 Task: Customize your GitHub profile with a Bitbucket profile link.
Action: Mouse moved to (1243, 65)
Screenshot: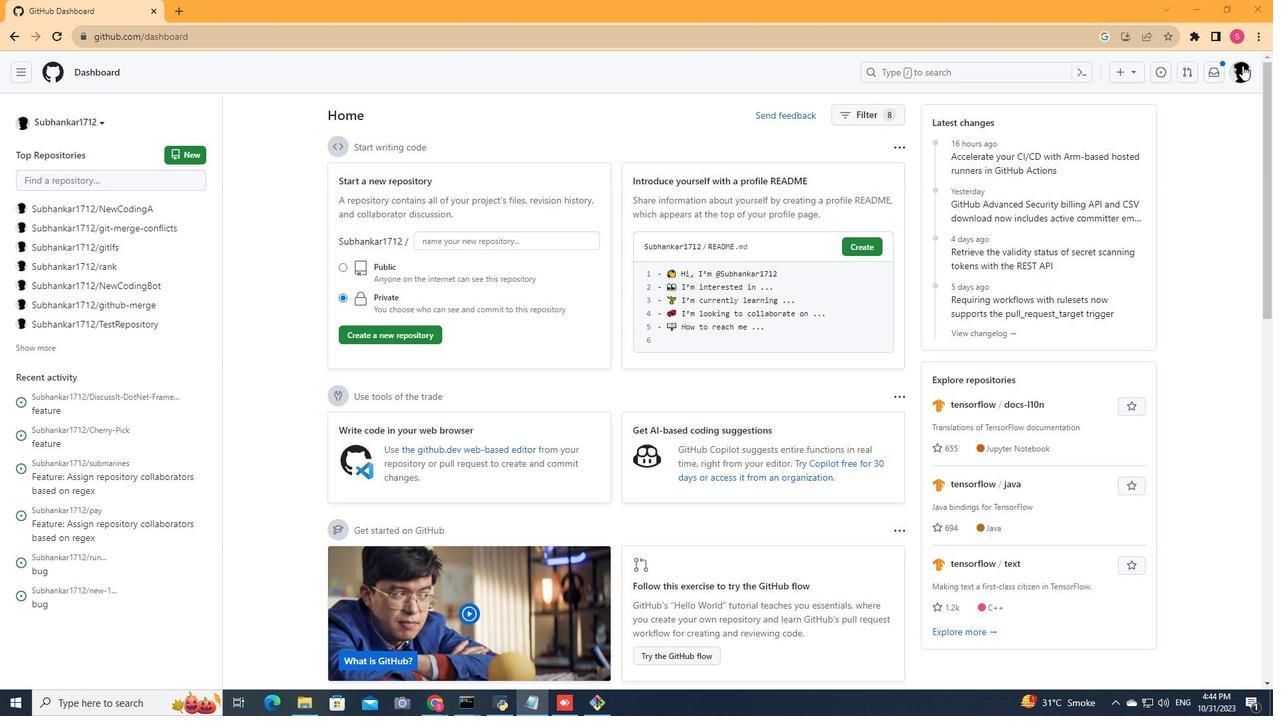 
Action: Mouse pressed left at (1243, 65)
Screenshot: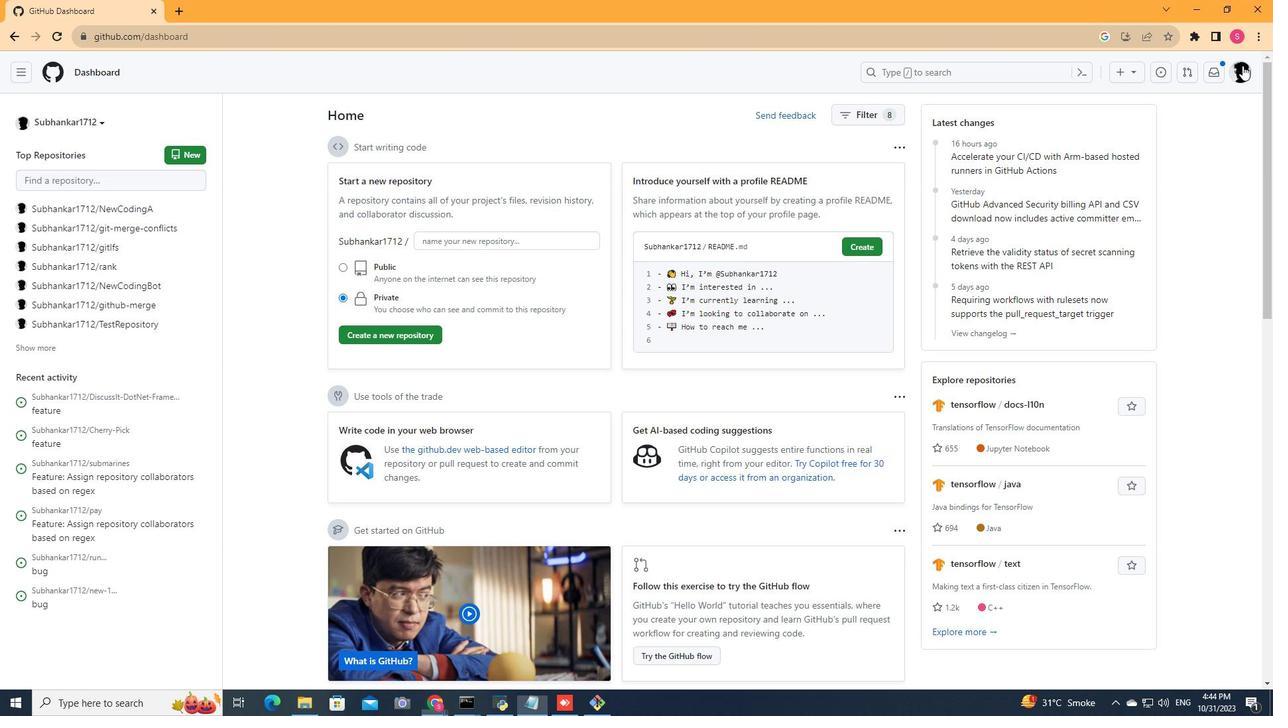 
Action: Mouse moved to (1134, 134)
Screenshot: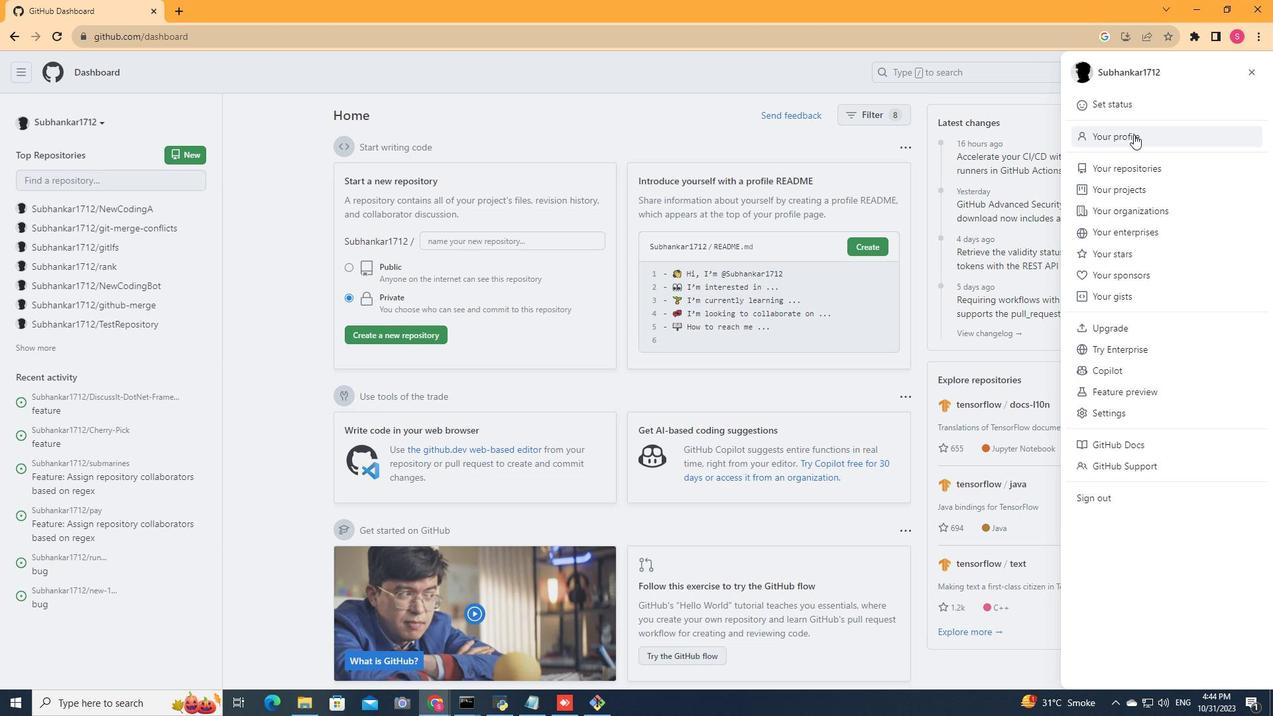
Action: Mouse pressed left at (1134, 134)
Screenshot: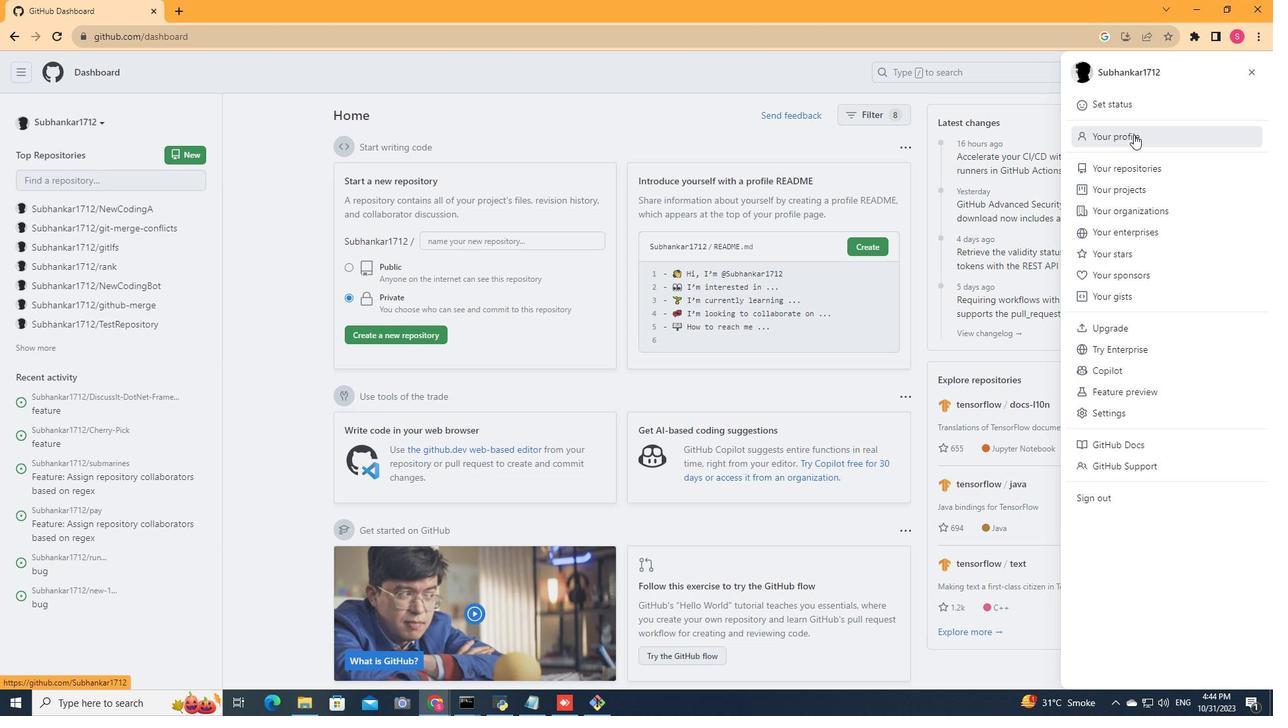 
Action: Mouse moved to (158, 100)
Screenshot: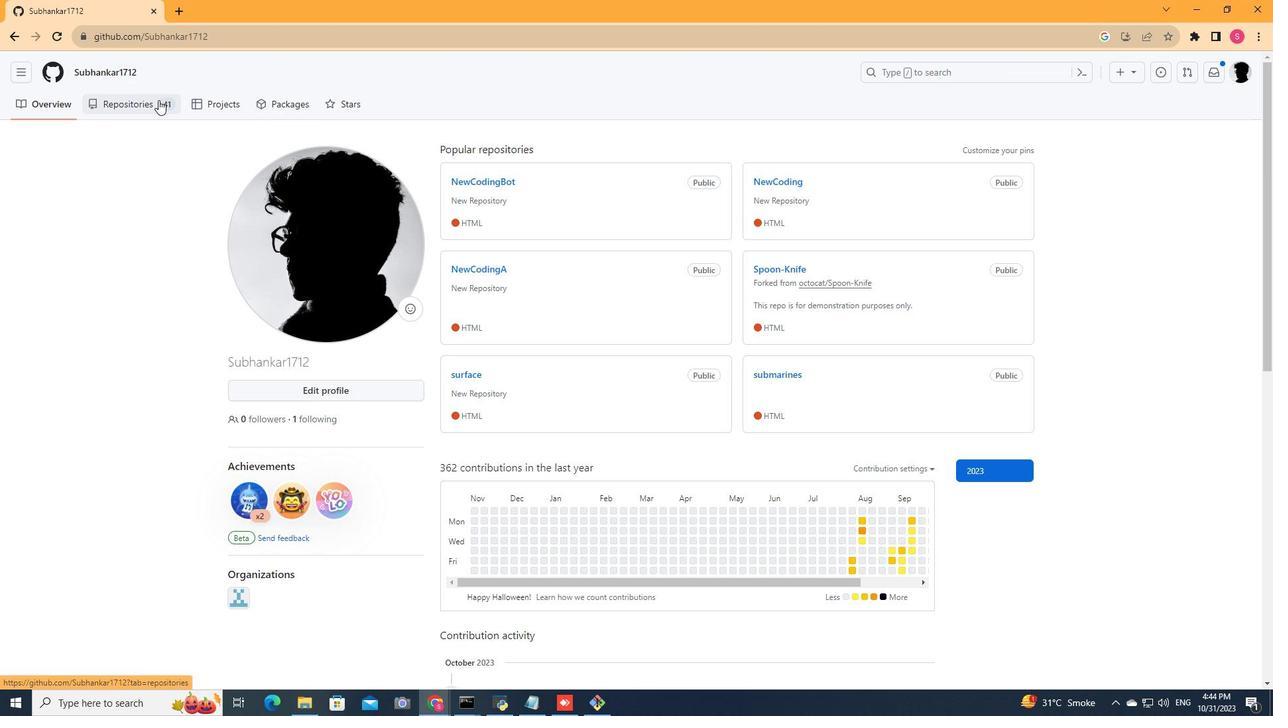 
Action: Mouse pressed left at (158, 100)
Screenshot: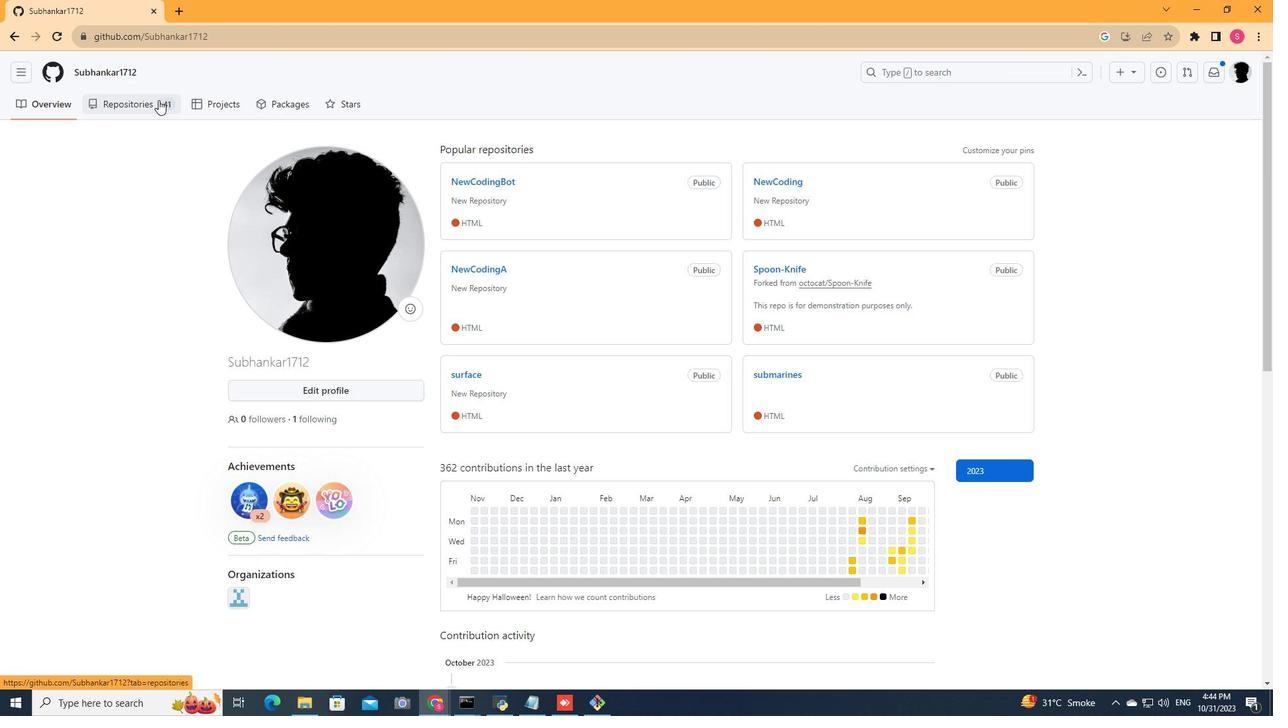 
Action: Mouse moved to (554, 332)
Screenshot: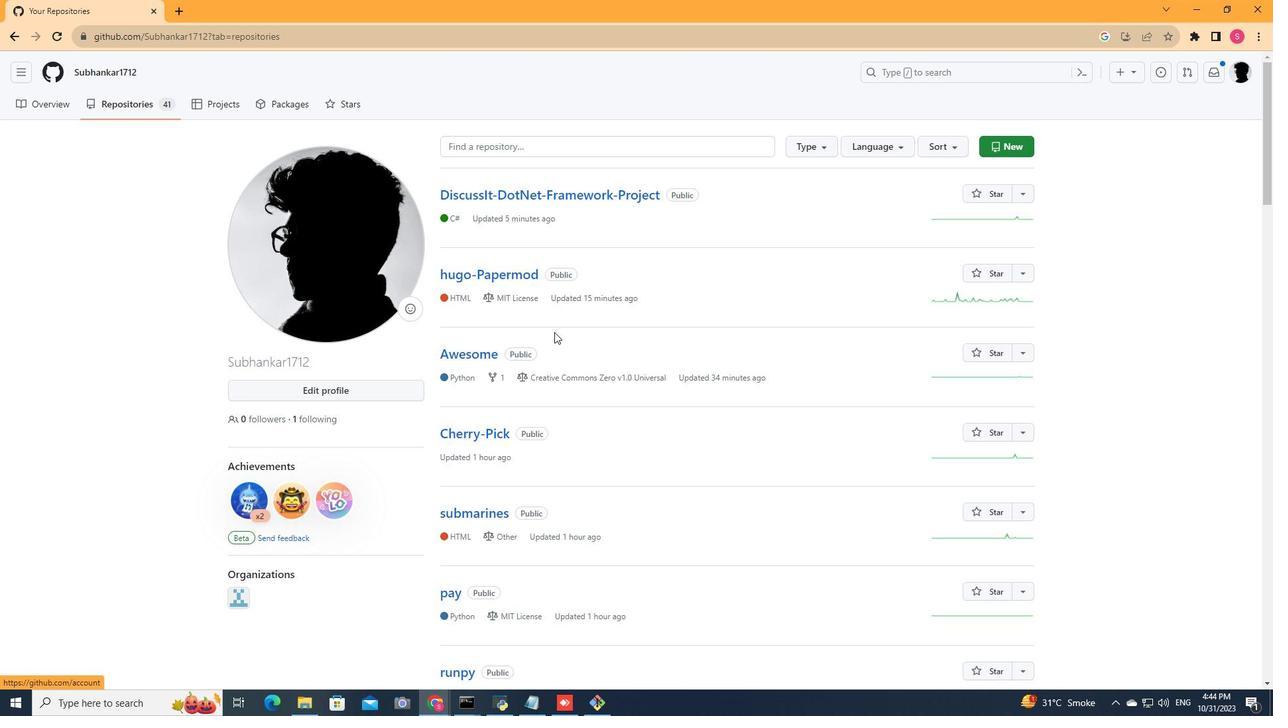 
Action: Mouse scrolled (554, 331) with delta (0, 0)
Screenshot: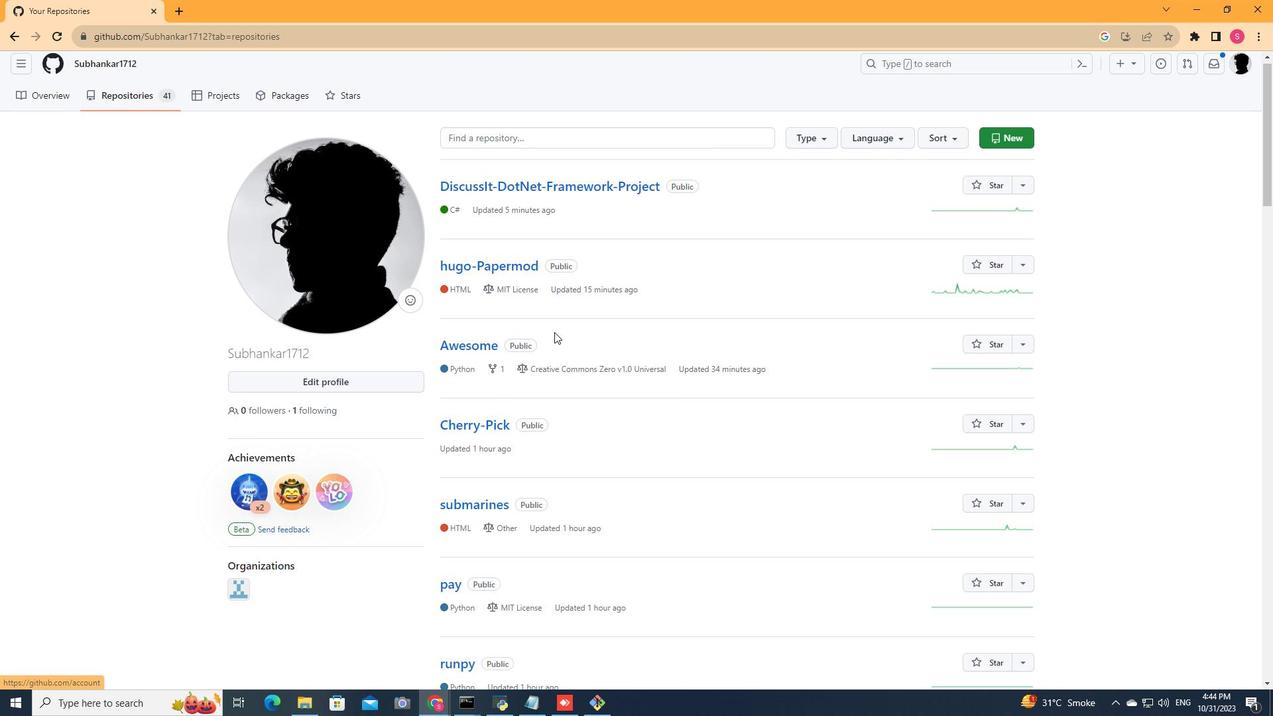 
Action: Mouse scrolled (554, 331) with delta (0, 0)
Screenshot: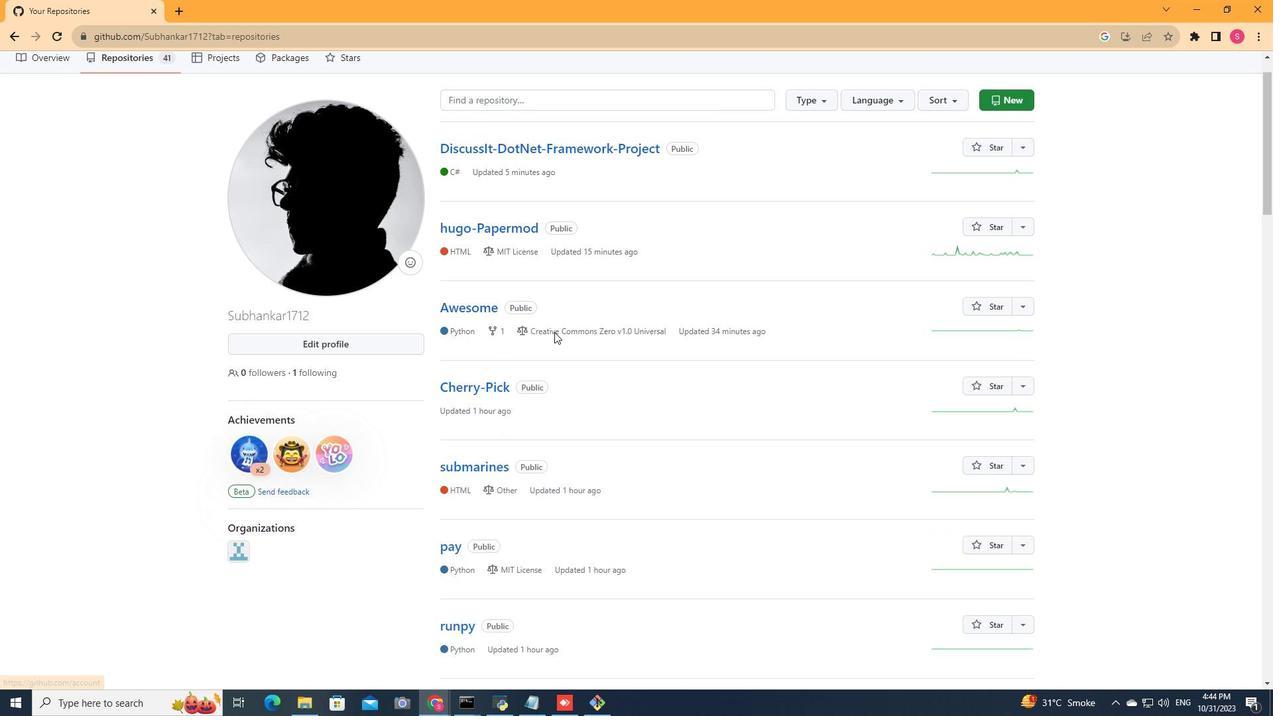 
Action: Mouse scrolled (554, 331) with delta (0, 0)
Screenshot: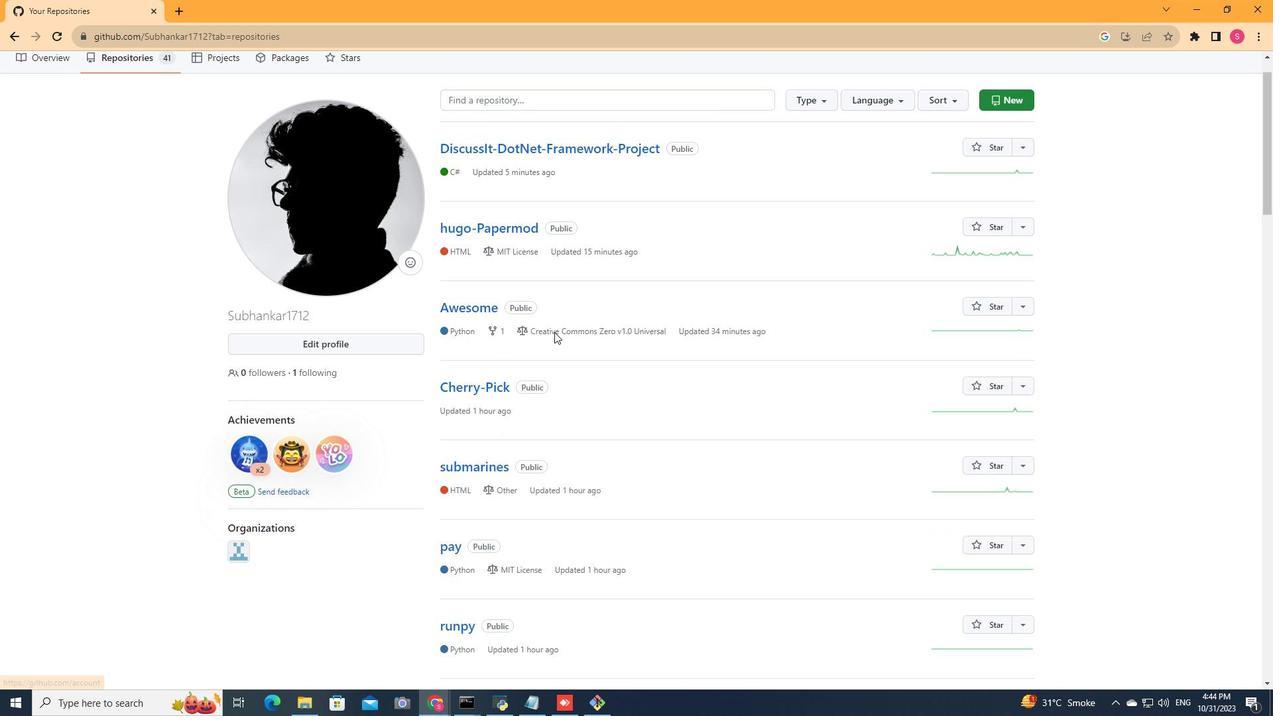 
Action: Mouse scrolled (554, 331) with delta (0, 0)
Screenshot: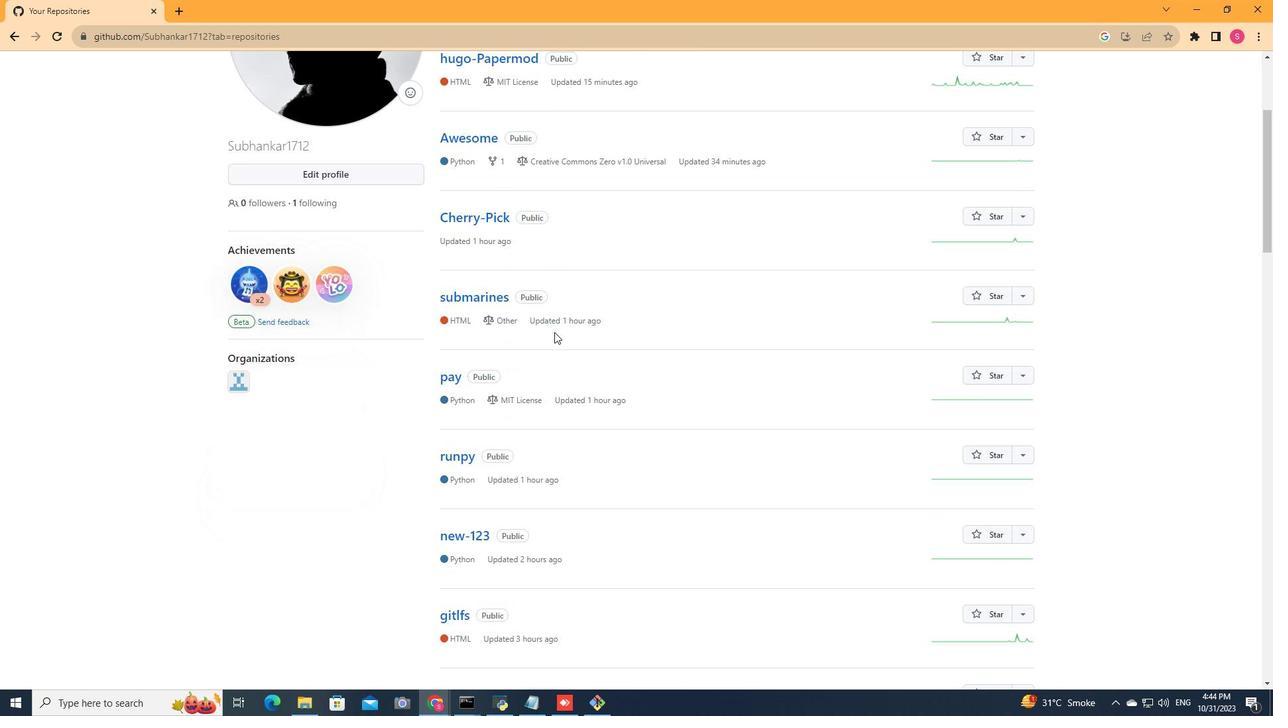 
Action: Mouse scrolled (554, 331) with delta (0, 0)
Screenshot: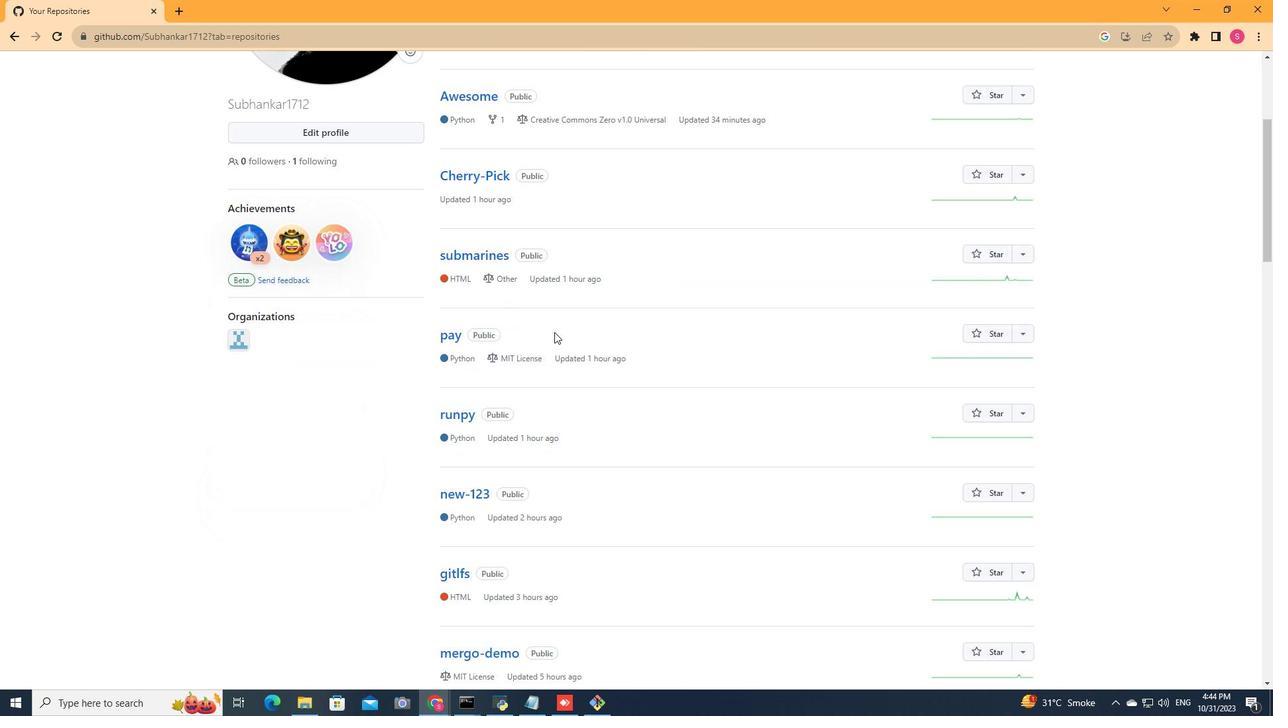 
Action: Mouse scrolled (554, 331) with delta (0, 0)
Screenshot: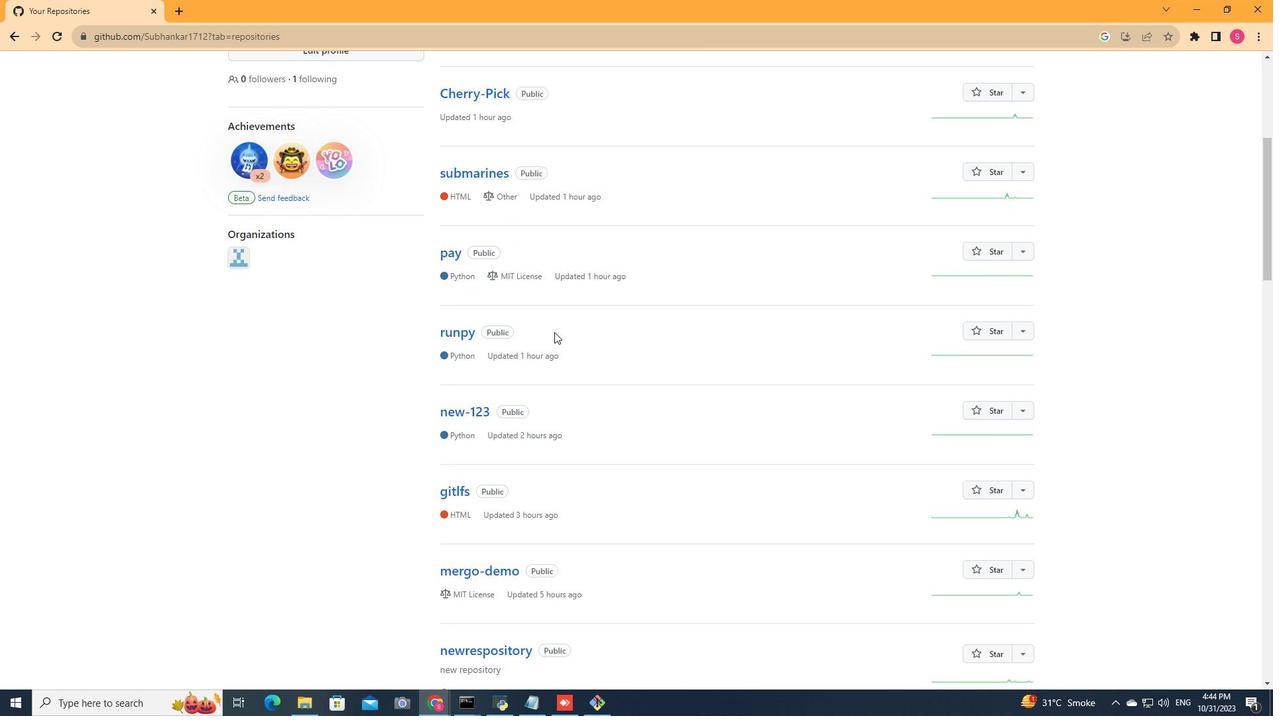 
Action: Mouse scrolled (554, 331) with delta (0, 0)
Screenshot: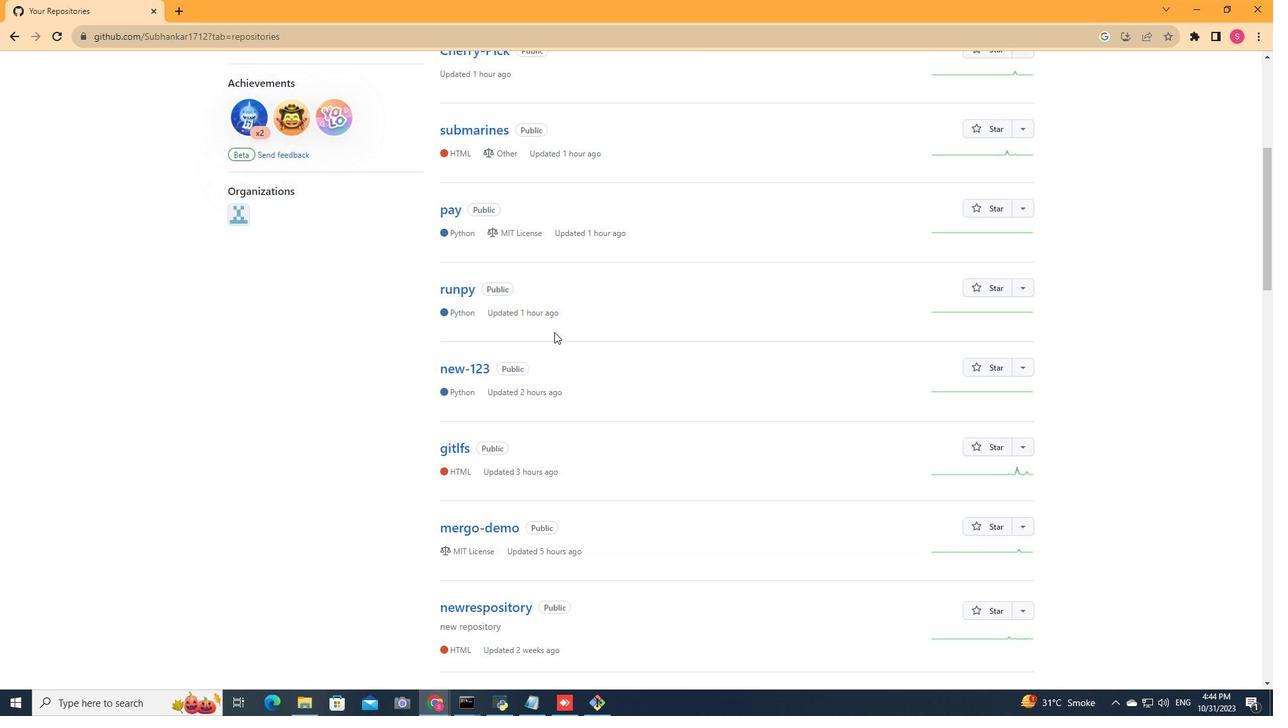 
Action: Mouse scrolled (554, 331) with delta (0, 0)
Screenshot: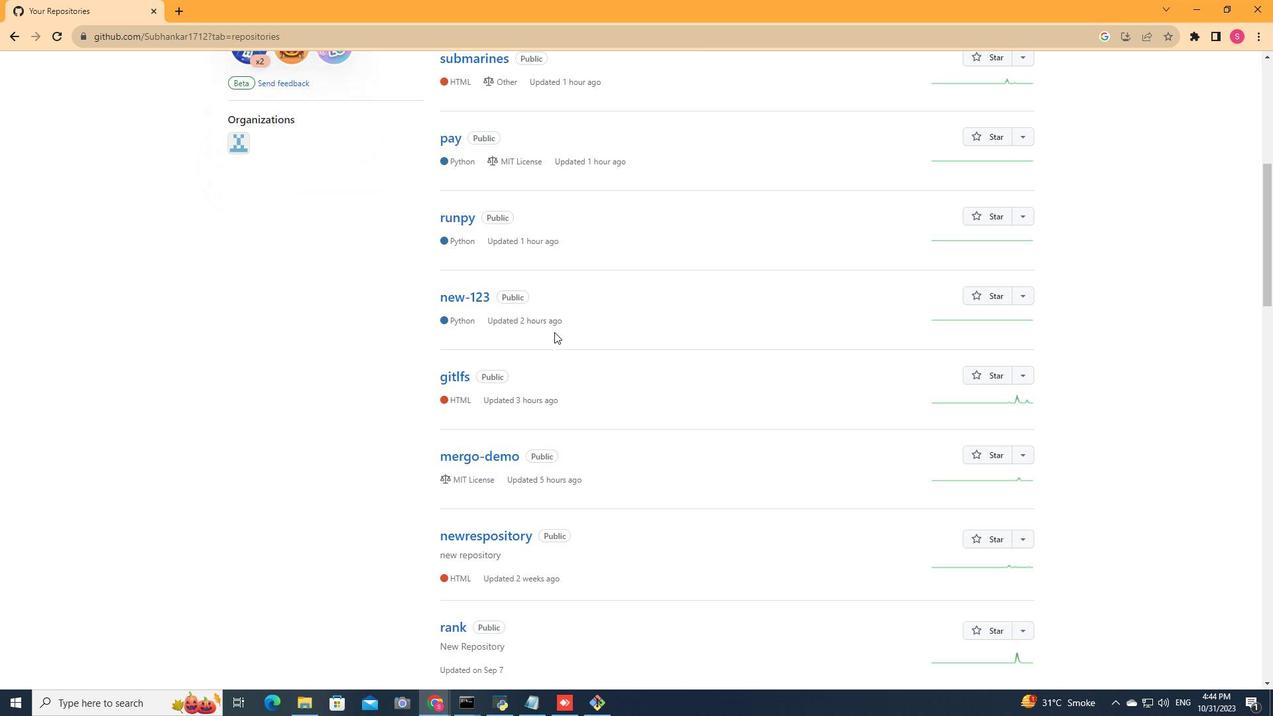 
Action: Mouse scrolled (554, 331) with delta (0, 0)
Screenshot: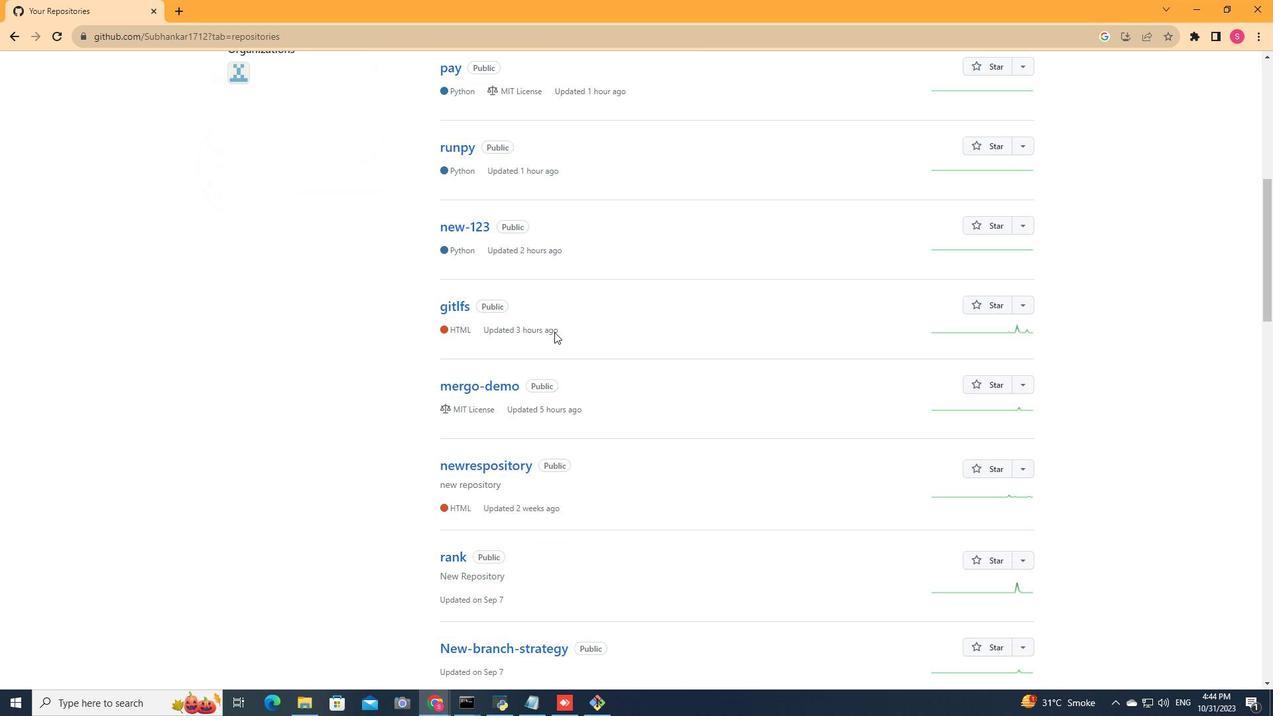 
Action: Mouse scrolled (554, 331) with delta (0, 0)
Screenshot: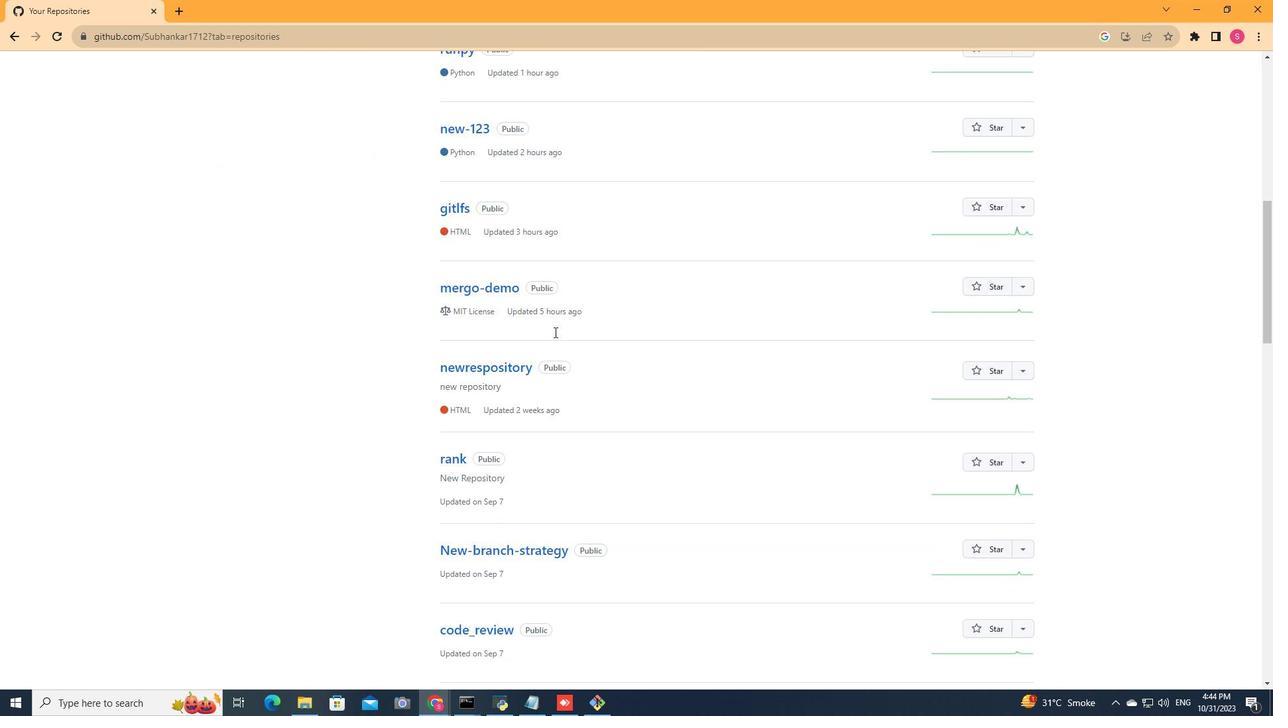 
Action: Mouse scrolled (554, 331) with delta (0, 0)
Screenshot: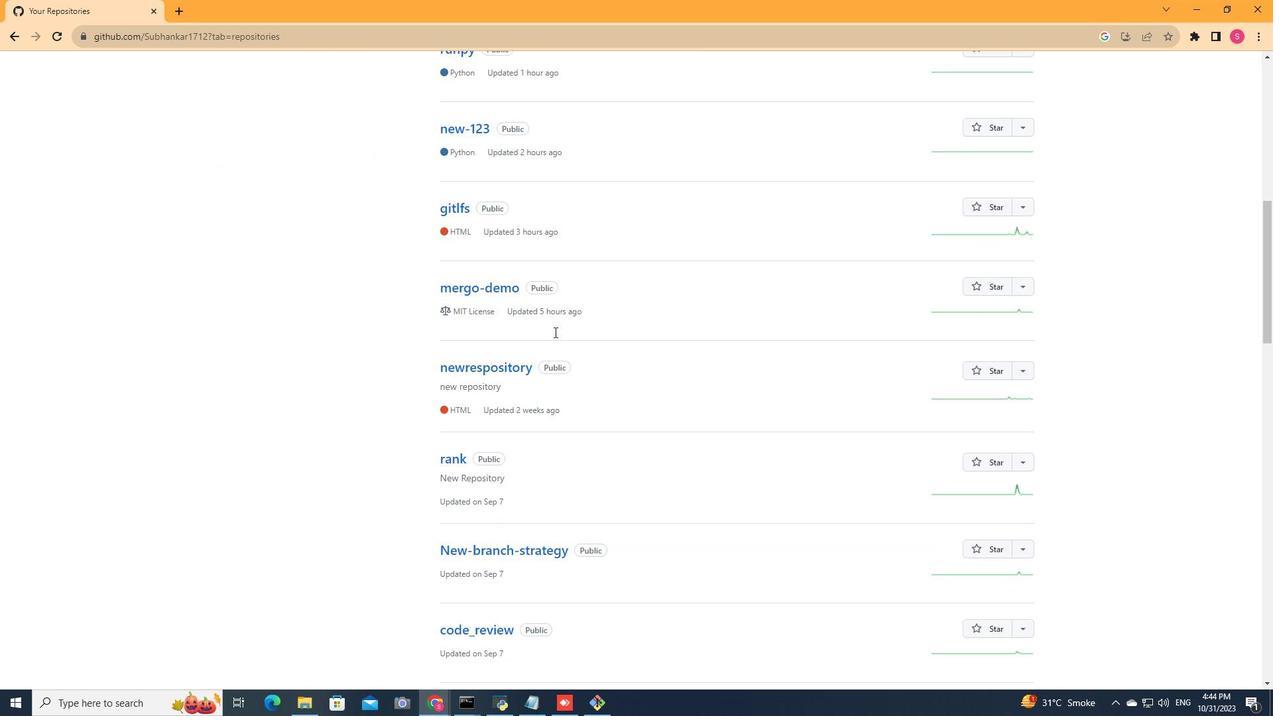 
Action: Mouse scrolled (554, 331) with delta (0, 0)
Screenshot: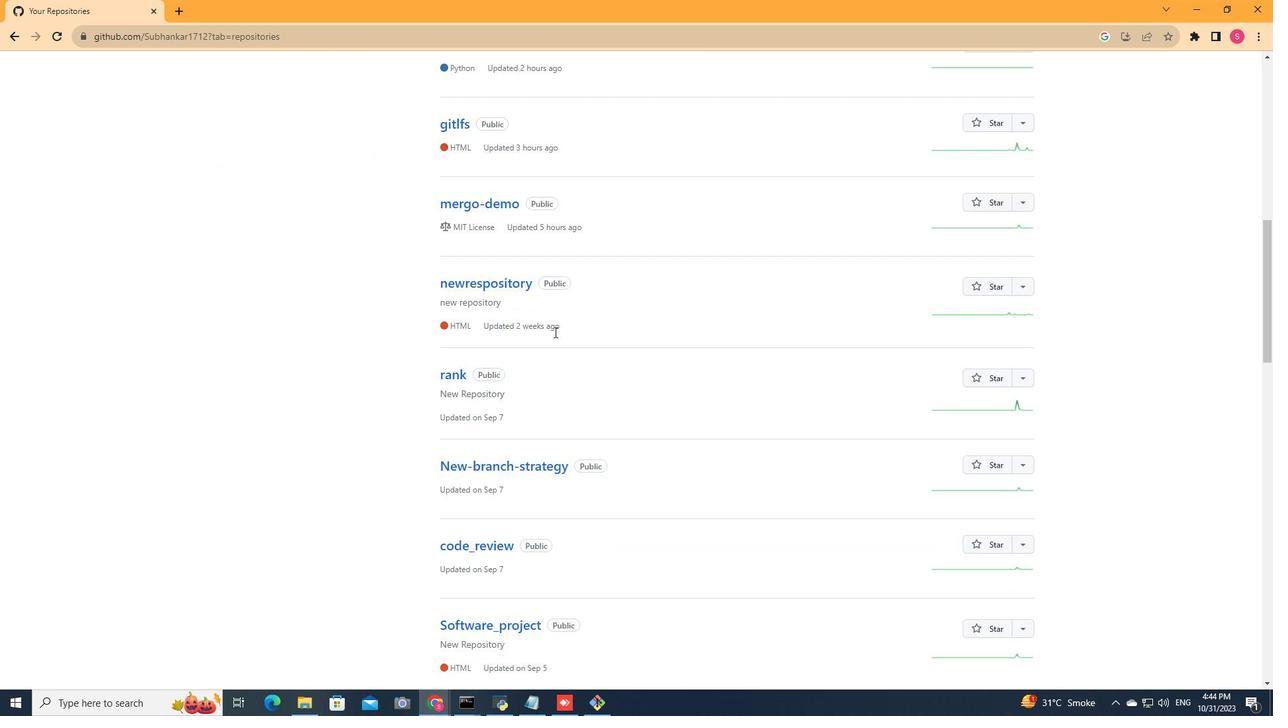 
Action: Mouse scrolled (554, 331) with delta (0, 0)
Screenshot: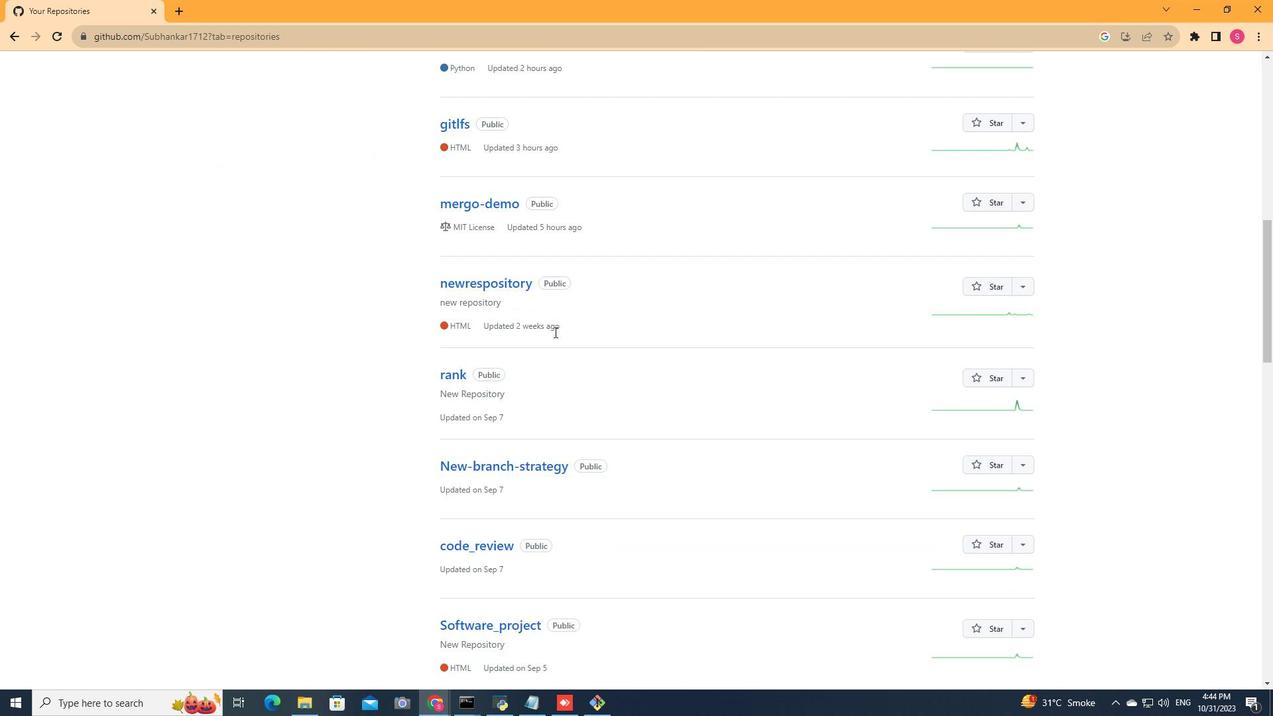 
Action: Mouse scrolled (554, 333) with delta (0, 0)
Screenshot: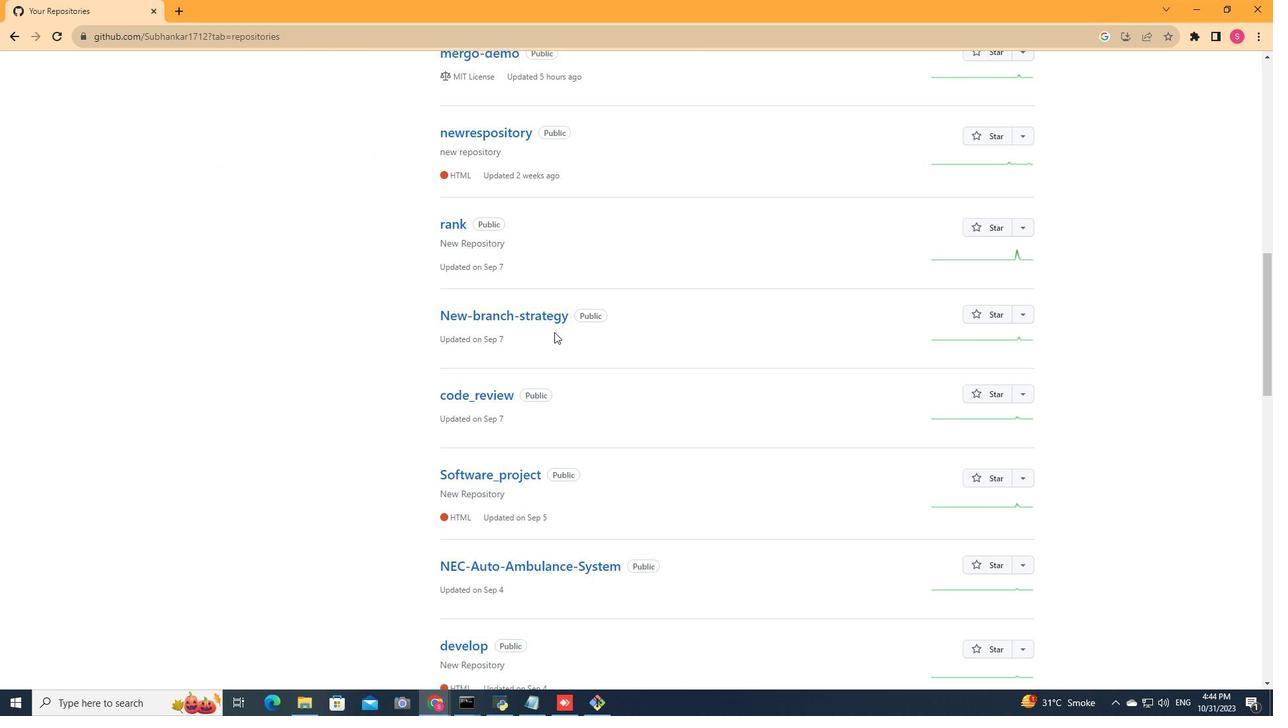 
Action: Mouse scrolled (554, 333) with delta (0, 0)
Screenshot: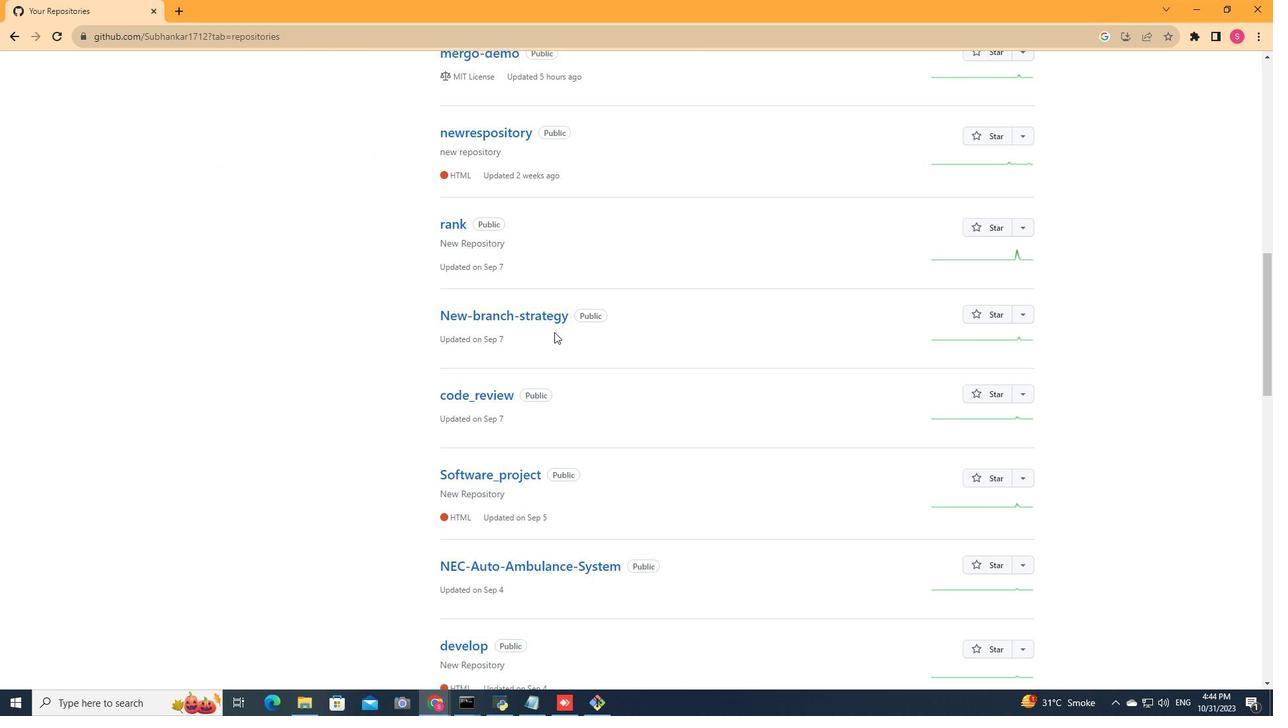
Action: Mouse scrolled (554, 333) with delta (0, 0)
Screenshot: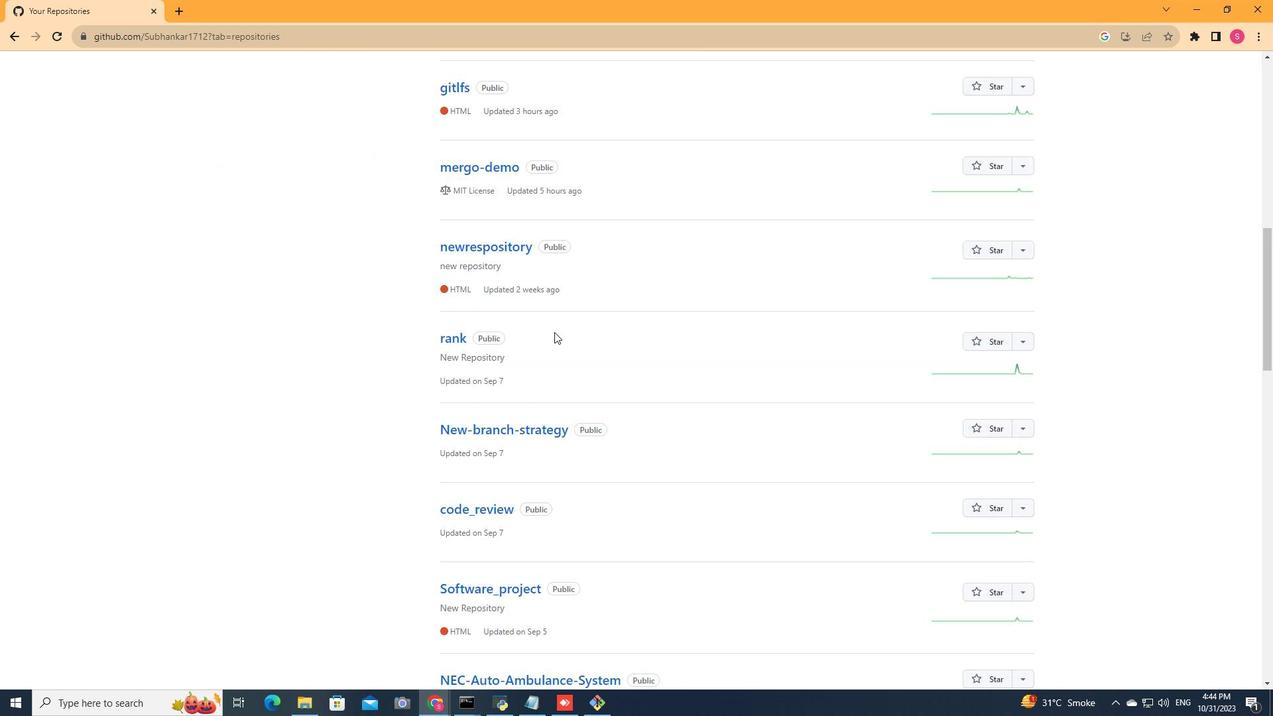
Action: Mouse scrolled (554, 333) with delta (0, 0)
Screenshot: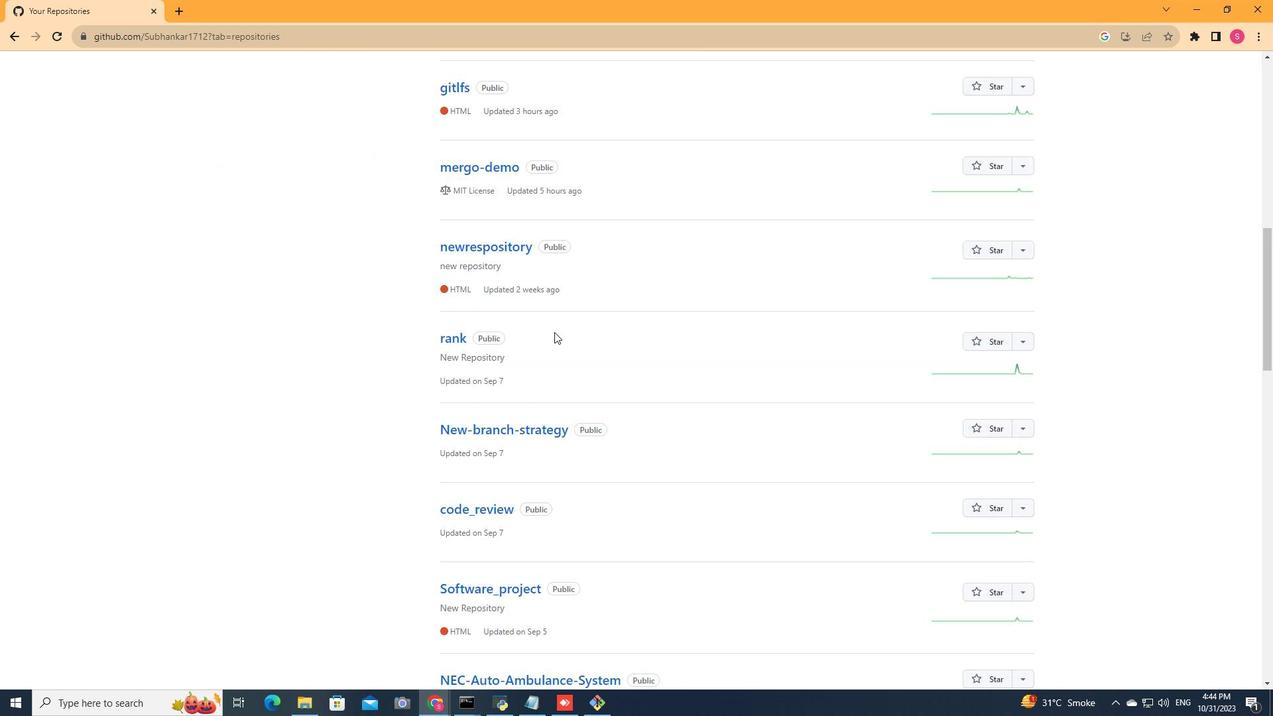 
Action: Mouse scrolled (554, 333) with delta (0, 0)
Screenshot: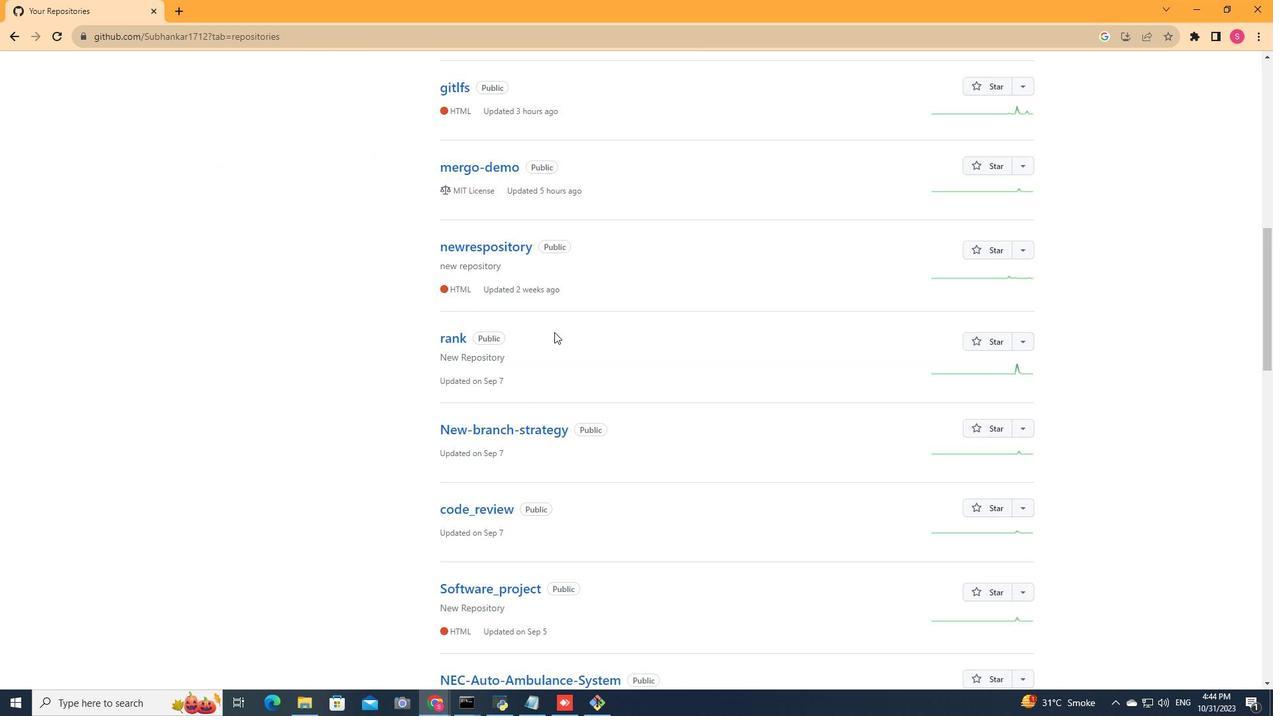 
Action: Mouse scrolled (554, 333) with delta (0, 0)
Screenshot: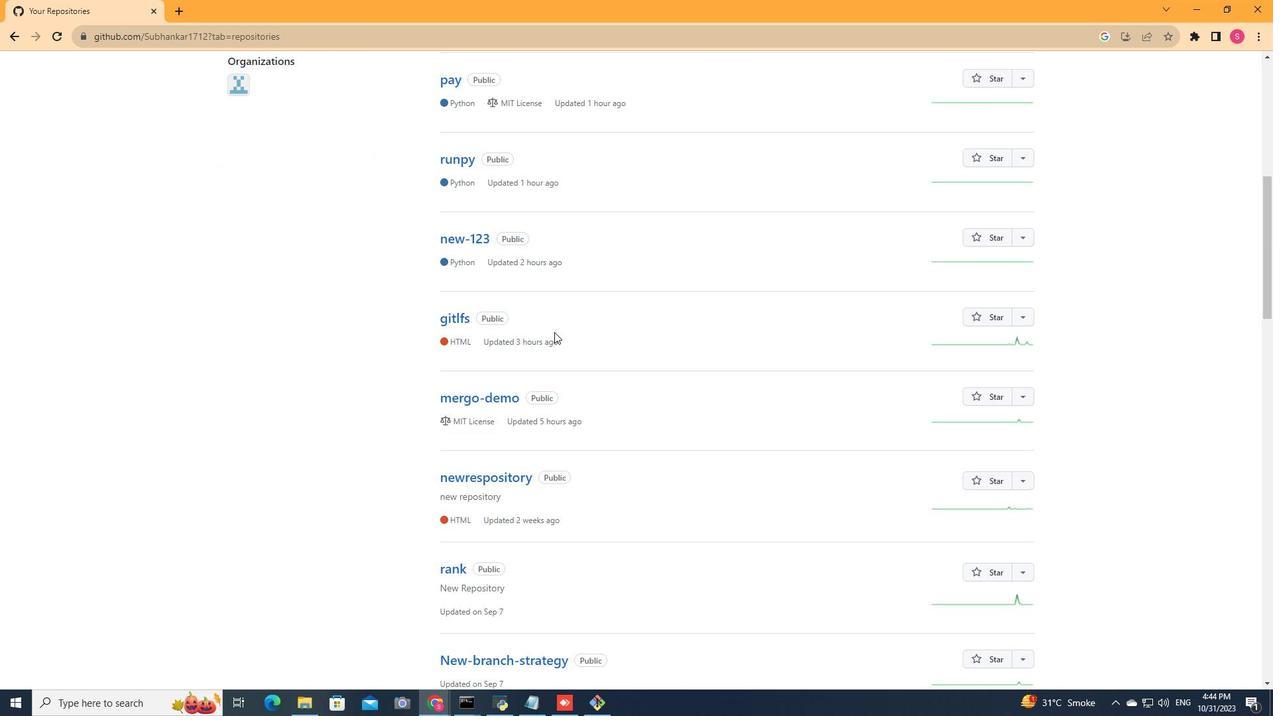
Action: Mouse scrolled (554, 333) with delta (0, 0)
Screenshot: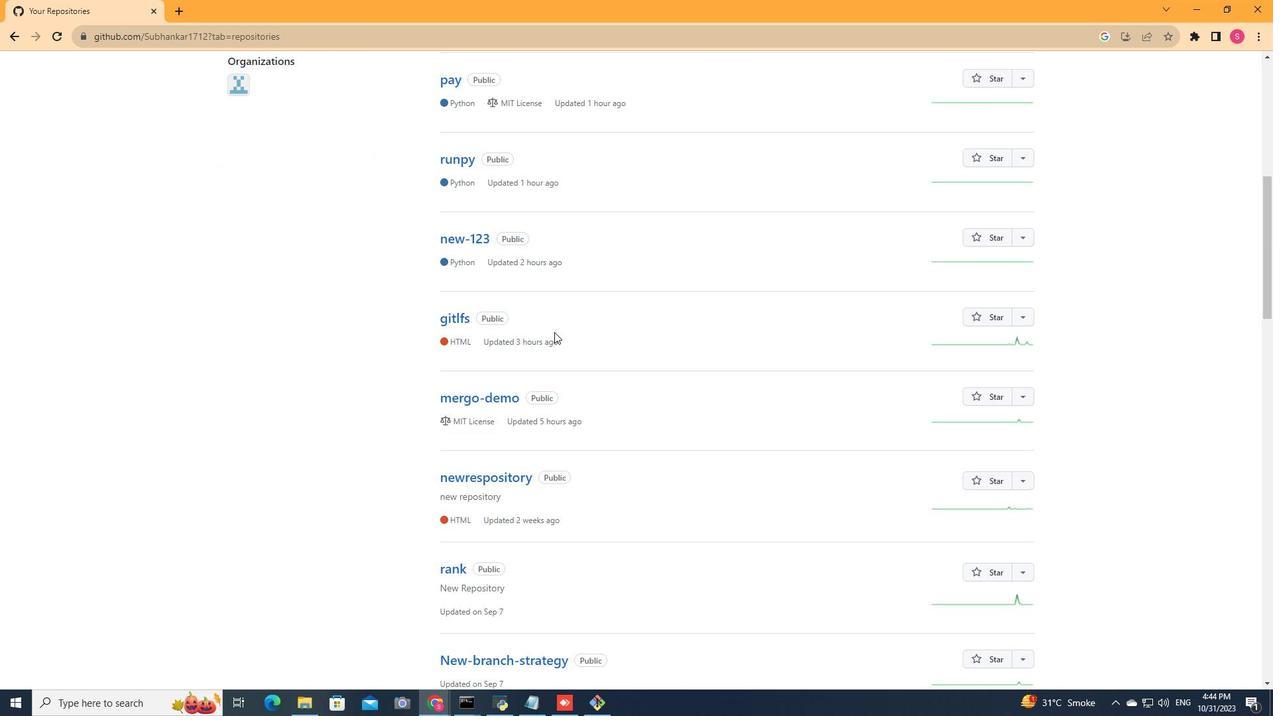 
Action: Mouse scrolled (554, 333) with delta (0, 0)
Screenshot: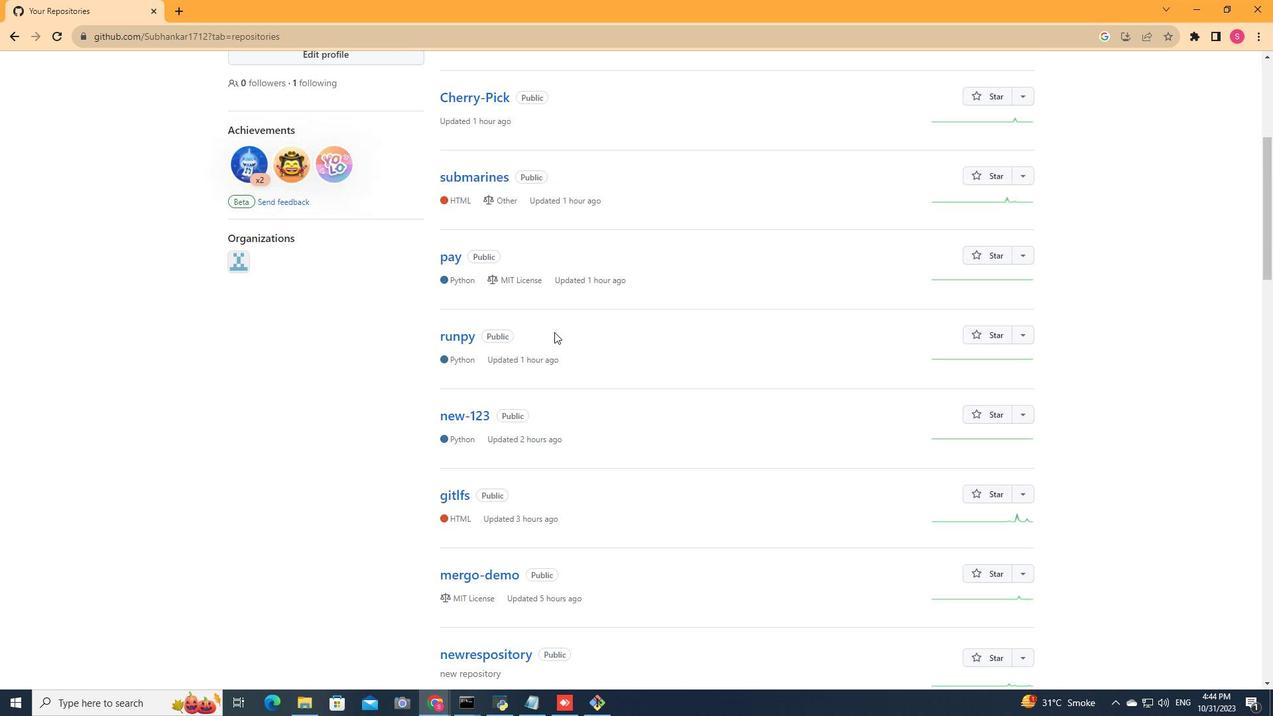 
Action: Mouse scrolled (554, 333) with delta (0, 0)
Screenshot: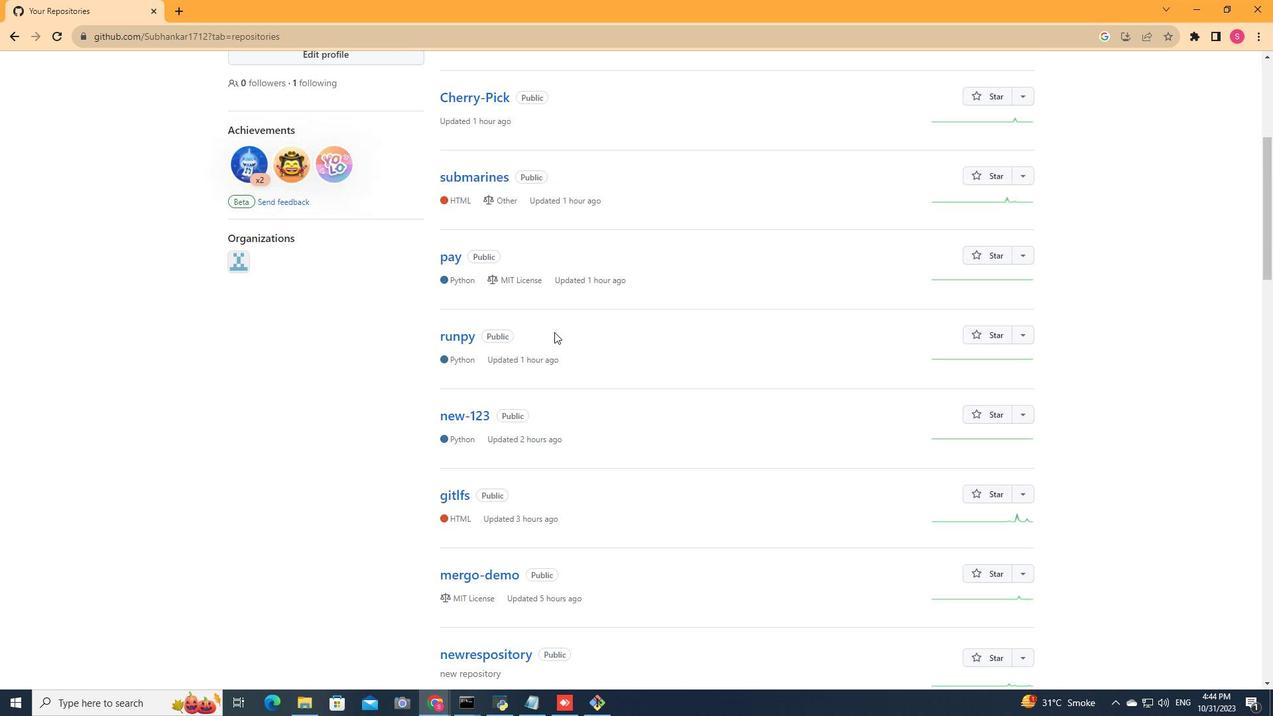 
Action: Mouse scrolled (554, 333) with delta (0, 0)
Screenshot: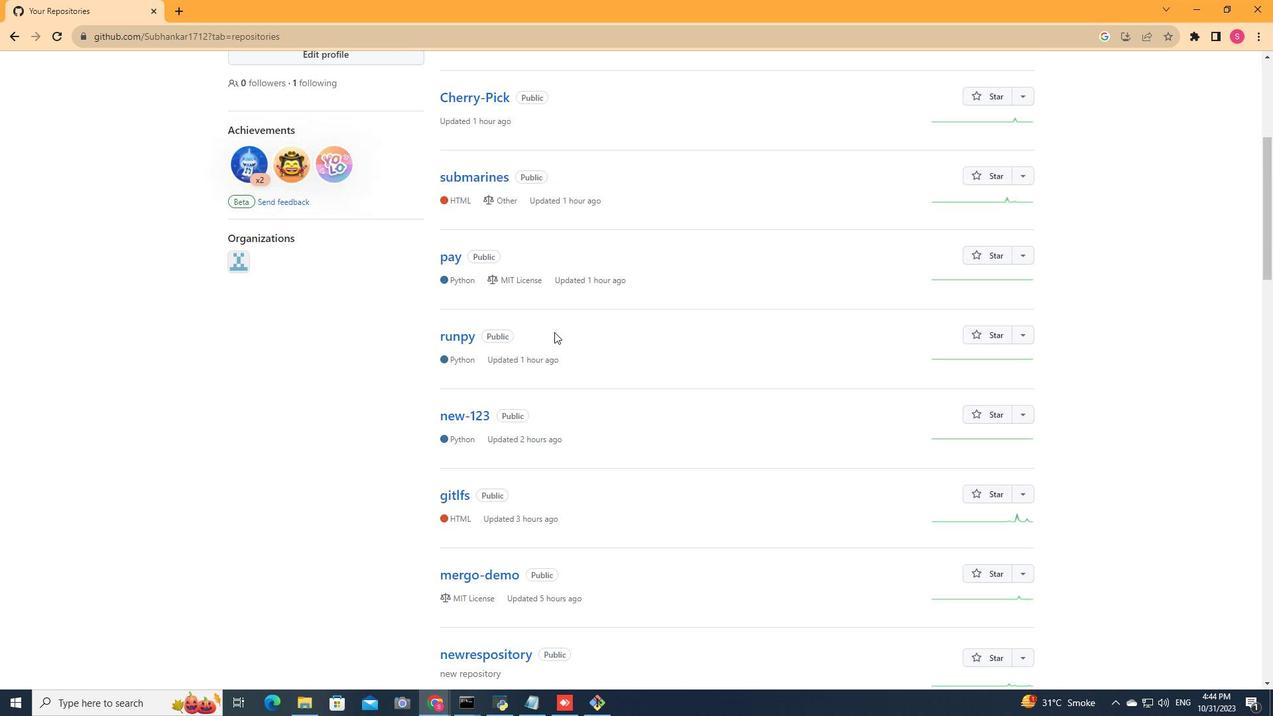 
Action: Mouse scrolled (554, 333) with delta (0, 0)
Screenshot: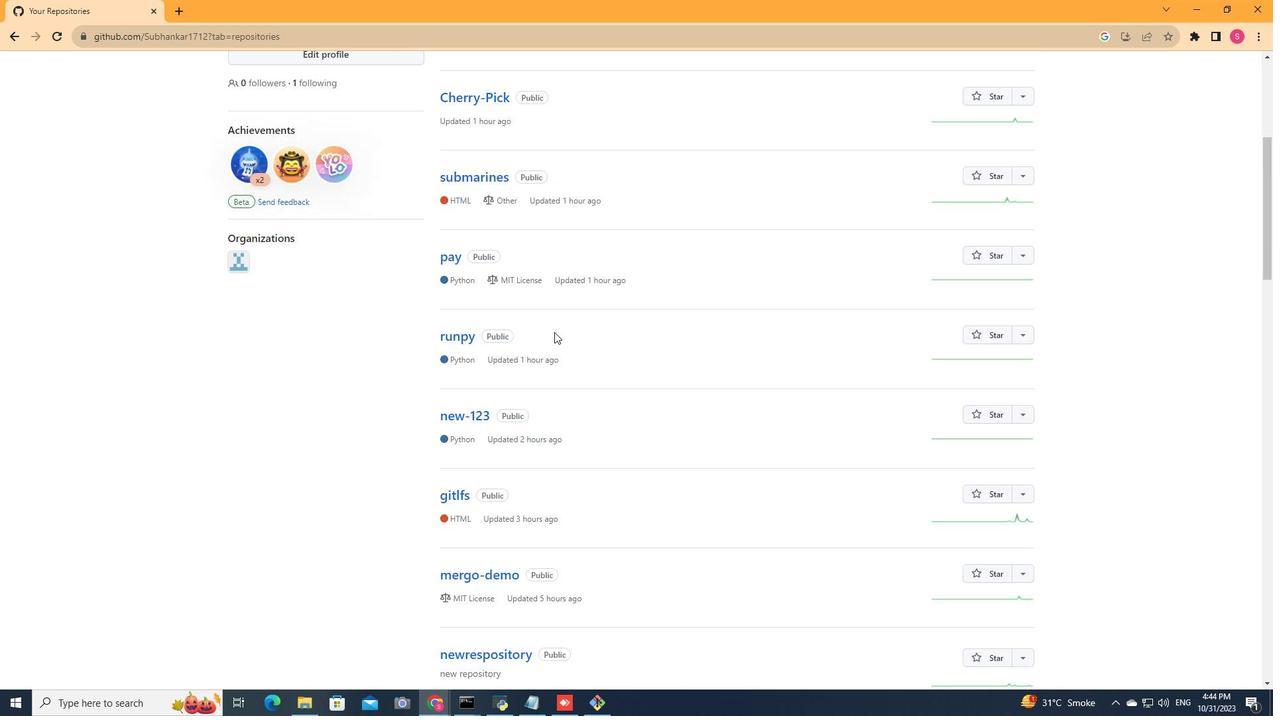 
Action: Mouse scrolled (554, 333) with delta (0, 0)
Screenshot: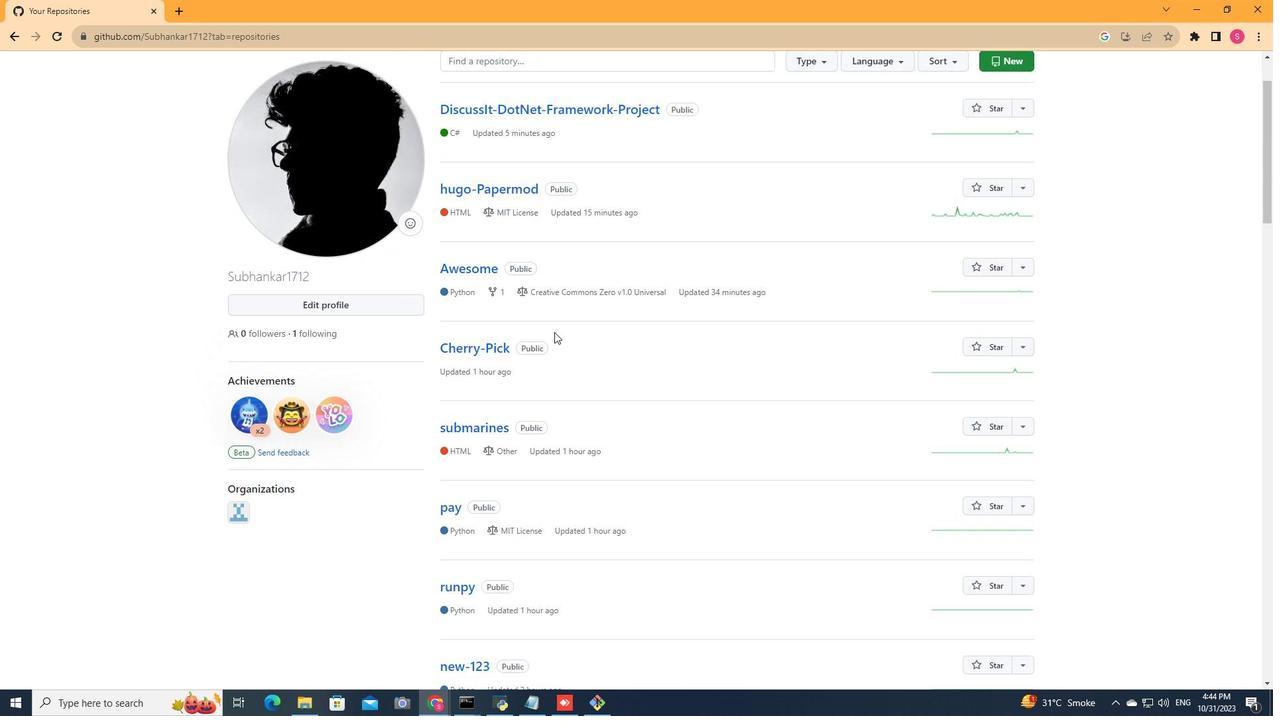 
Action: Mouse scrolled (554, 333) with delta (0, 0)
Screenshot: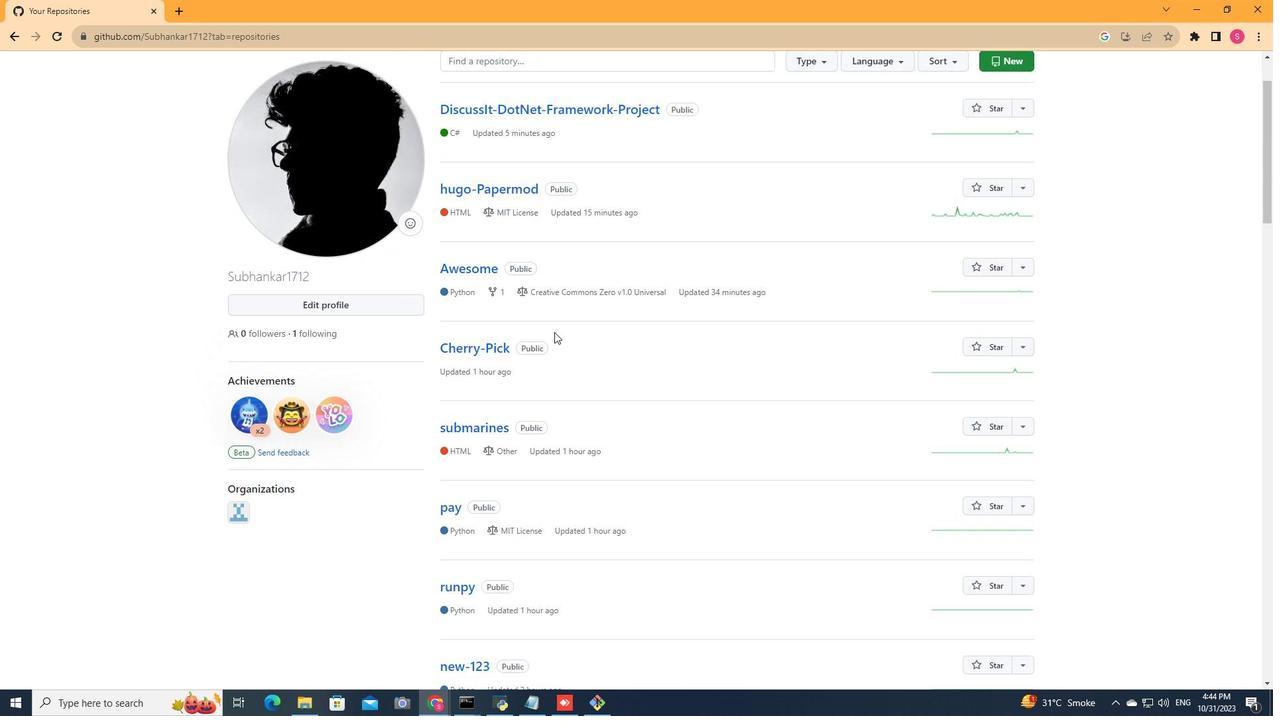 
Action: Mouse scrolled (554, 333) with delta (0, 0)
Screenshot: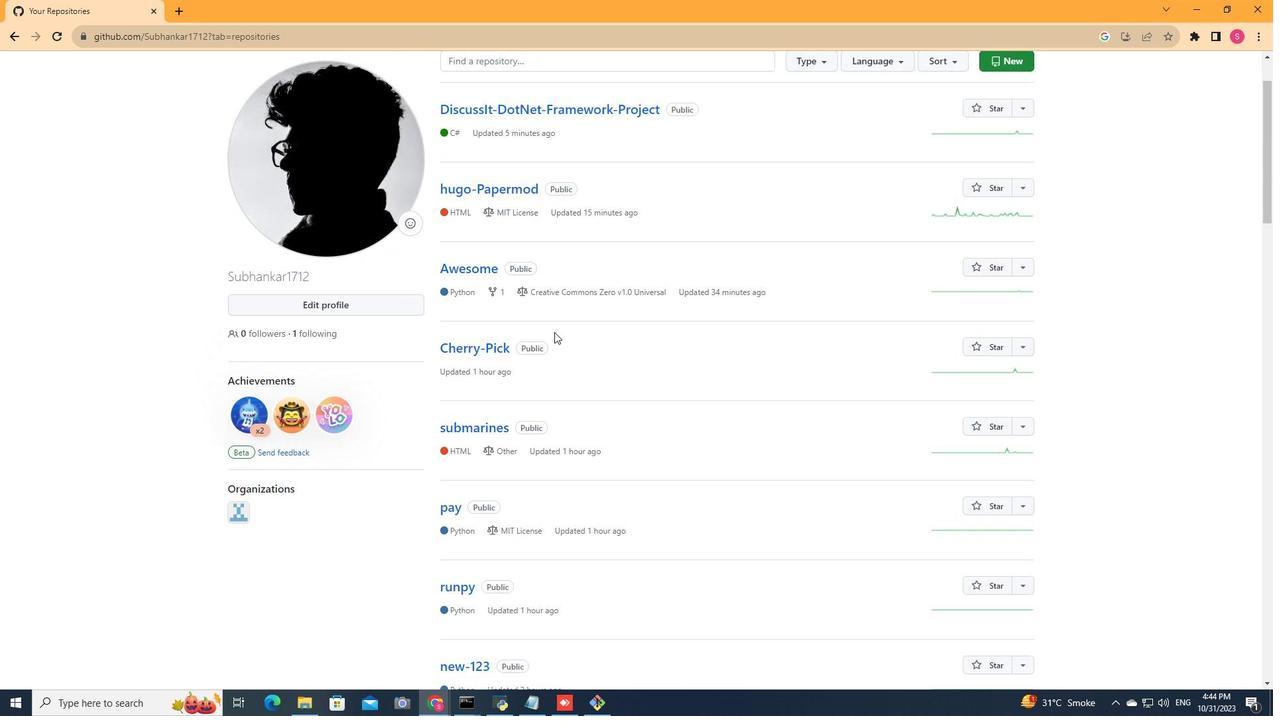 
Action: Mouse scrolled (554, 333) with delta (0, 0)
Screenshot: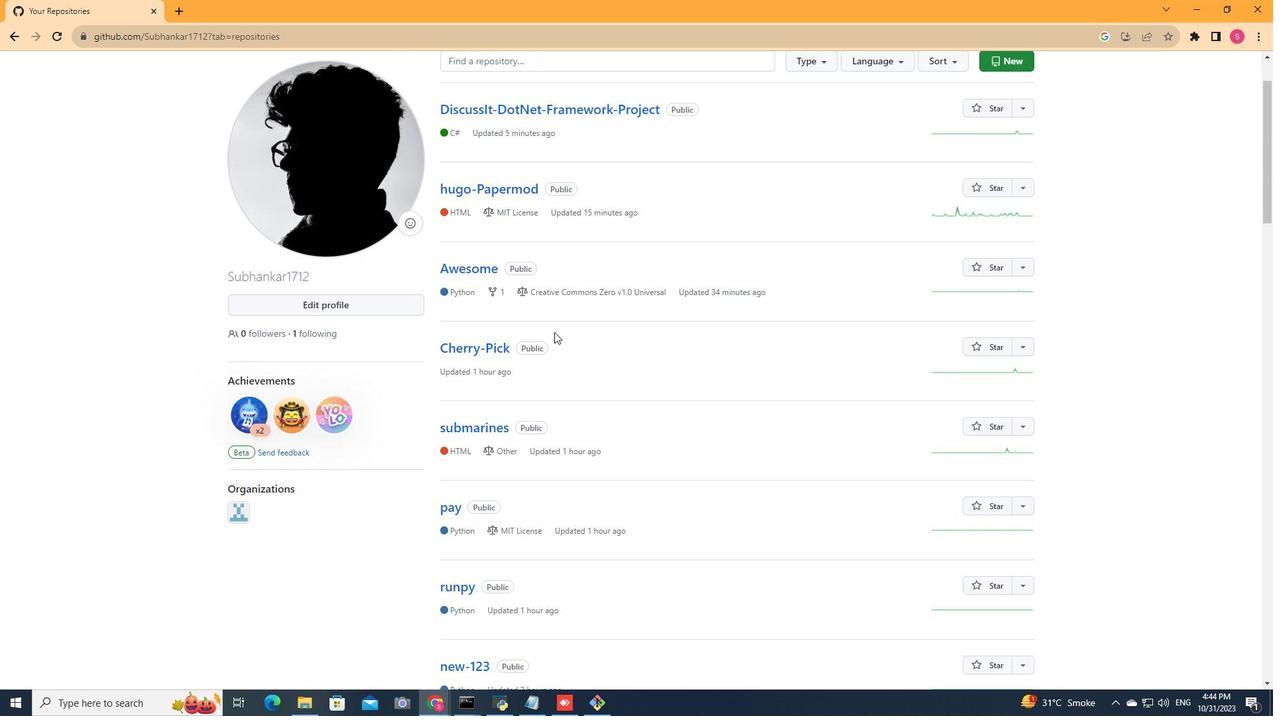 
Action: Mouse scrolled (554, 333) with delta (0, 0)
Screenshot: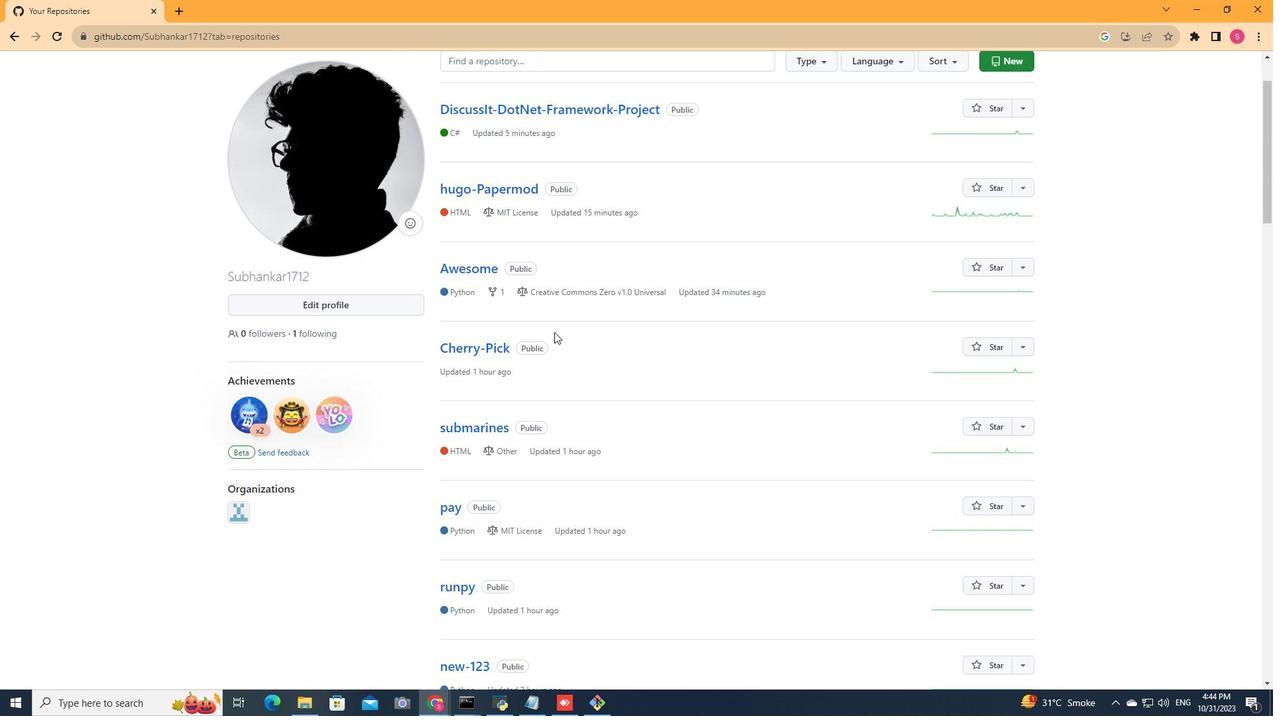 
Action: Mouse scrolled (554, 333) with delta (0, 0)
Screenshot: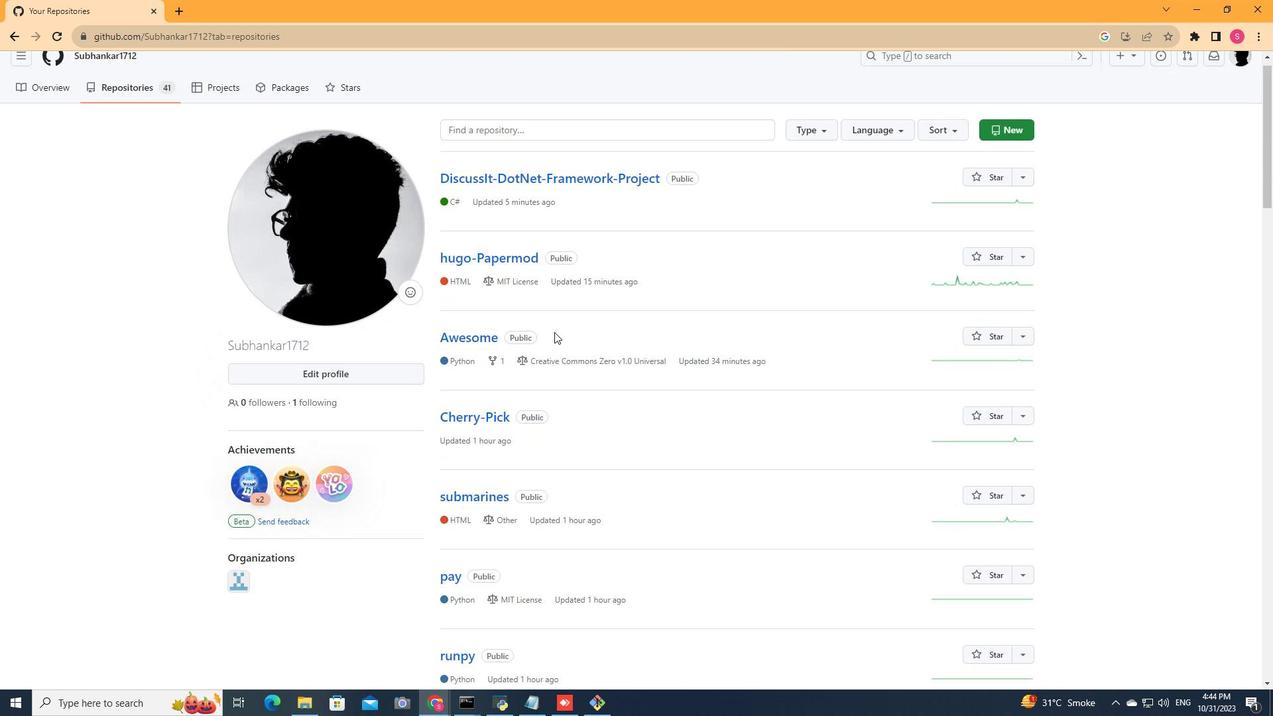 
Action: Mouse scrolled (554, 333) with delta (0, 0)
Screenshot: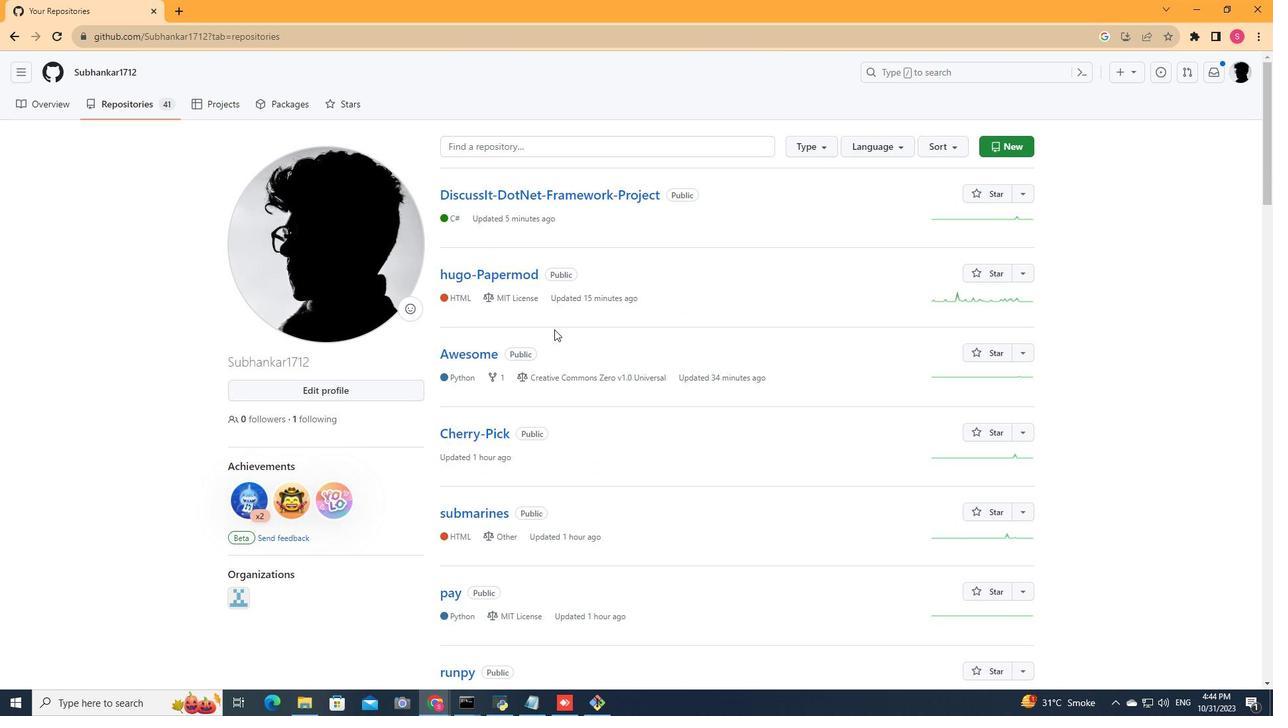 
Action: Mouse scrolled (554, 333) with delta (0, 0)
Screenshot: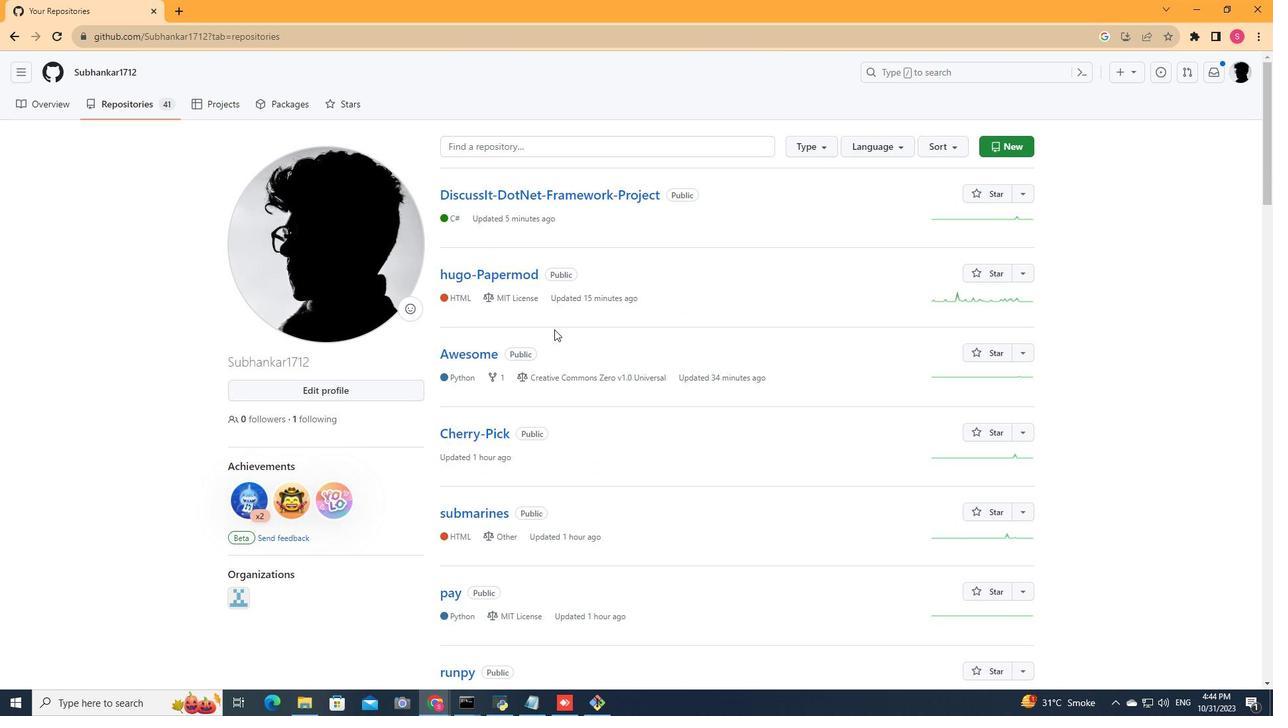
Action: Mouse scrolled (554, 333) with delta (0, 0)
Screenshot: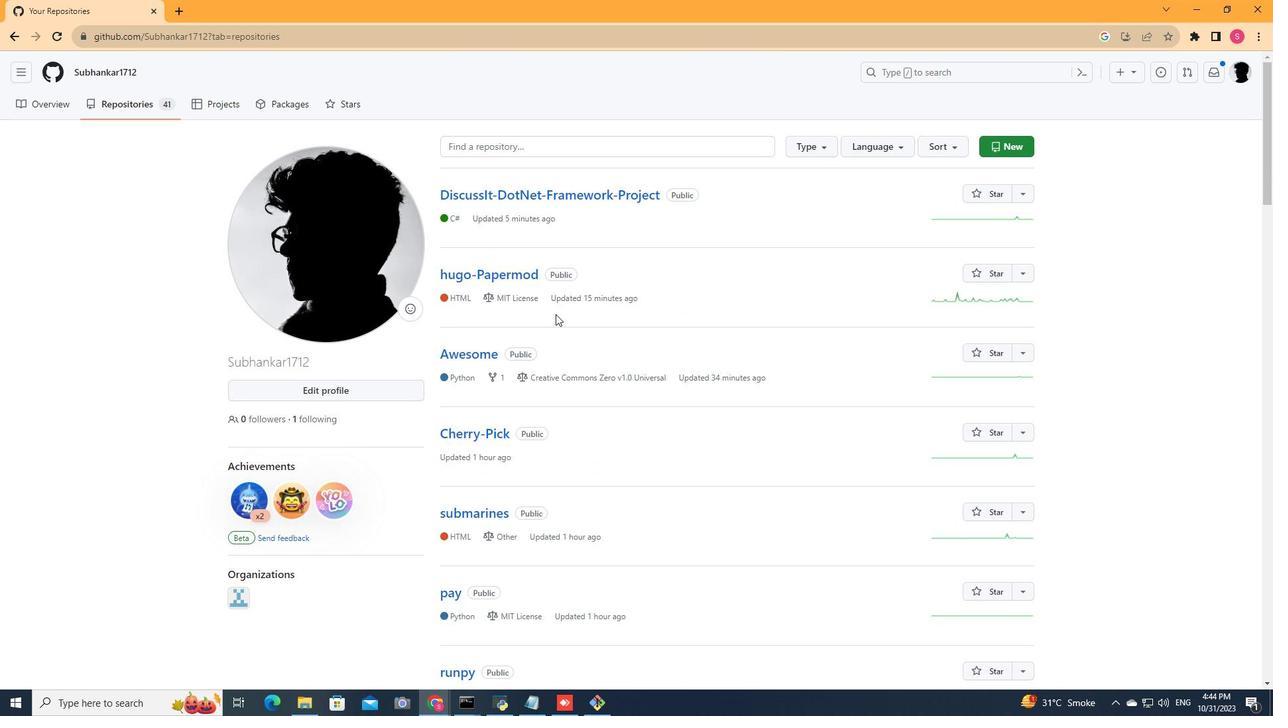
Action: Mouse scrolled (554, 333) with delta (0, 0)
Screenshot: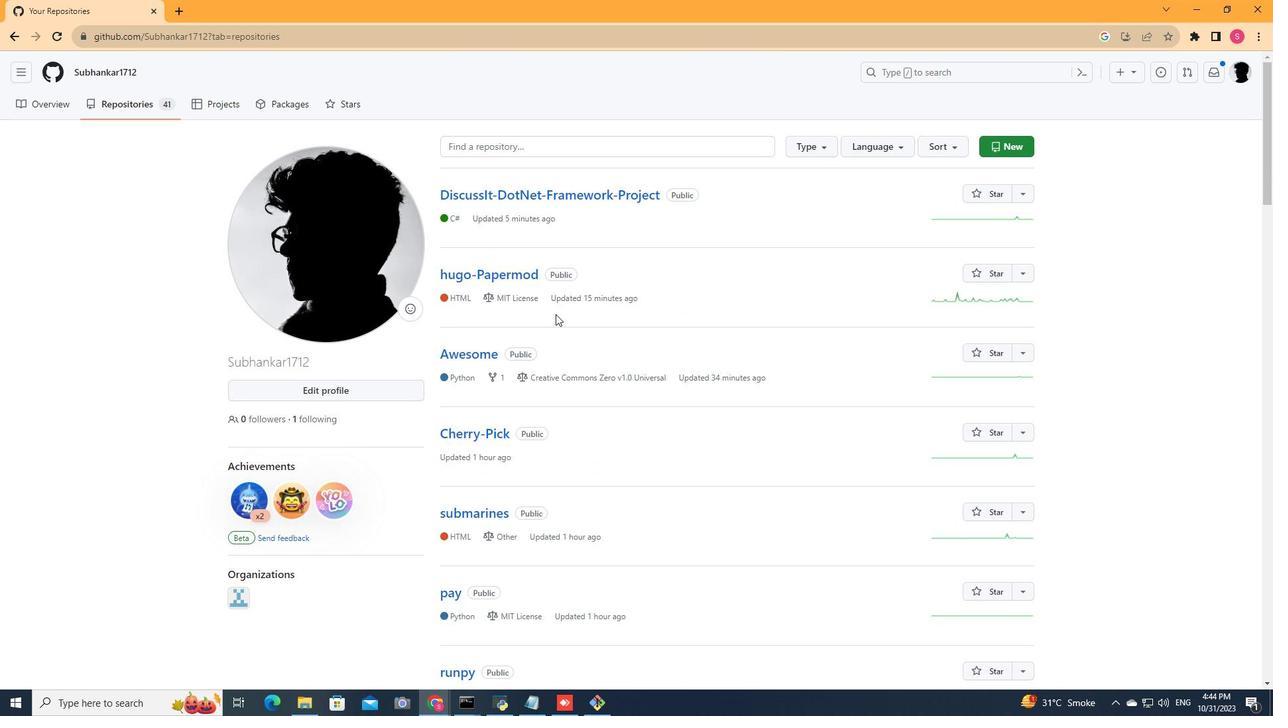 
Action: Mouse moved to (554, 332)
Screenshot: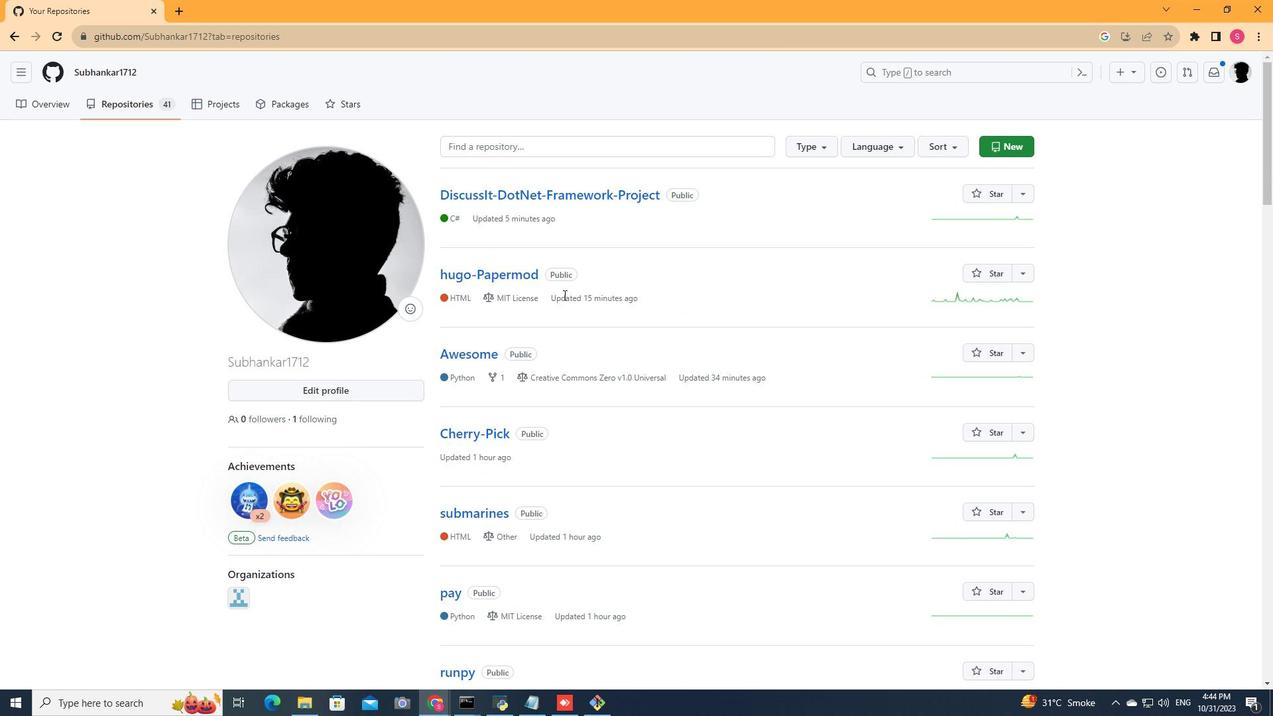 
Action: Mouse scrolled (554, 333) with delta (0, 0)
Screenshot: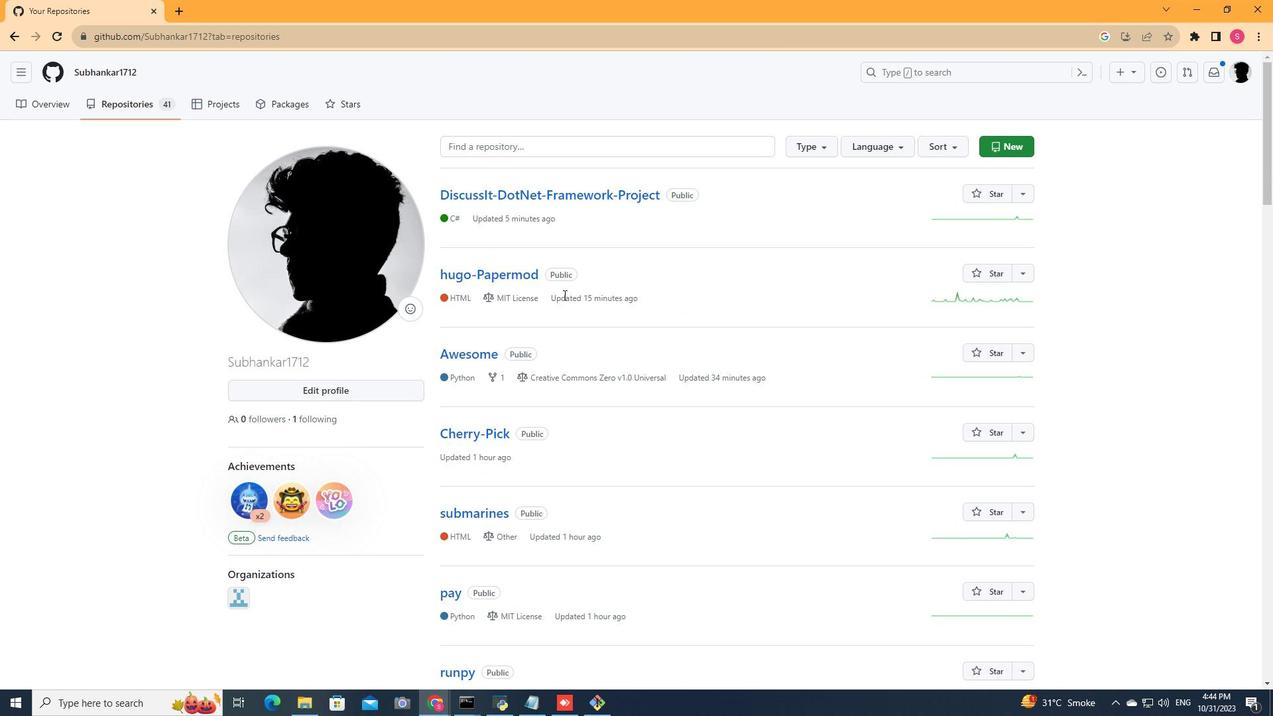 
Action: Mouse moved to (554, 324)
Screenshot: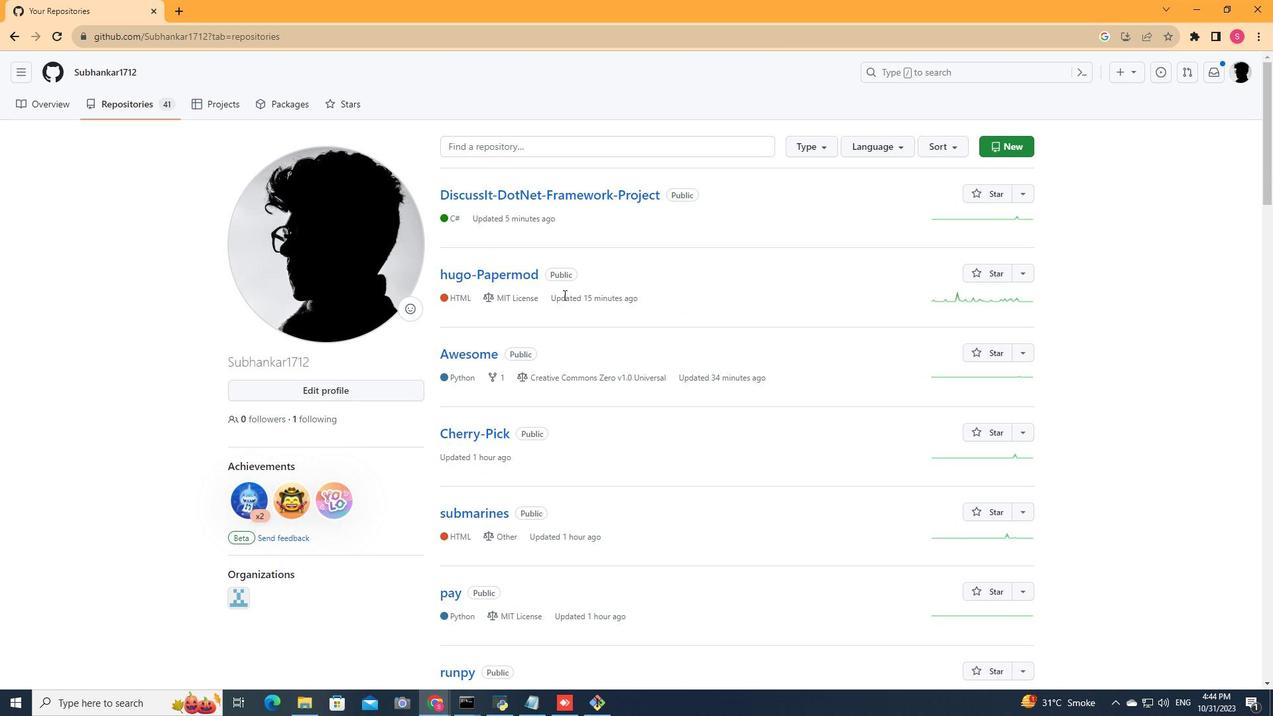 
Action: Mouse scrolled (554, 325) with delta (0, 0)
Screenshot: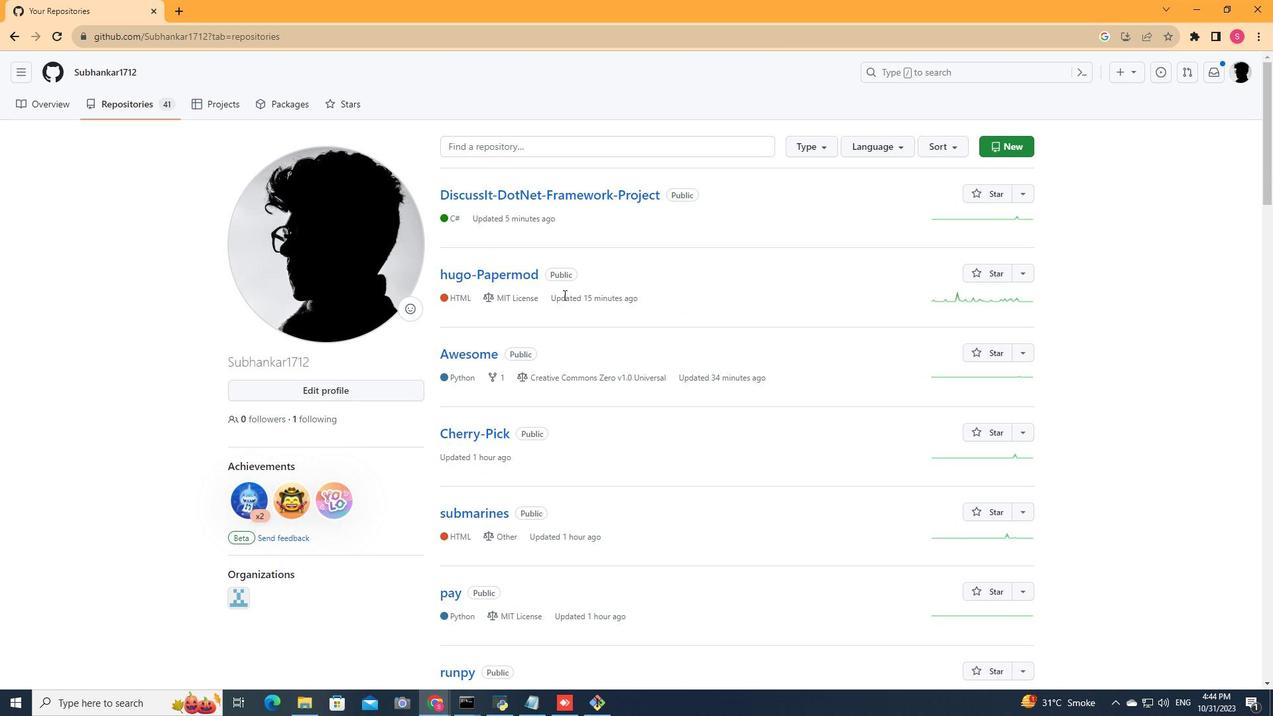 
Action: Mouse moved to (1002, 148)
Screenshot: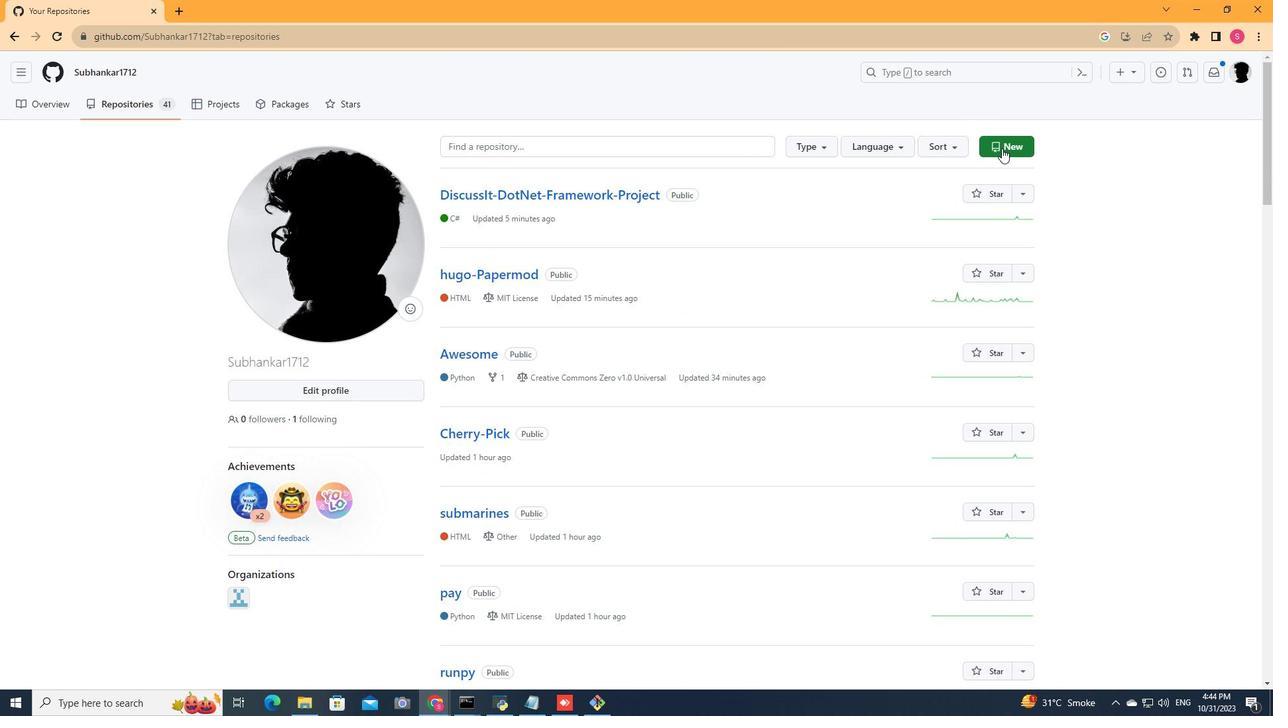 
Action: Mouse pressed left at (1002, 148)
Screenshot: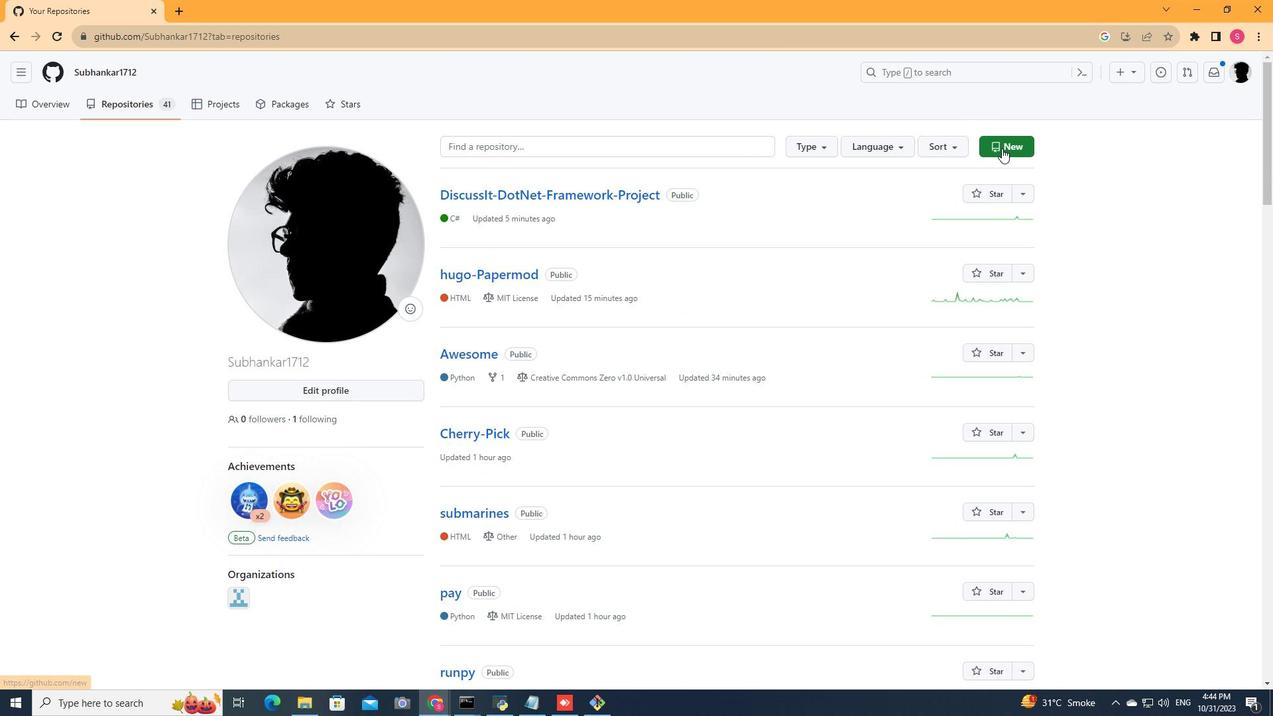 
Action: Mouse moved to (543, 242)
Screenshot: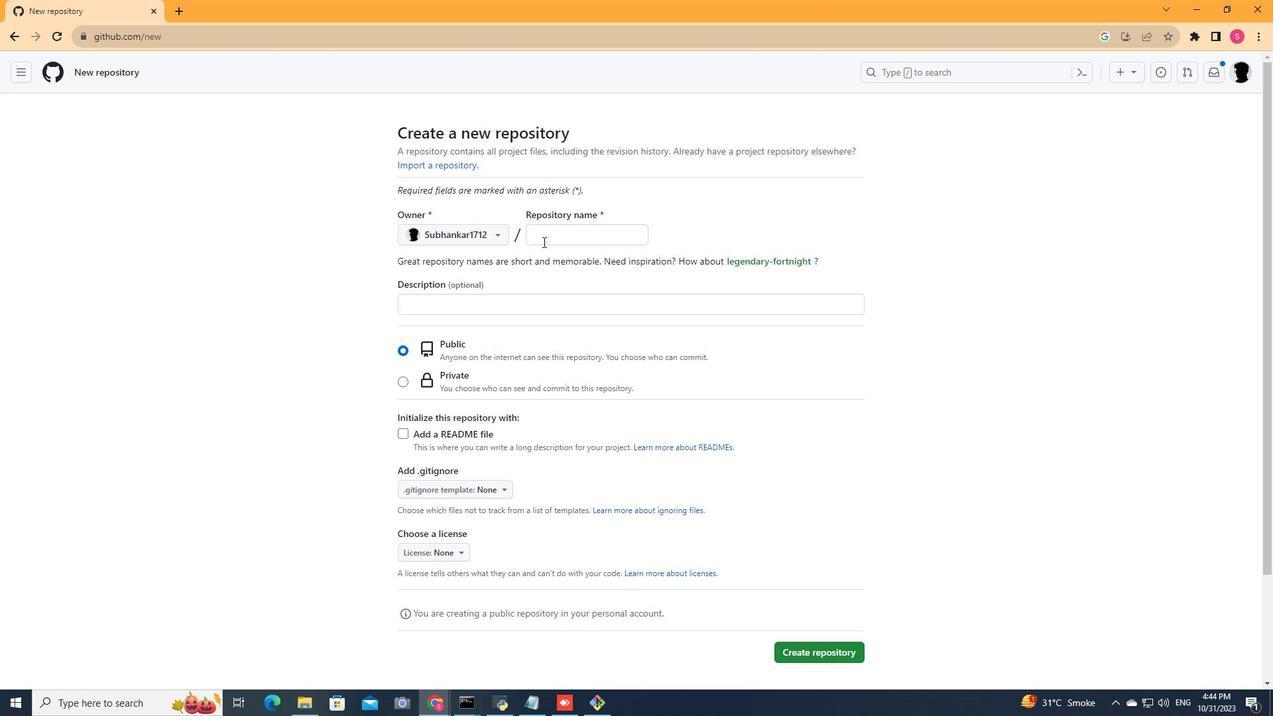 
Action: Mouse pressed left at (543, 242)
Screenshot: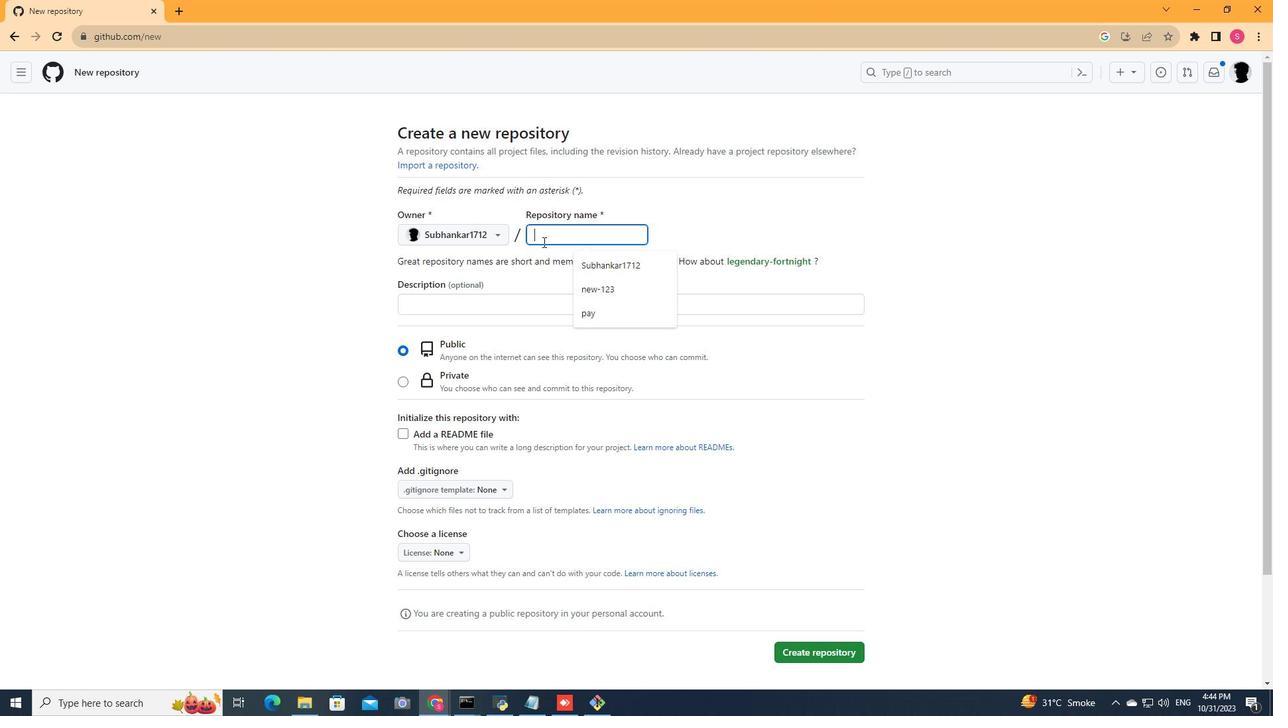 
Action: Mouse moved to (543, 241)
Screenshot: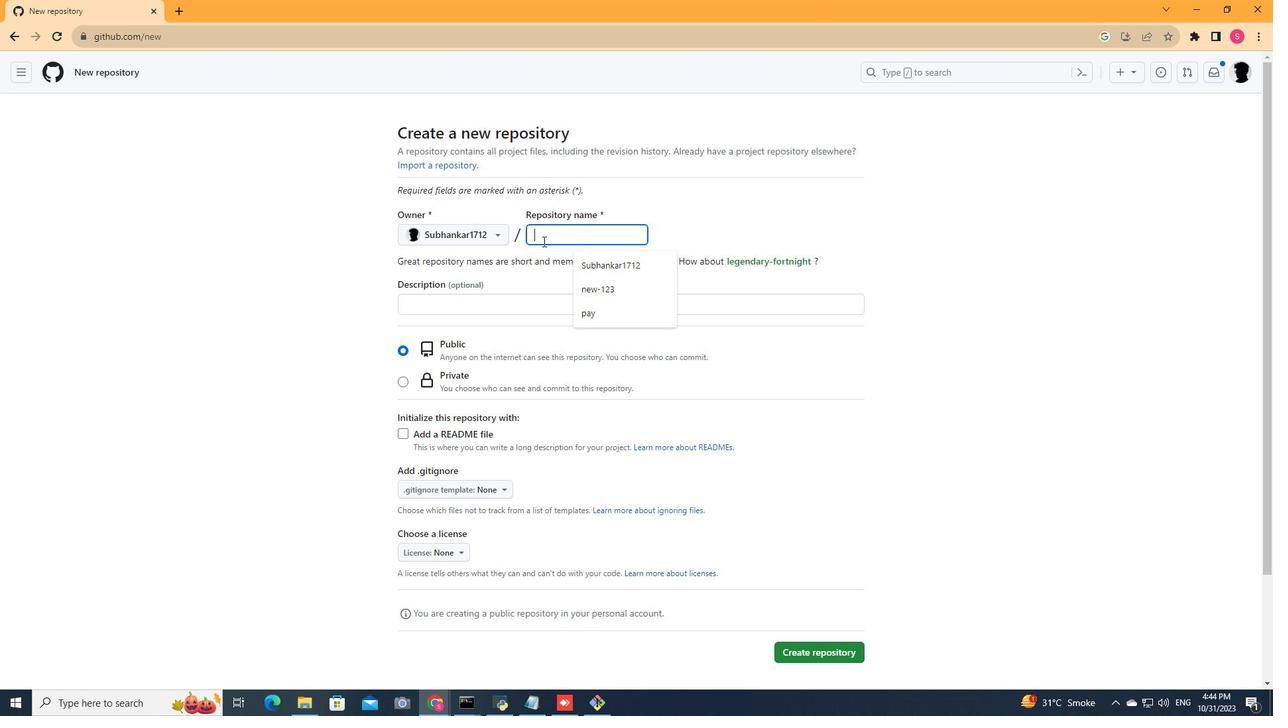 
Action: Key pressed <Key.shift>Subhankar1712
Screenshot: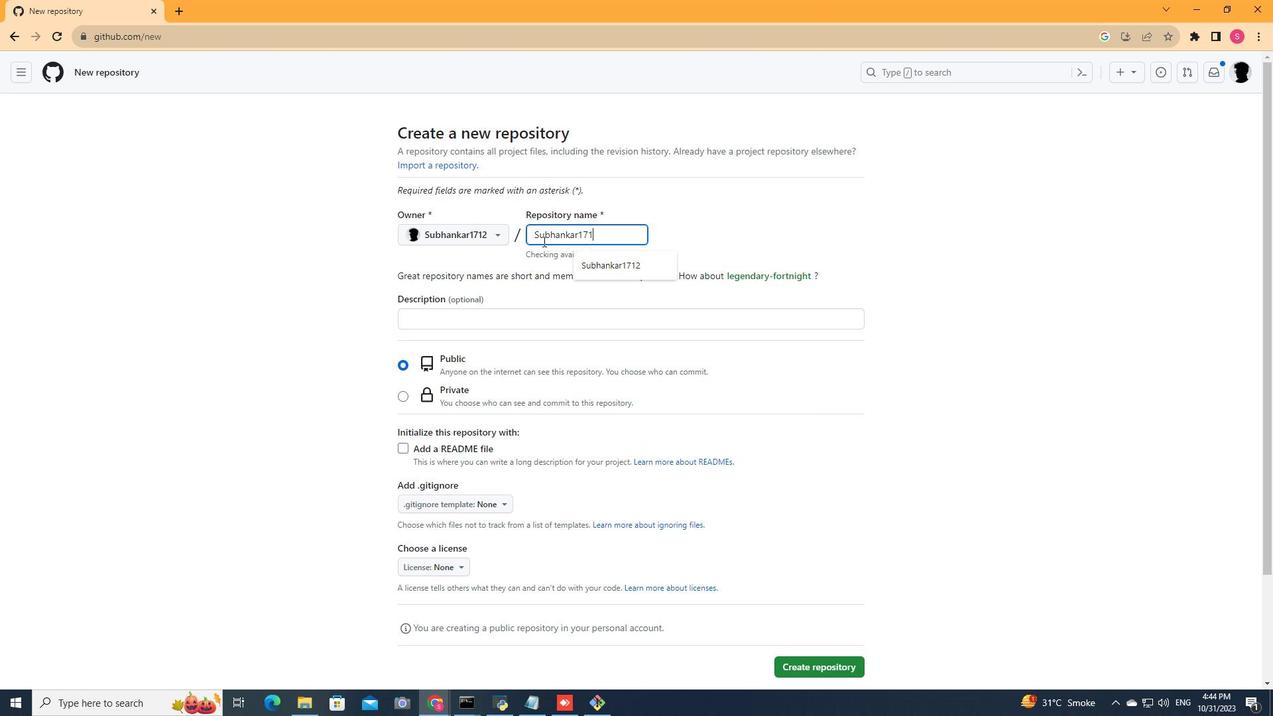 
Action: Mouse moved to (581, 285)
Screenshot: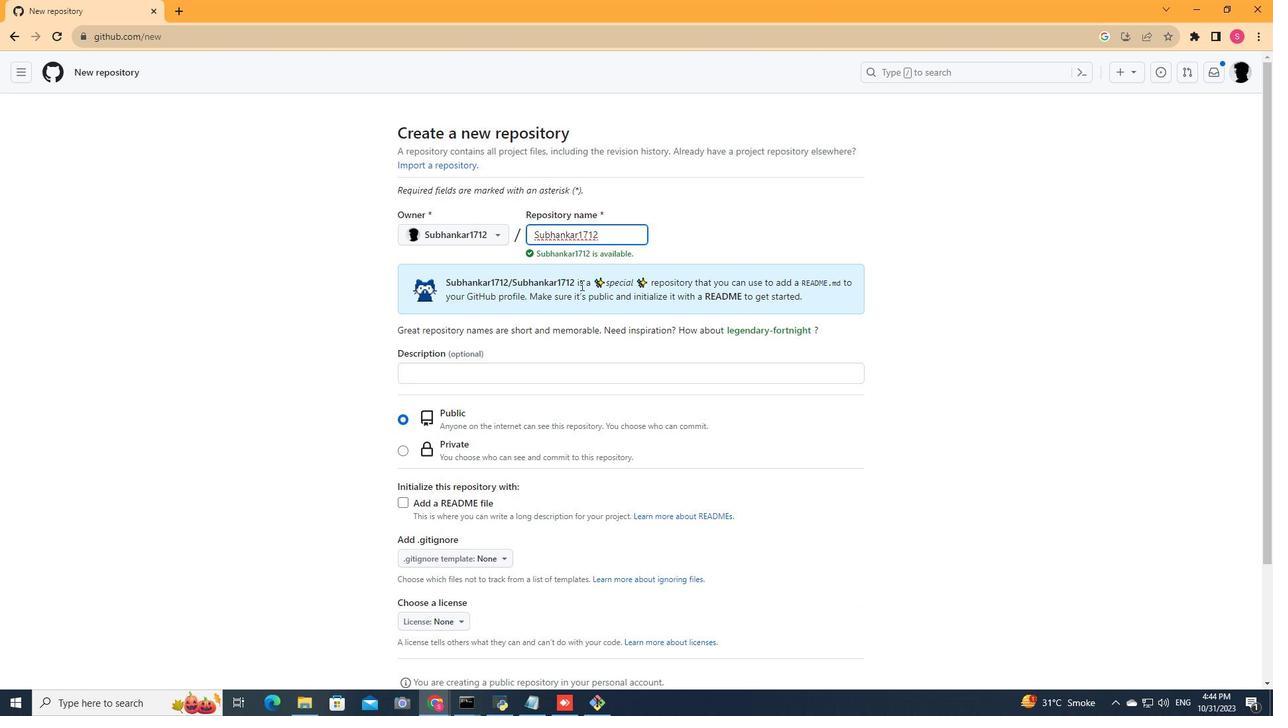 
Action: Mouse scrolled (581, 284) with delta (0, 0)
Screenshot: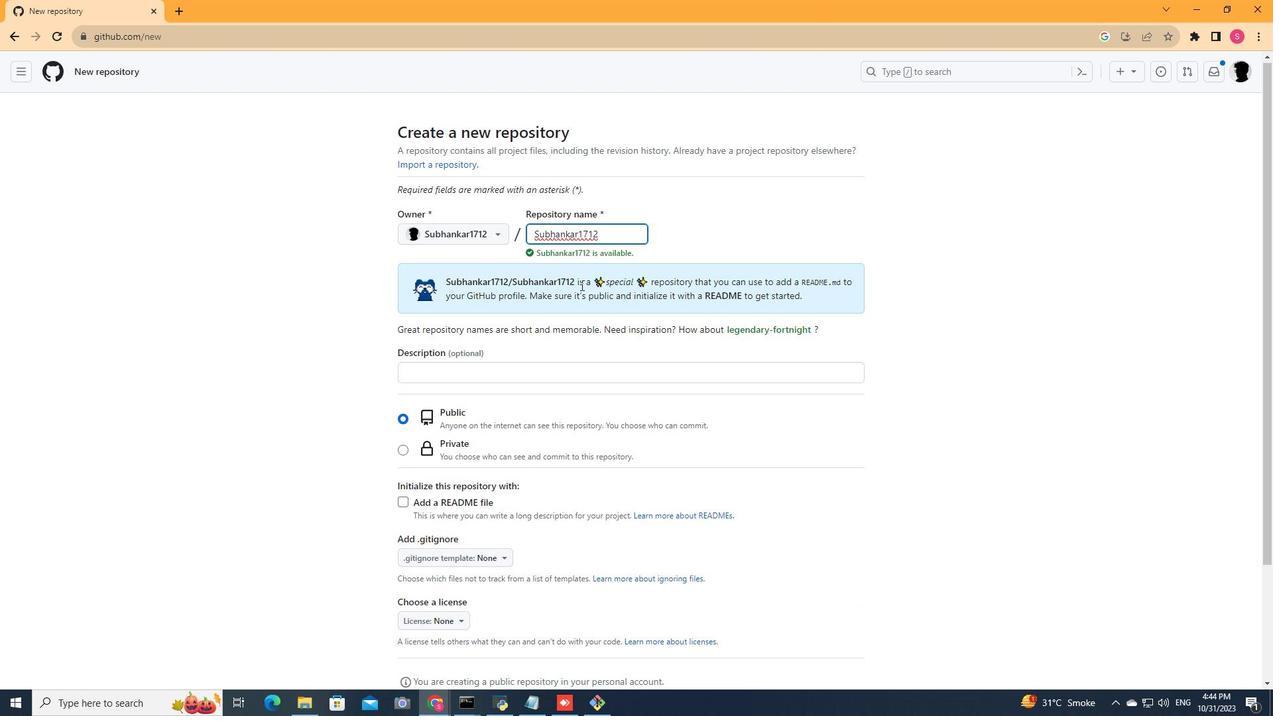 
Action: Mouse scrolled (581, 284) with delta (0, 0)
Screenshot: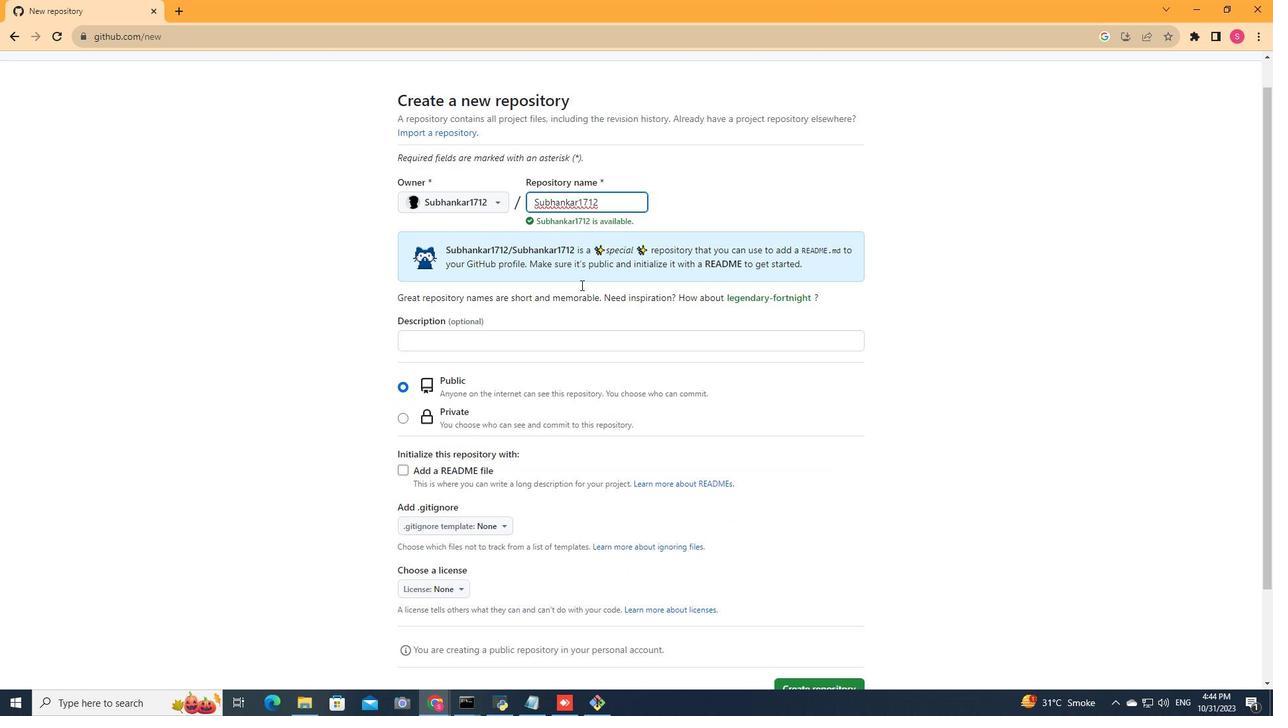 
Action: Mouse scrolled (581, 284) with delta (0, 0)
Screenshot: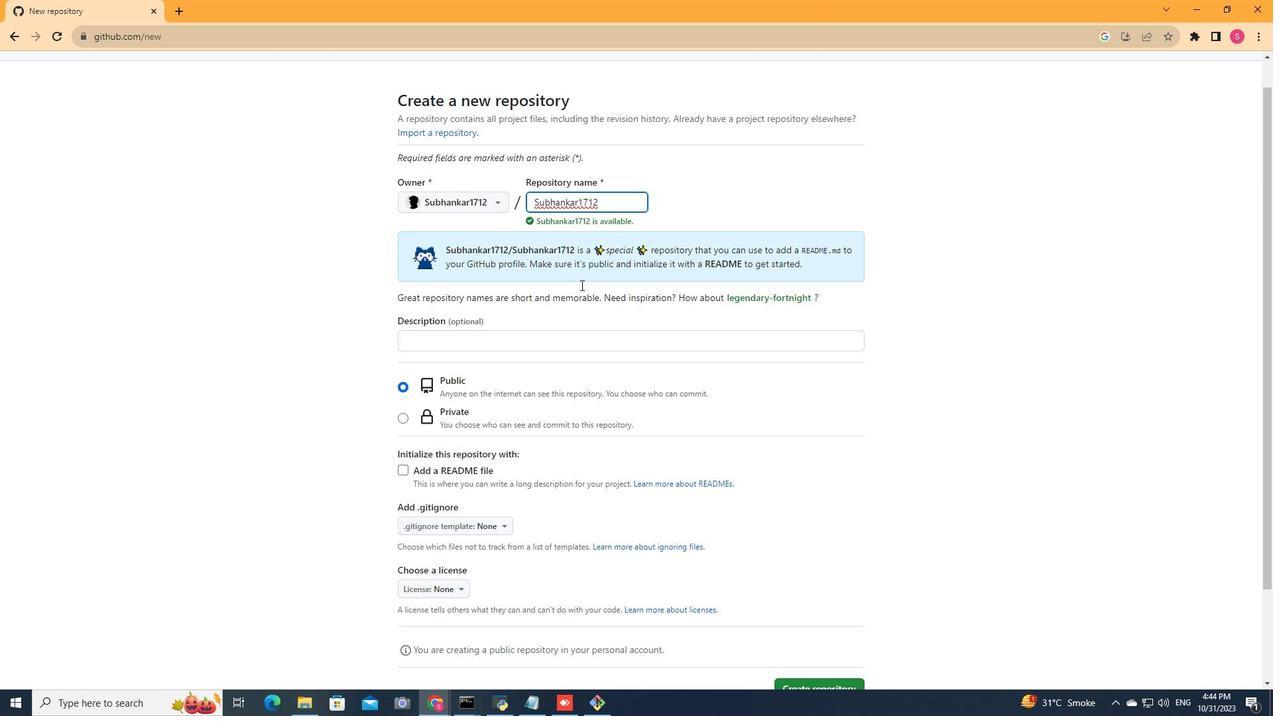 
Action: Mouse scrolled (581, 284) with delta (0, 0)
Screenshot: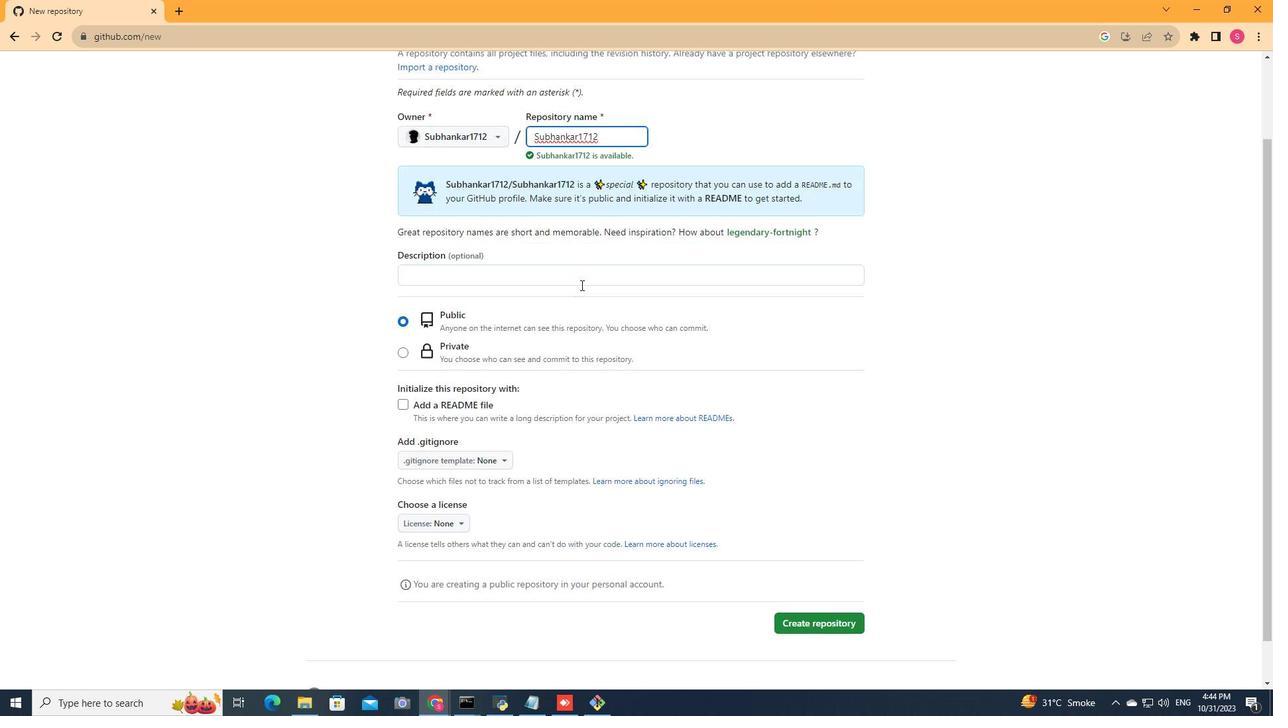 
Action: Mouse moved to (822, 575)
Screenshot: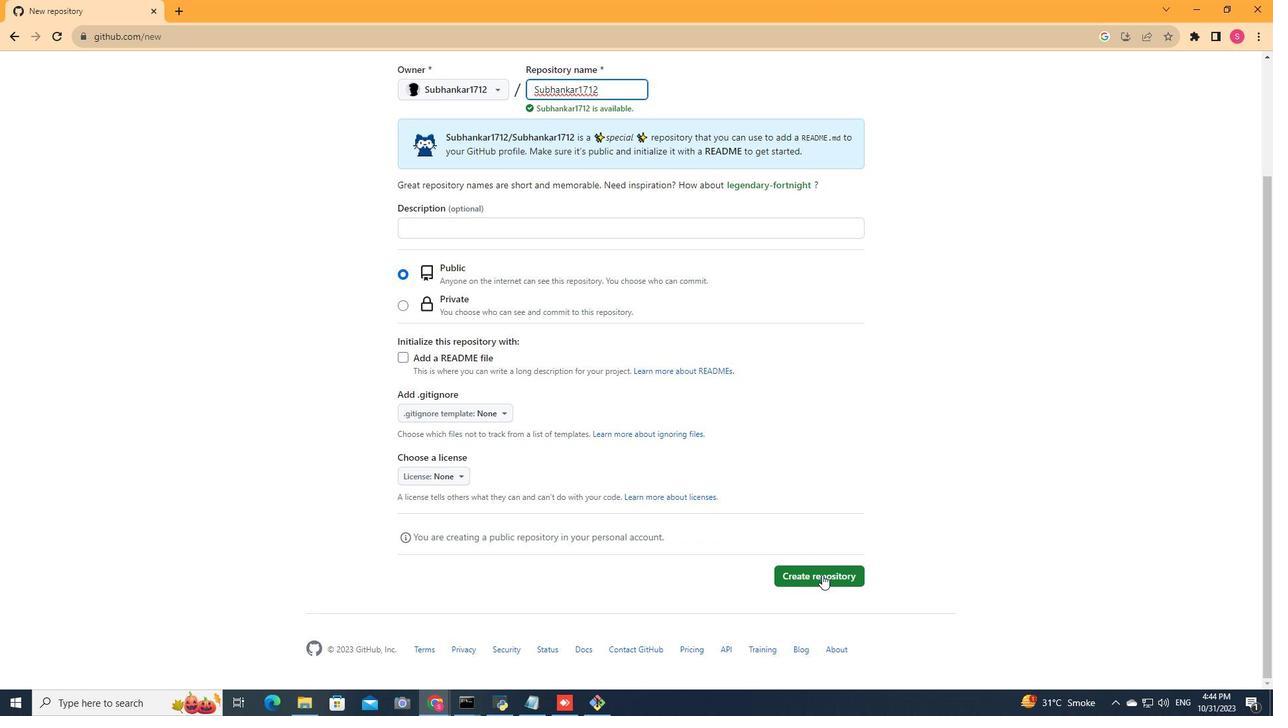
Action: Mouse pressed left at (822, 575)
Screenshot: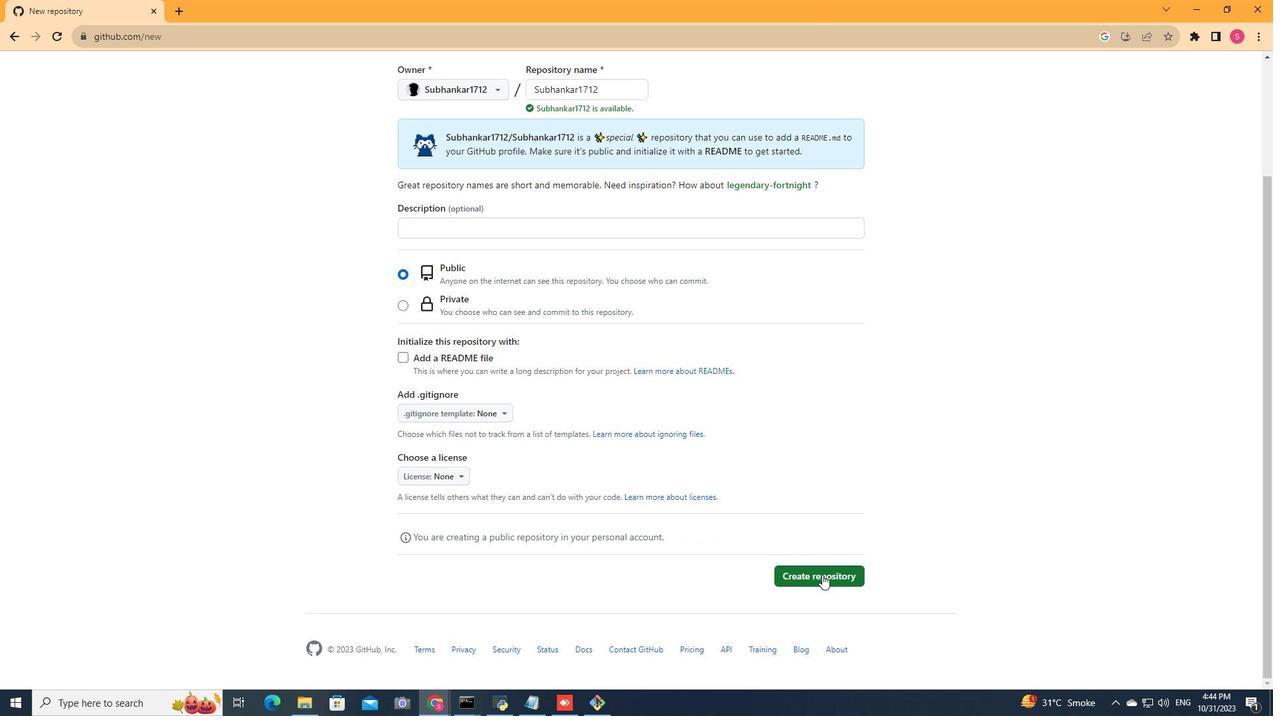 
Action: Mouse moved to (702, 369)
Screenshot: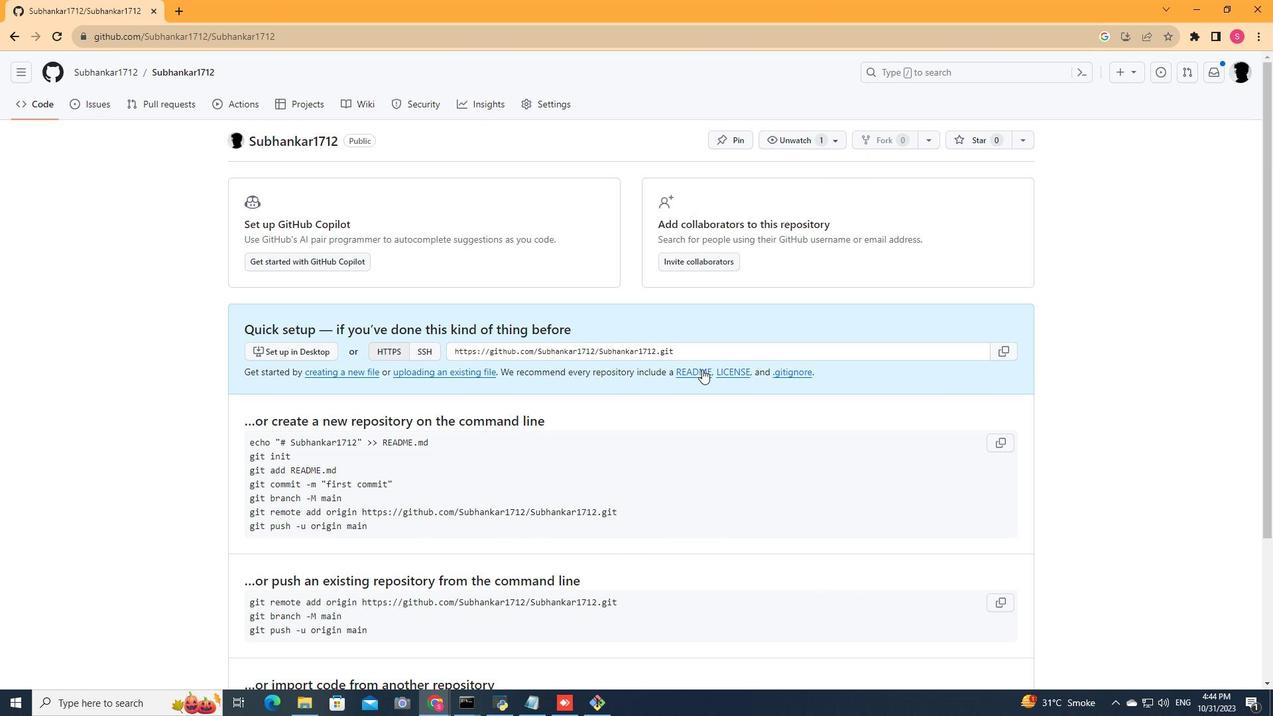 
Action: Mouse pressed left at (702, 369)
Screenshot: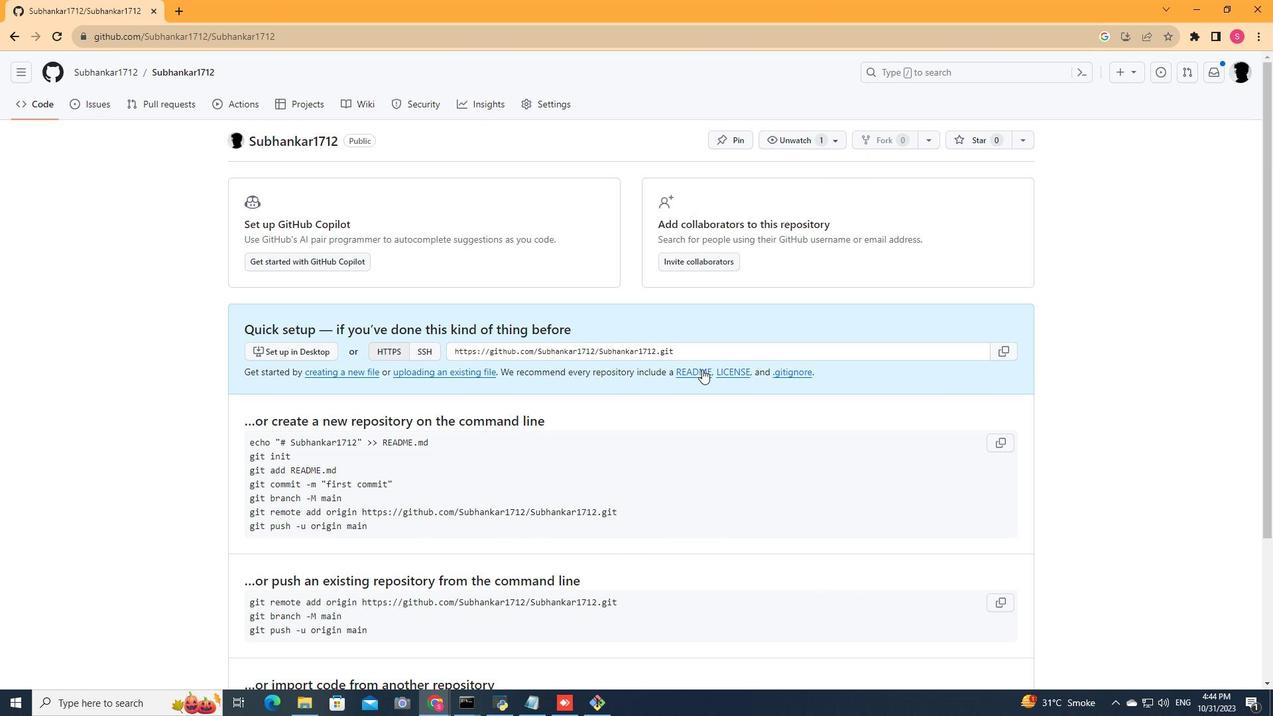 
Action: Mouse moved to (85, 473)
Screenshot: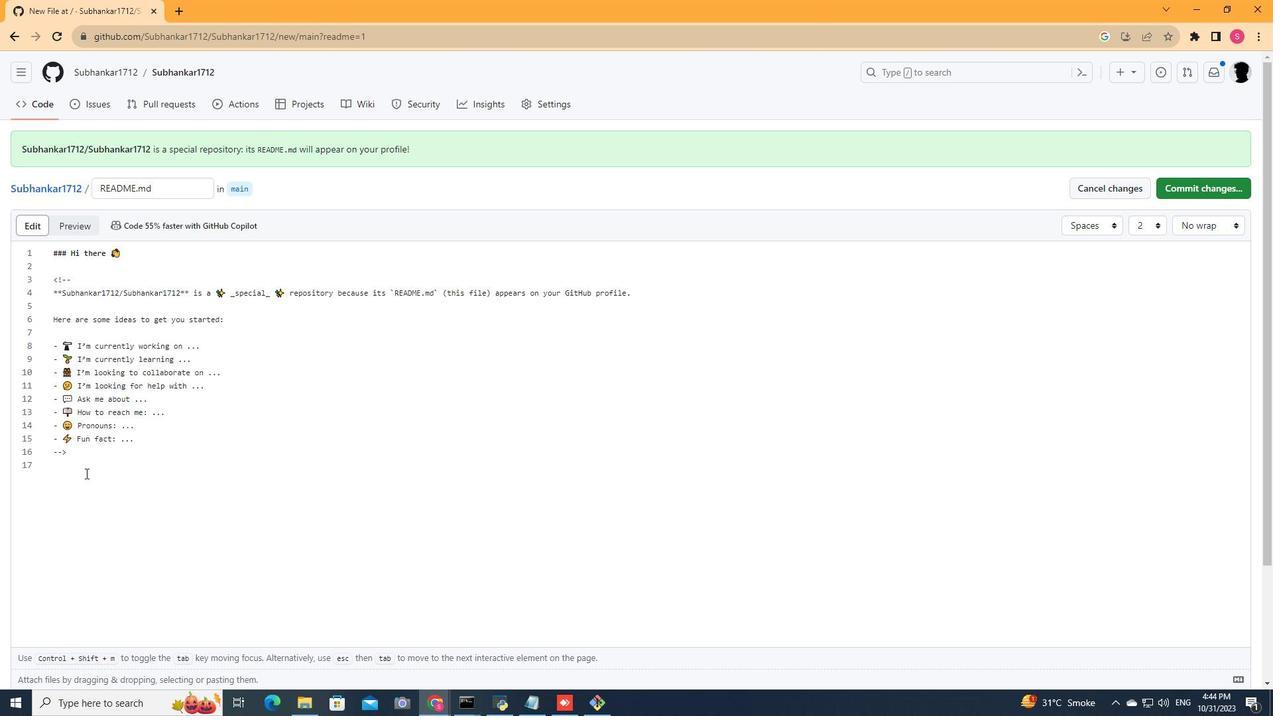 
Action: Mouse pressed left at (85, 473)
Screenshot: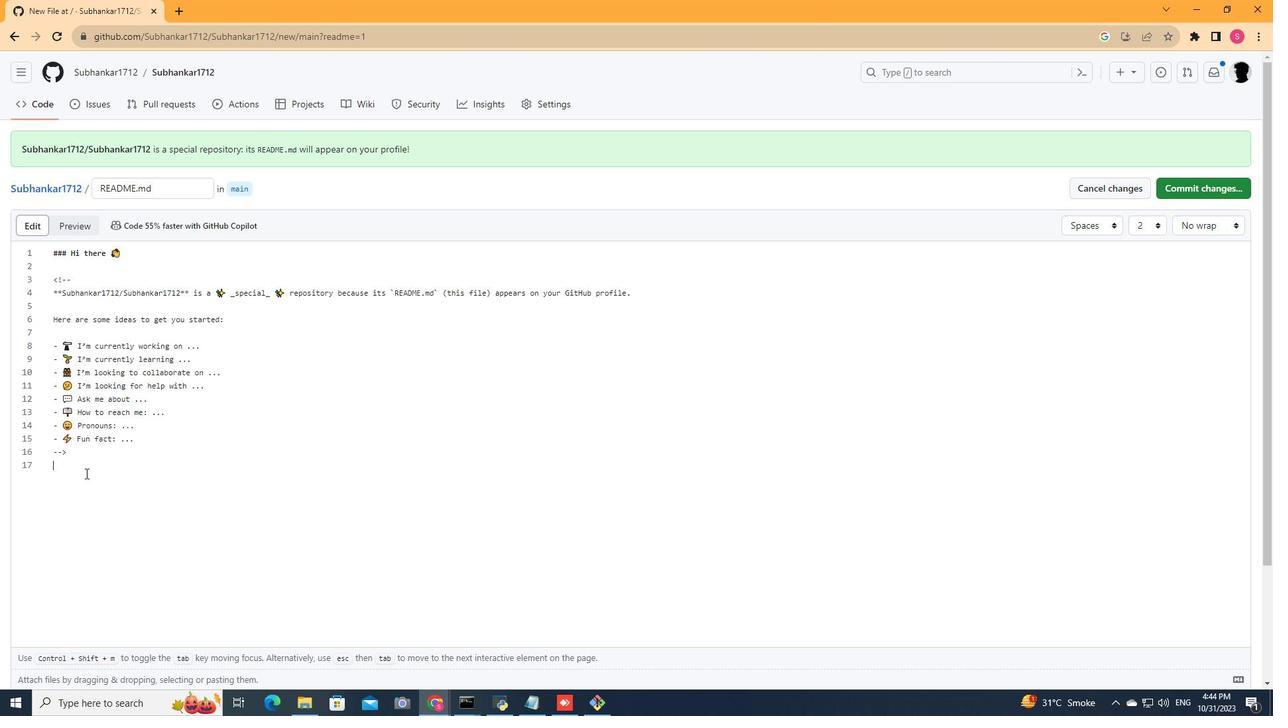 
Action: Mouse moved to (45, 235)
Screenshot: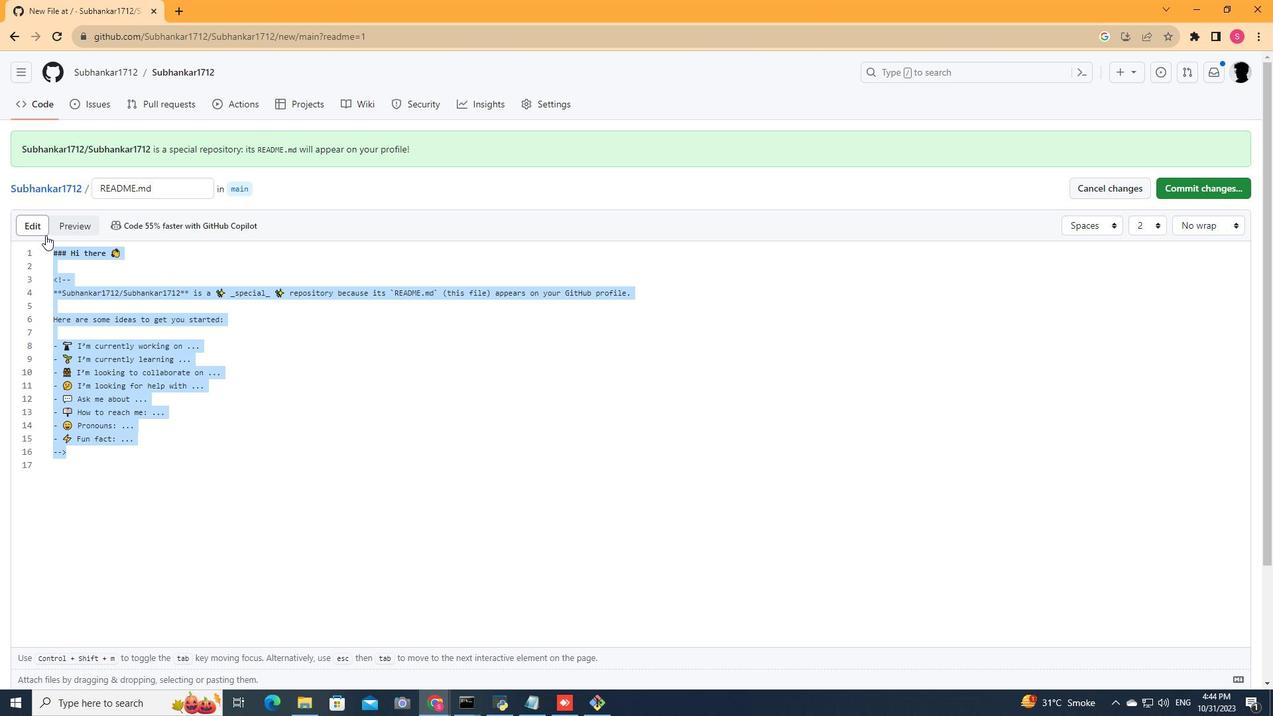
Action: Key pressed <Key.delete><Key.shift>###<Key.space><Key.shift>Conect<Key.space><Key.shift>With<Key.space>me<Key.enter>[<Key.shift>![<Key.shift>Bitbucket]<Key.shift_r>(https<Key.shift_r>://imp<Key.backspace>g.shields.io/badge/<Key.shift>Bitbucket-<Key.shift>Subhankar1712-<Key.shift>Ye<Key.backspace><Key.backspace>yellow<Key.shift_r>?style=for-the-badge<Key.shift><Key.shift><Key.shift><Key.shift><Key.shift><Key.shift><Key.shift><Key.shift><Key.shift><Key.shift><Key.shift><Key.shift><Key.shift><Key.shift><Key.shift><Key.shift><Key.shift><Key.shift><Key.shift><Key.shift><Key.shift><Key.shift><Key.shift><Key.shift><Key.shift><Key.shift><Key.shift><Key.shift>&logo=<Key.shift>Bitbucket<Key.shift_r>)]<Key.shift_r>(https<Key.shift_r><Key.shift_r><Key.shift_r><Key.shift_r><Key.shift_r><Key.shift_r><Key.shift_r><Key.shift_r><Key.shift_r><Key.shift_r>://<Key.shift>Bitbucket.com/<Key.shift>Subhankar17121<Key.backspace><Key.shift_r>)
Screenshot: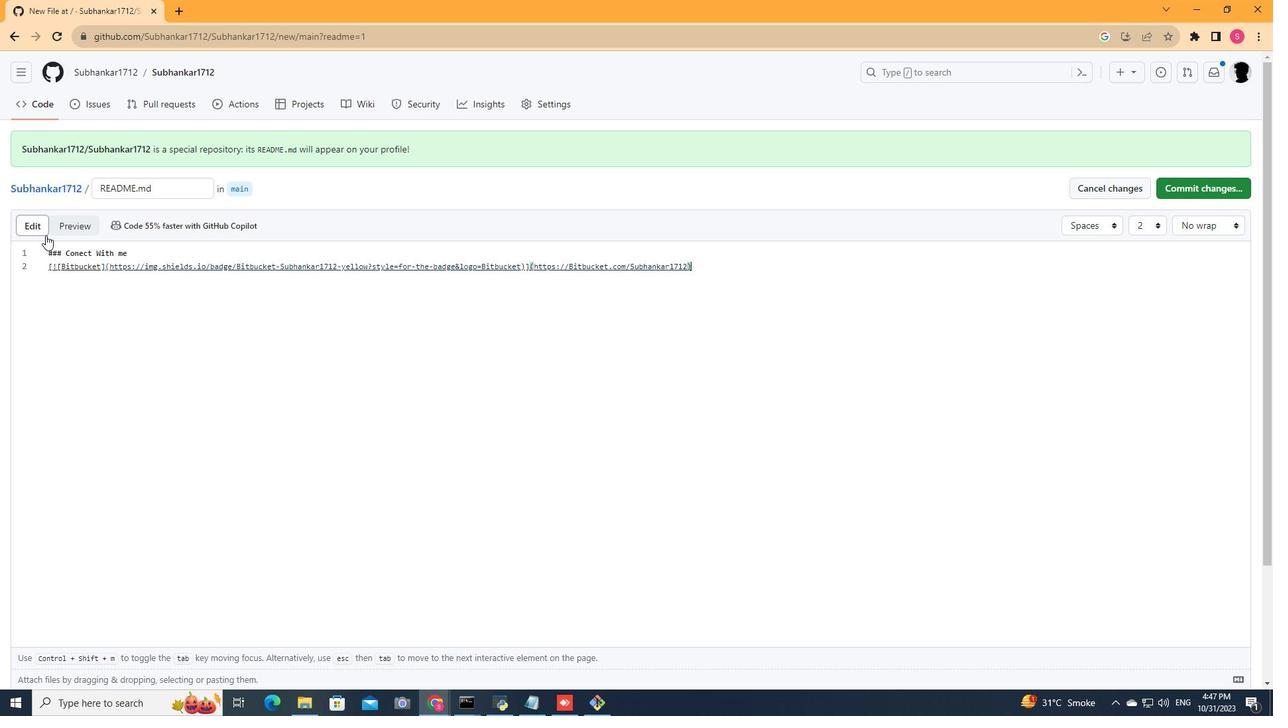 
Action: Mouse moved to (1212, 187)
Screenshot: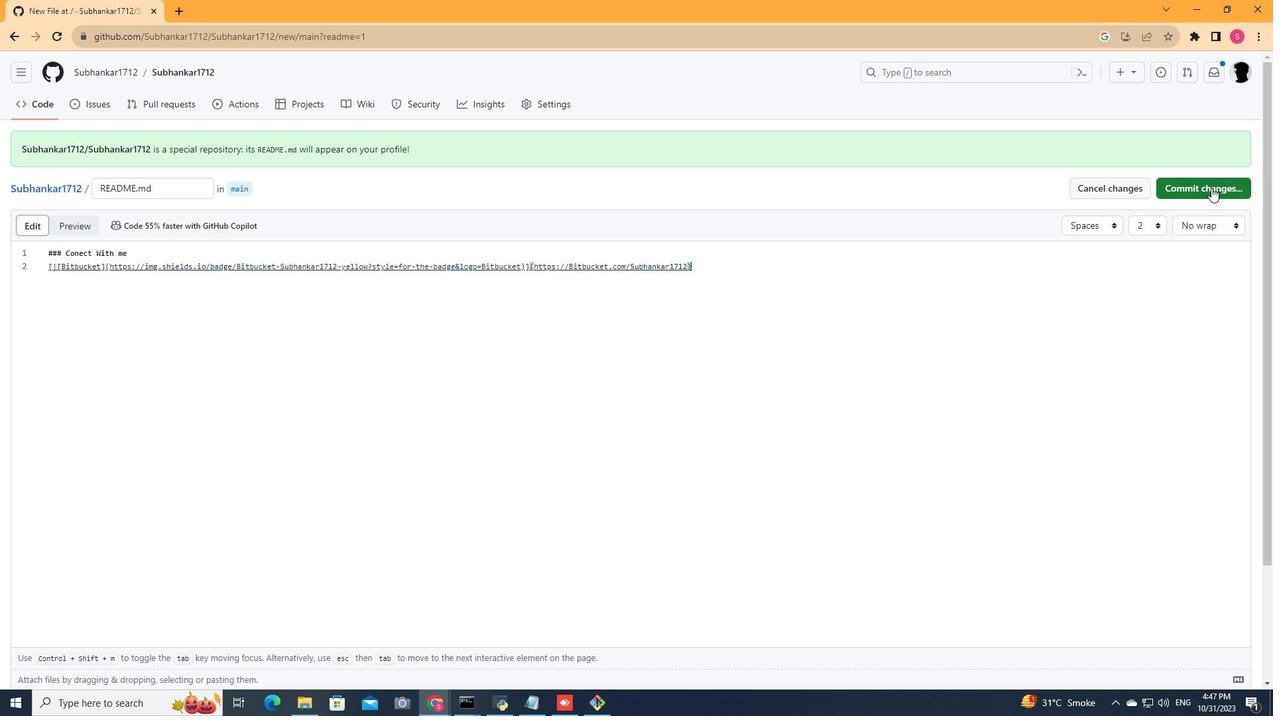 
Action: Mouse pressed left at (1212, 187)
Screenshot: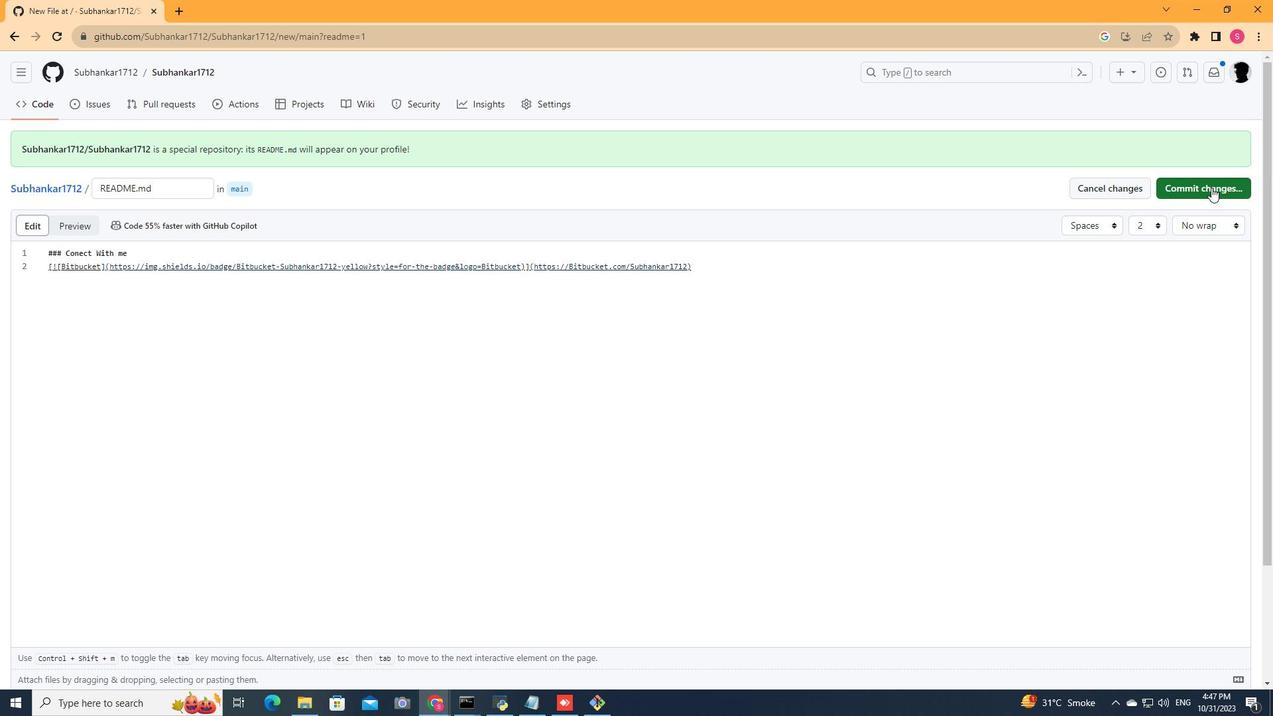 
Action: Mouse moved to (740, 495)
Screenshot: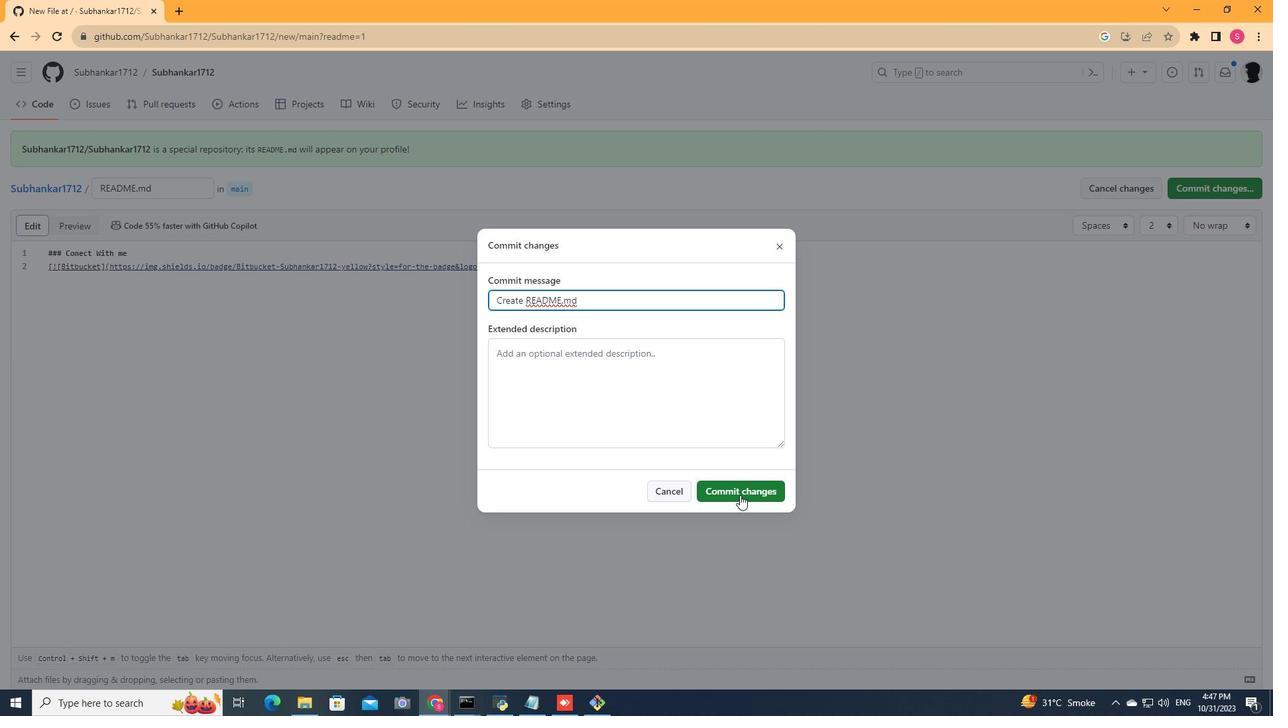 
Action: Mouse pressed left at (740, 495)
Screenshot: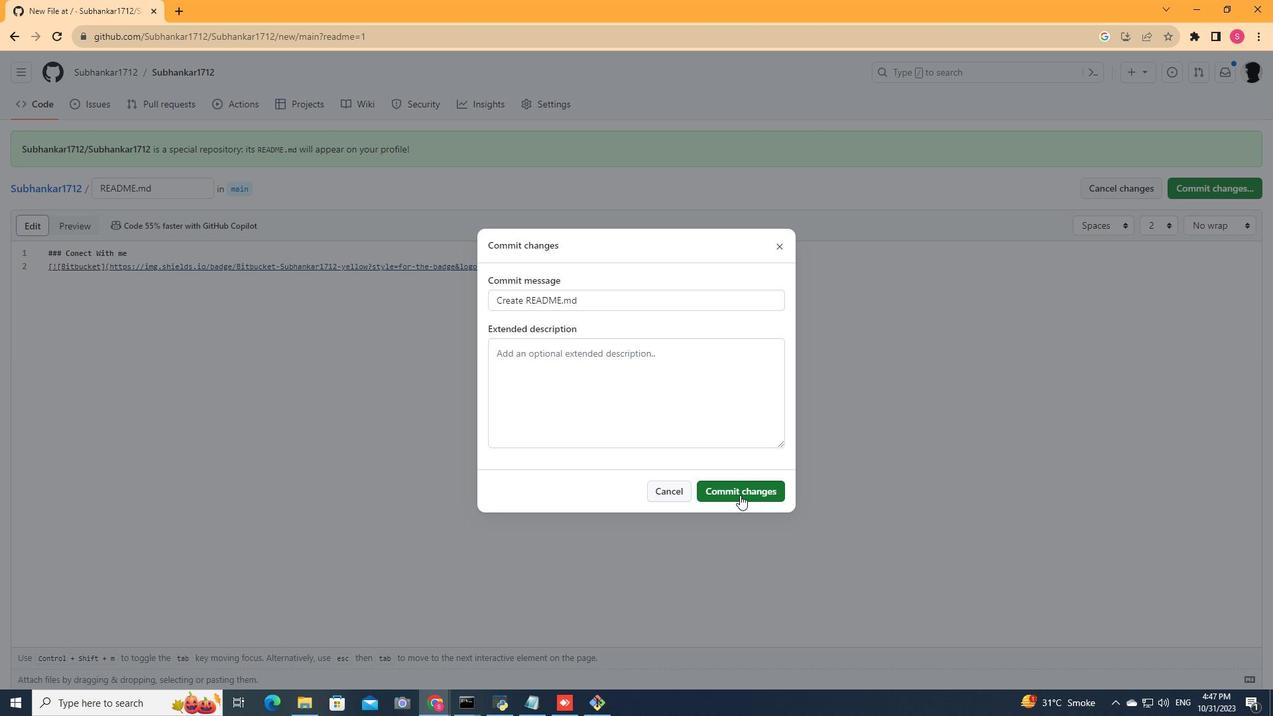 
Action: Mouse moved to (1236, 74)
Screenshot: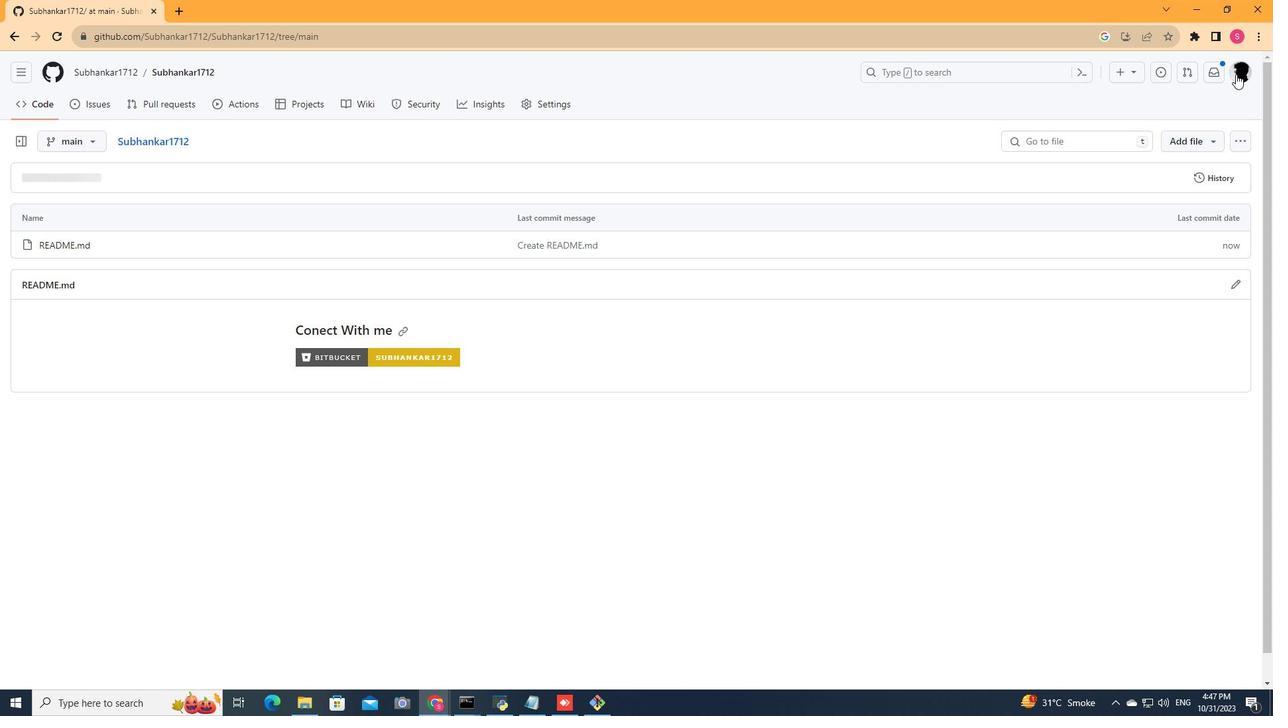 
Action: Mouse pressed left at (1236, 74)
Screenshot: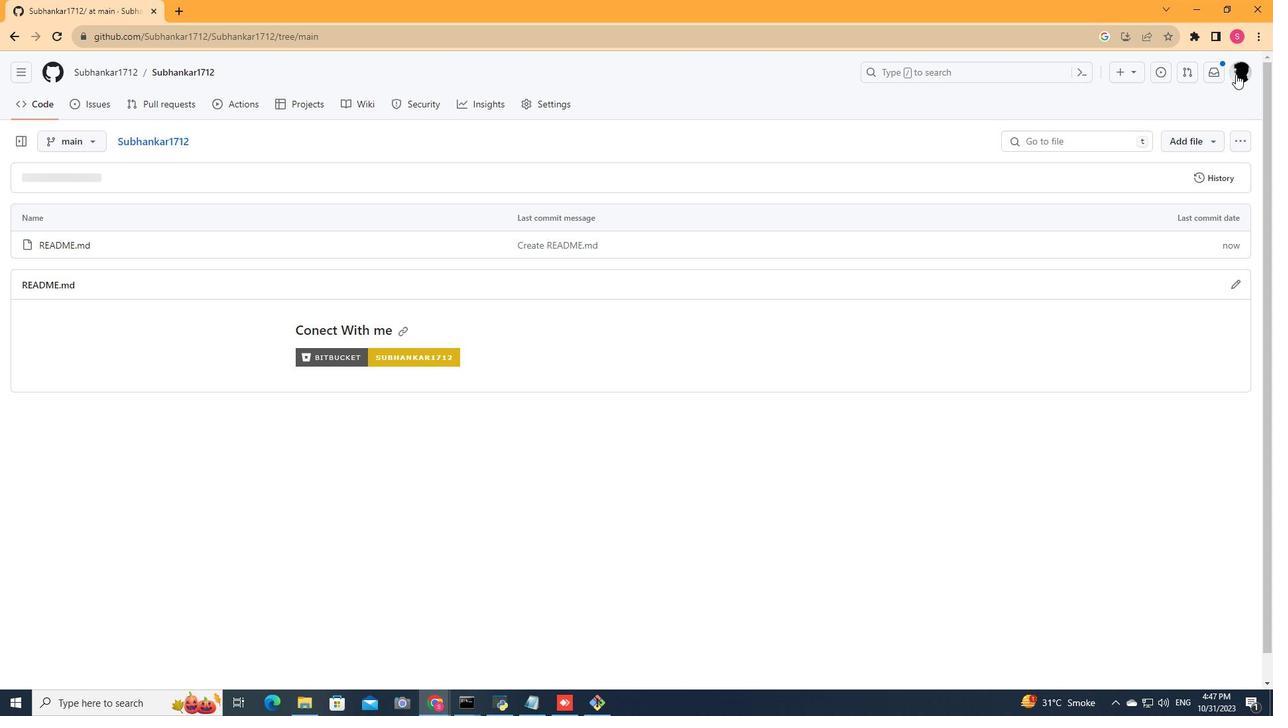 
Action: Mouse moved to (1118, 136)
Screenshot: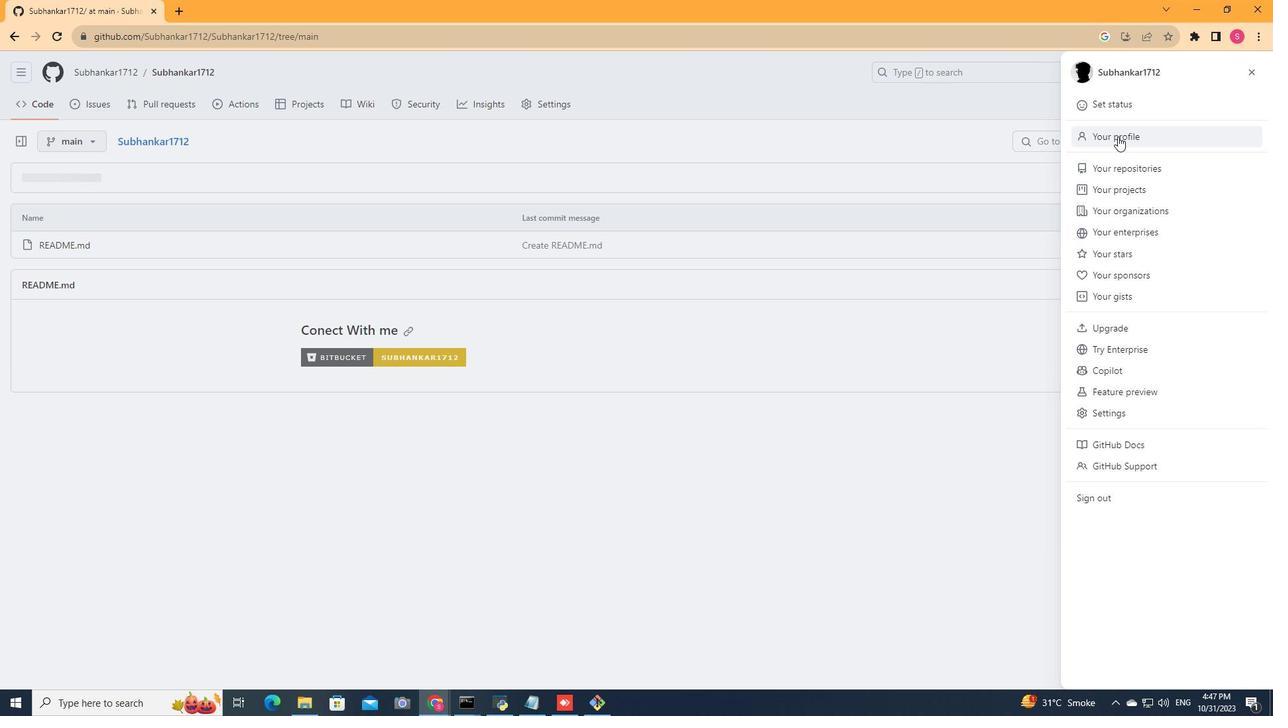 
Action: Mouse pressed left at (1118, 136)
Screenshot: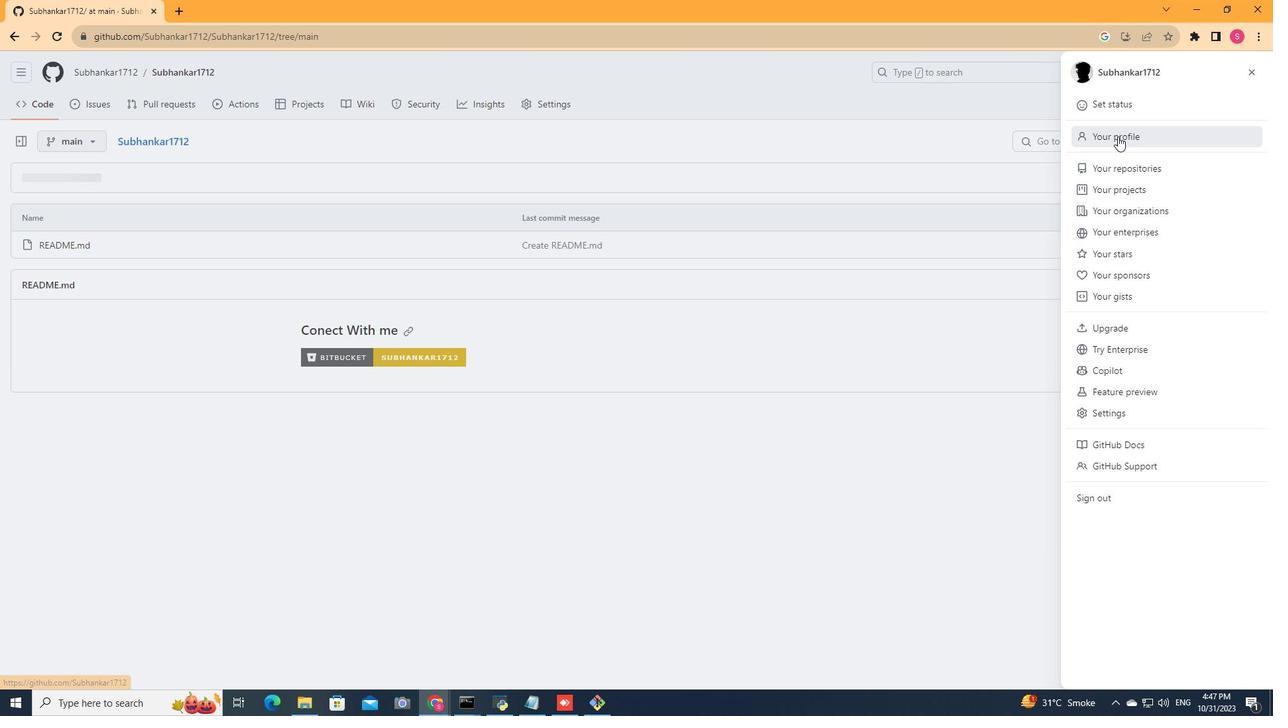 
Action: Mouse moved to (554, 293)
Screenshot: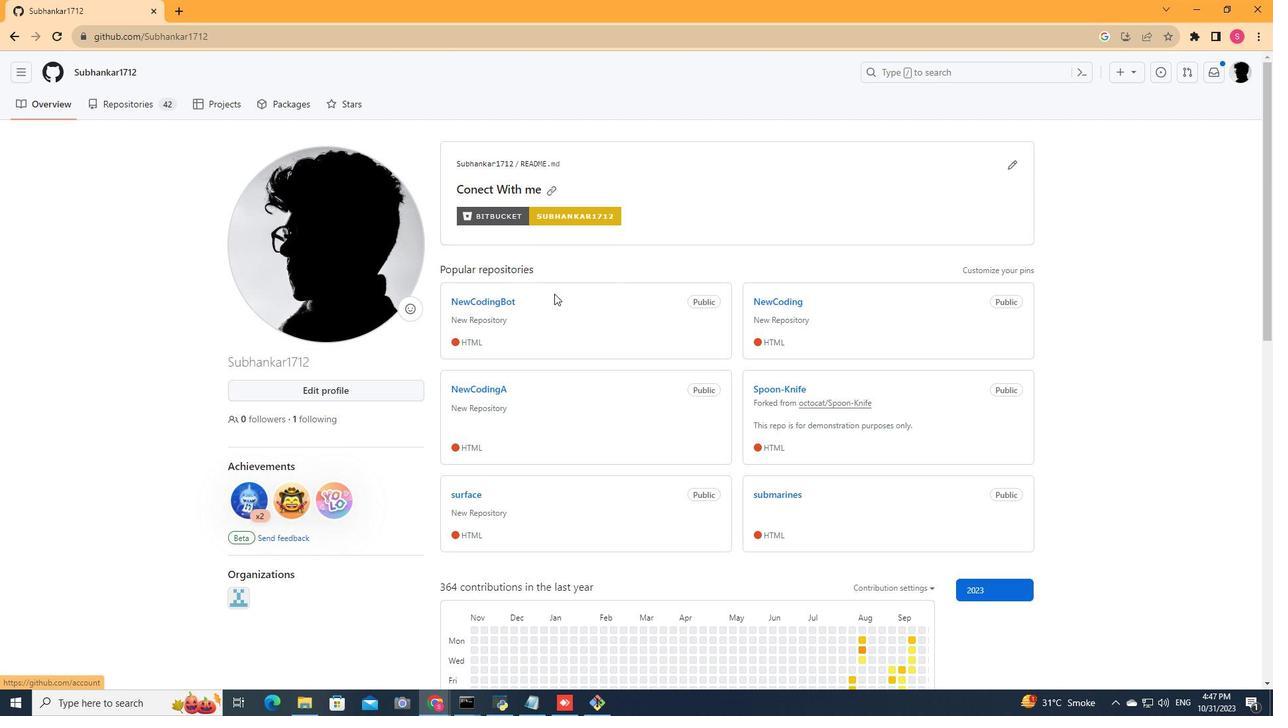 
Action: Mouse scrolled (554, 293) with delta (0, 0)
Screenshot: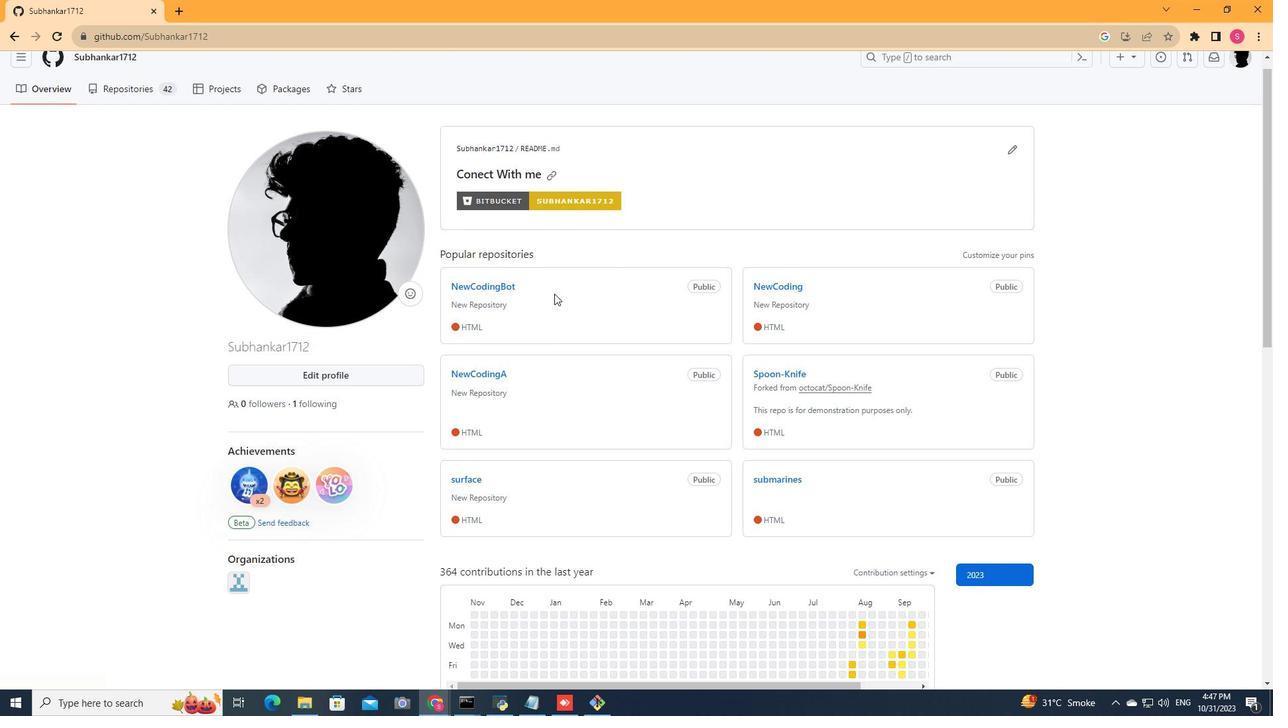 
Action: Mouse scrolled (554, 293) with delta (0, 0)
Screenshot: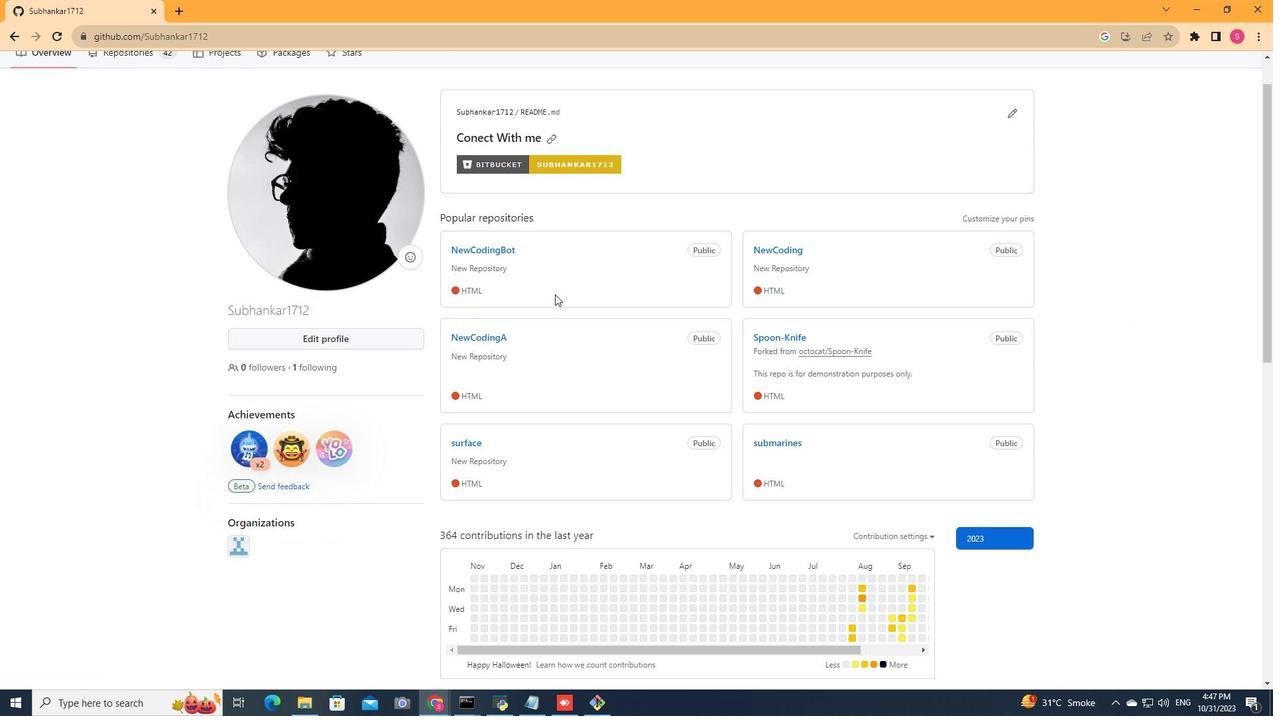 
Action: Mouse moved to (555, 294)
Screenshot: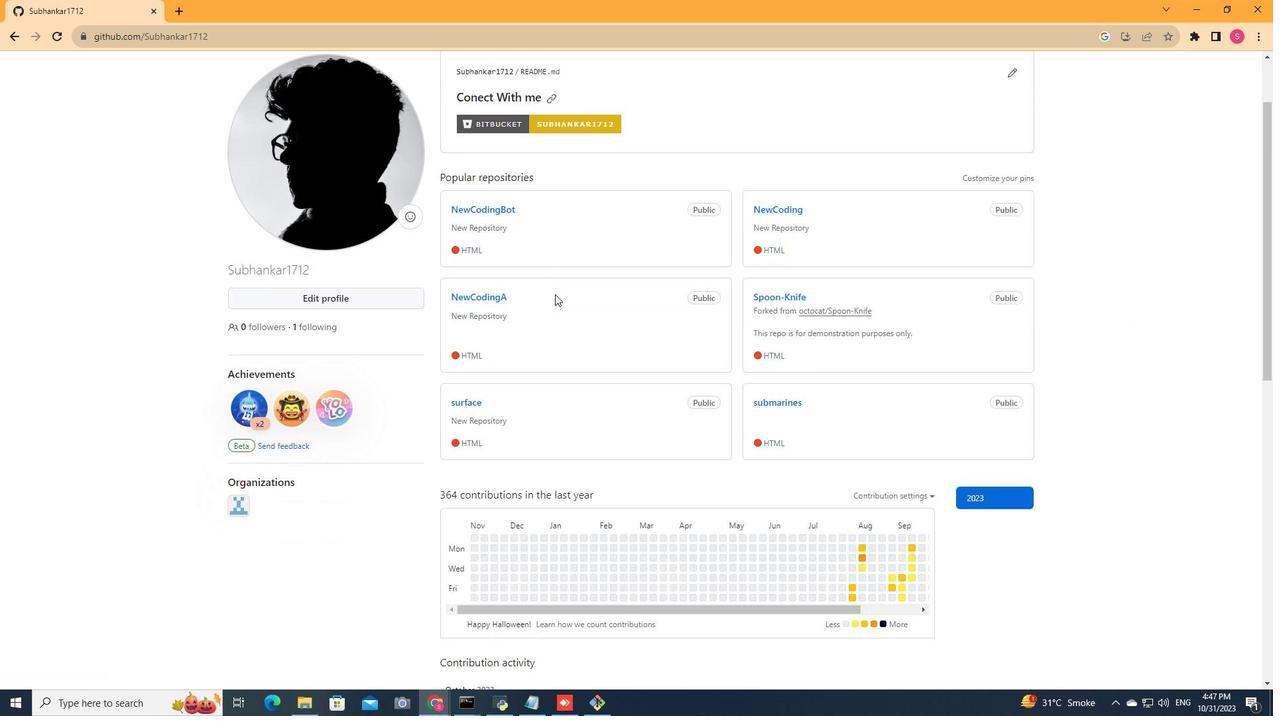 
Action: Mouse scrolled (555, 293) with delta (0, 0)
Screenshot: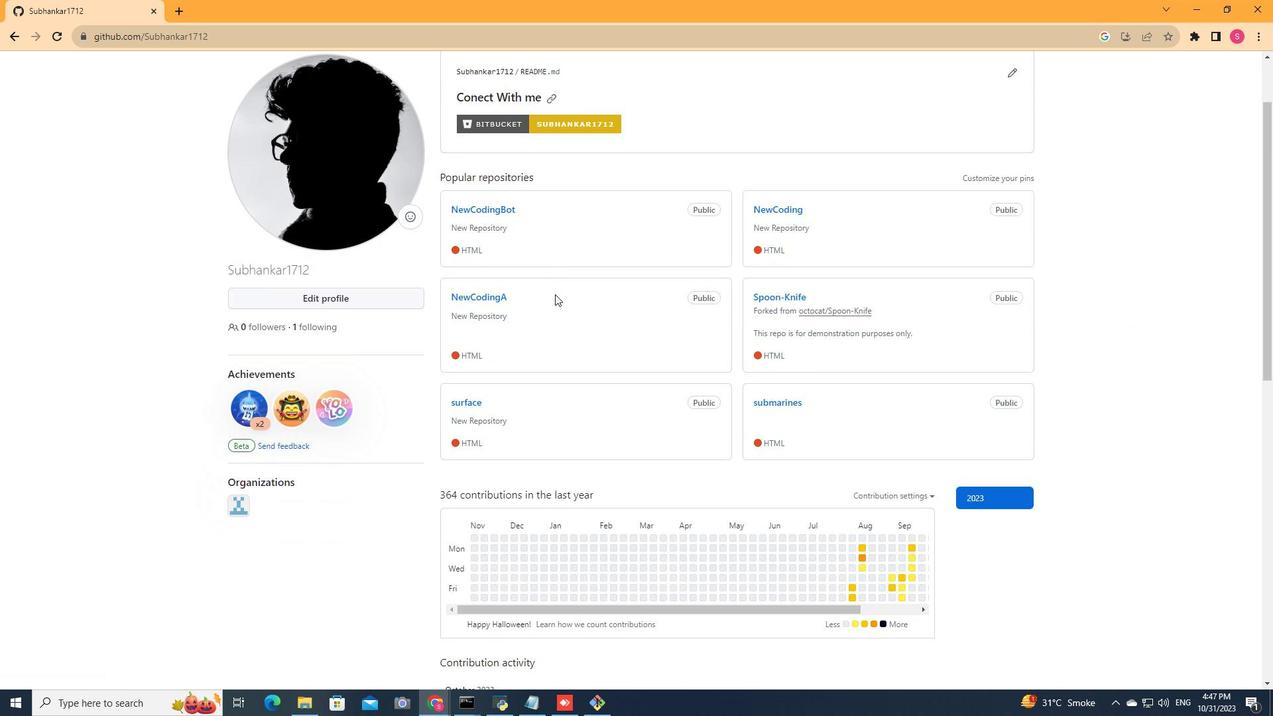 
Action: Mouse scrolled (555, 293) with delta (0, 0)
Screenshot: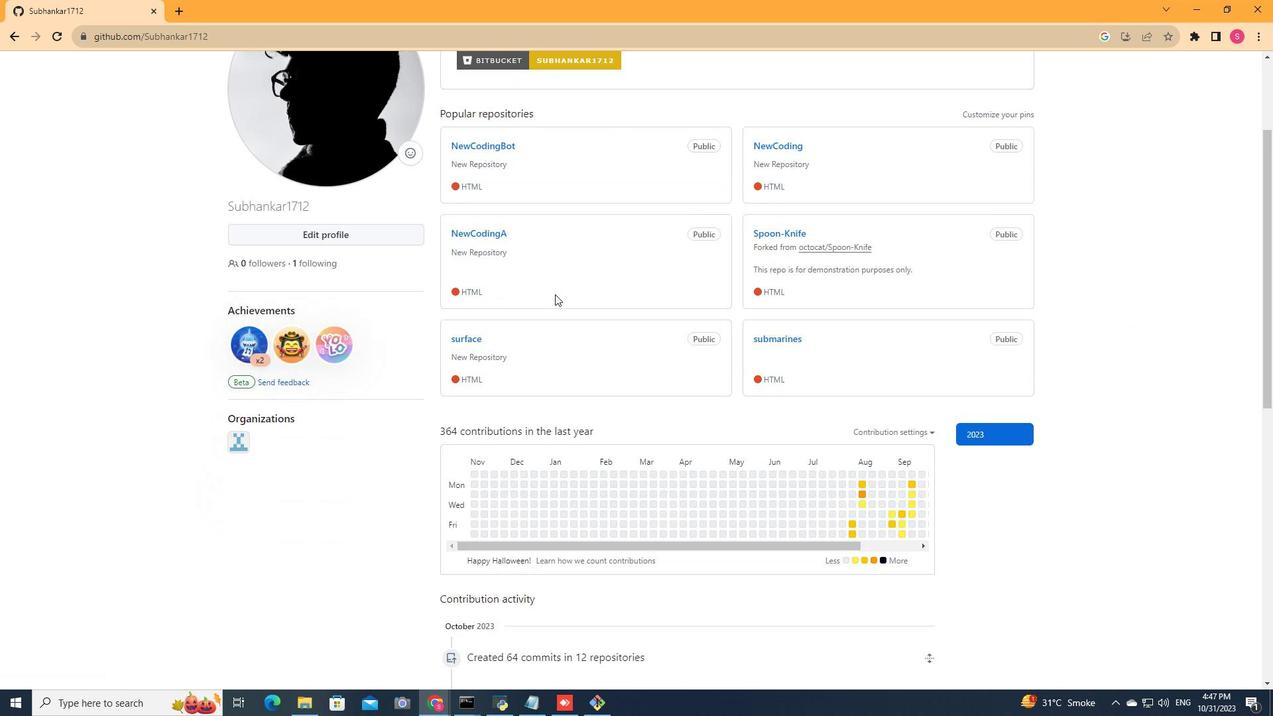 
Action: Mouse scrolled (555, 293) with delta (0, 0)
Screenshot: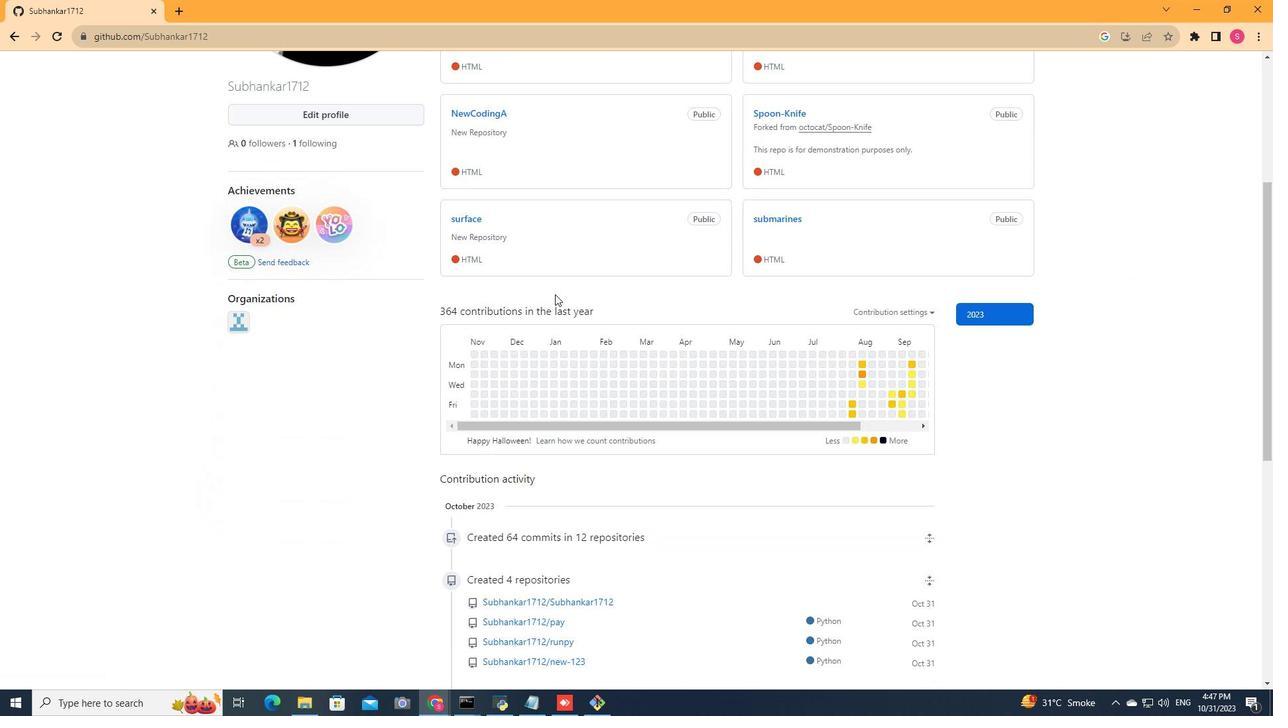 
Action: Mouse moved to (555, 294)
Screenshot: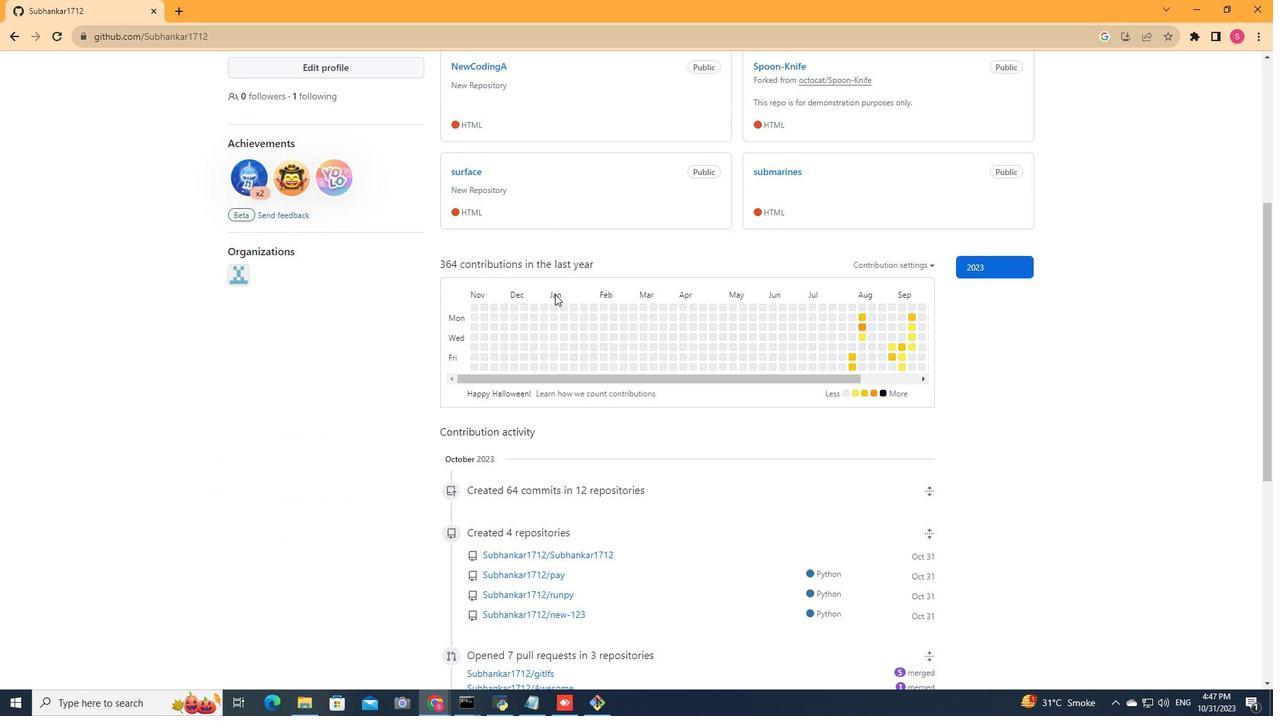 
Action: Mouse scrolled (555, 295) with delta (0, 0)
Screenshot: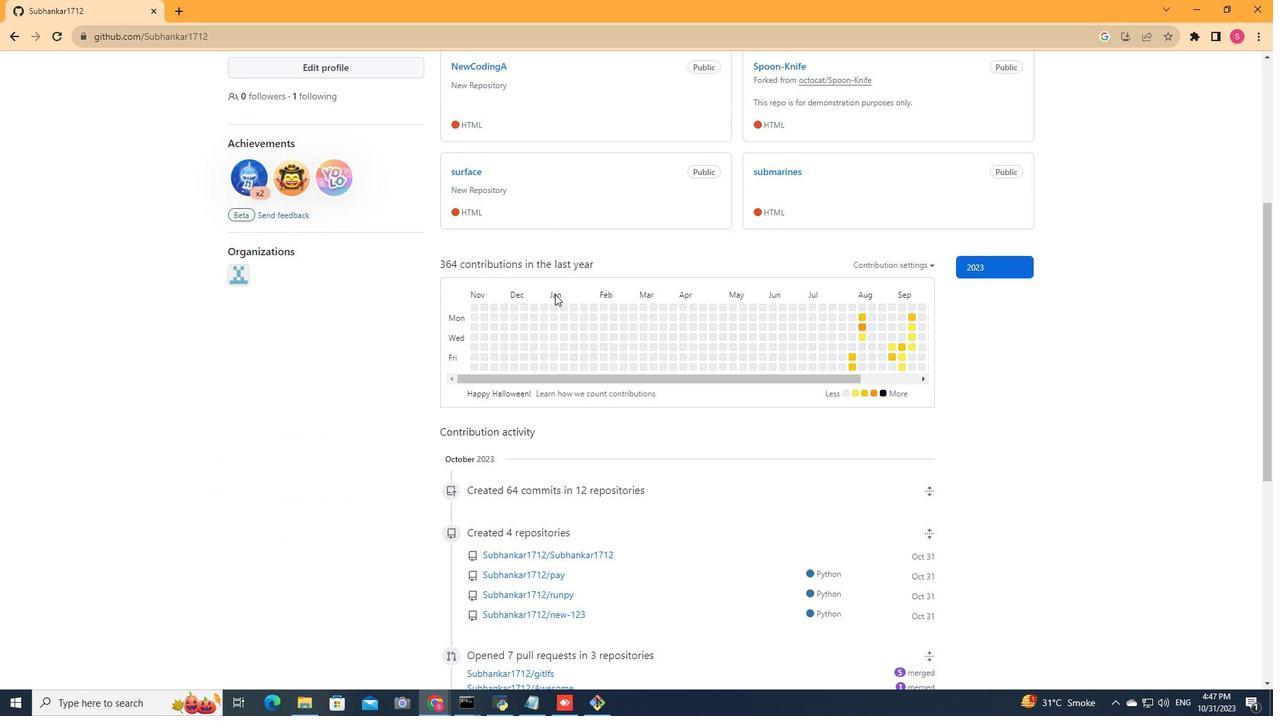 
Action: Mouse scrolled (555, 295) with delta (0, 0)
Screenshot: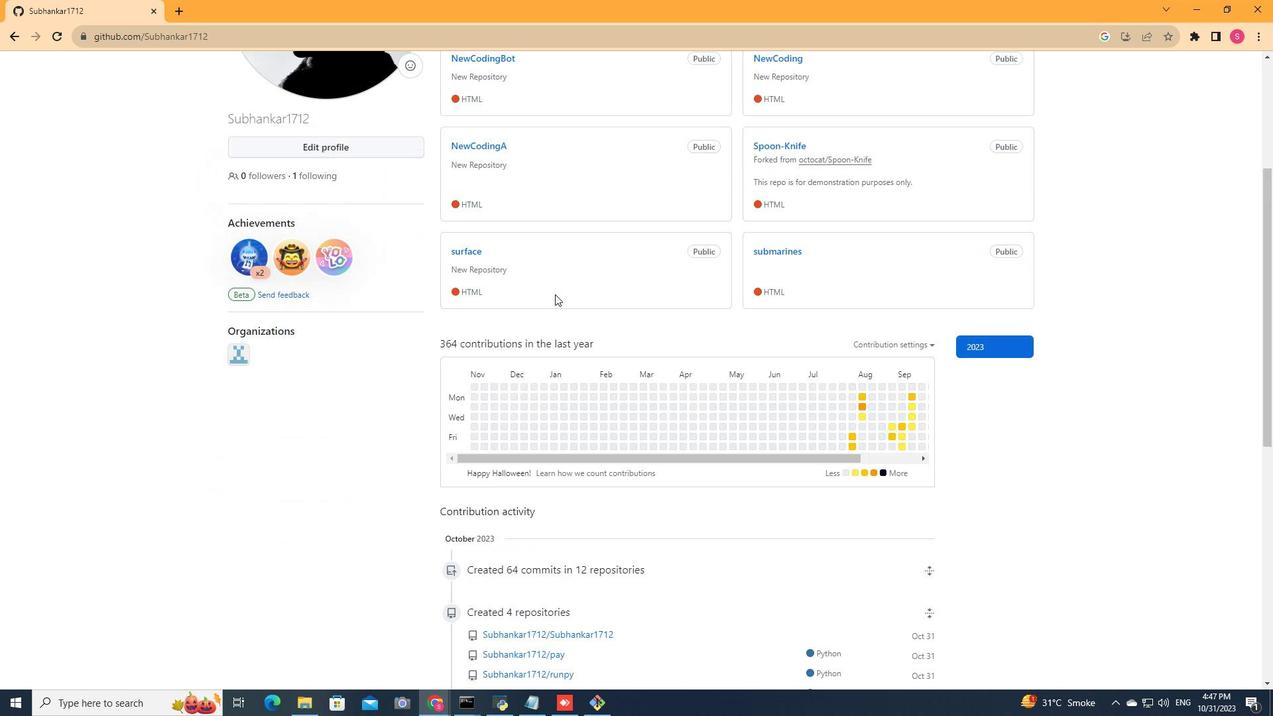 
Action: Mouse scrolled (555, 295) with delta (0, 0)
Screenshot: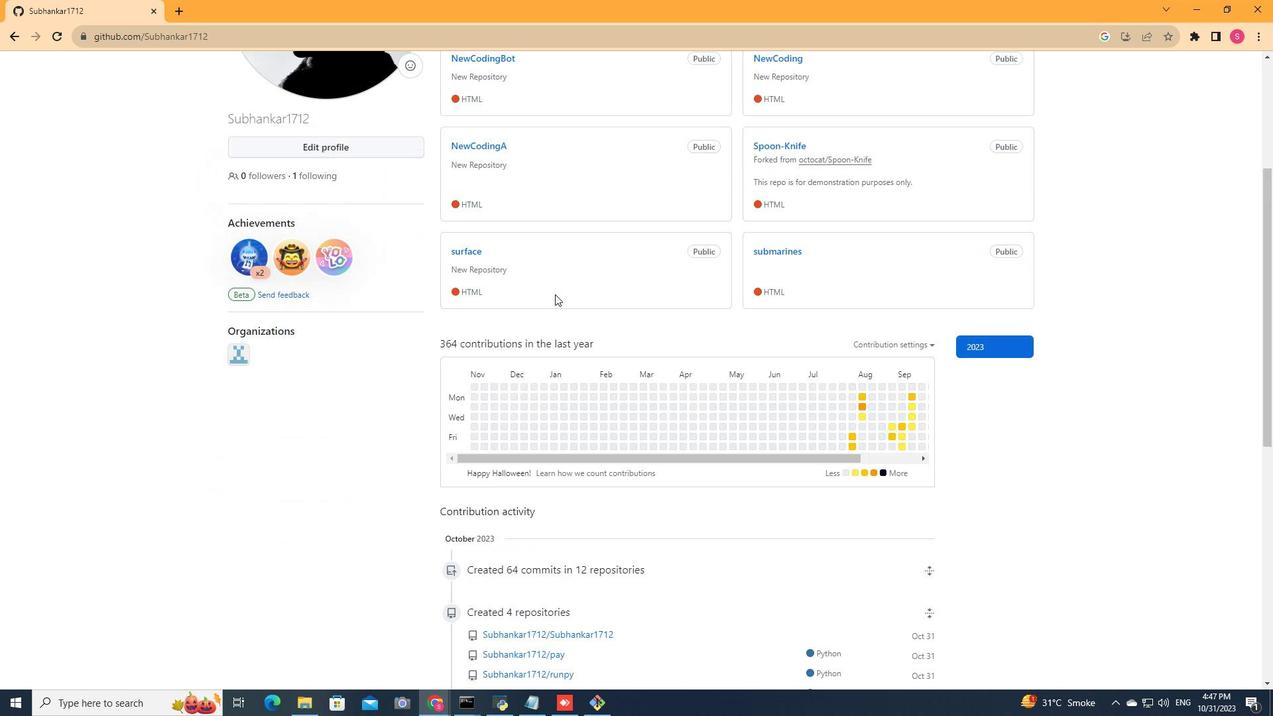
Action: Mouse scrolled (555, 295) with delta (0, 0)
Screenshot: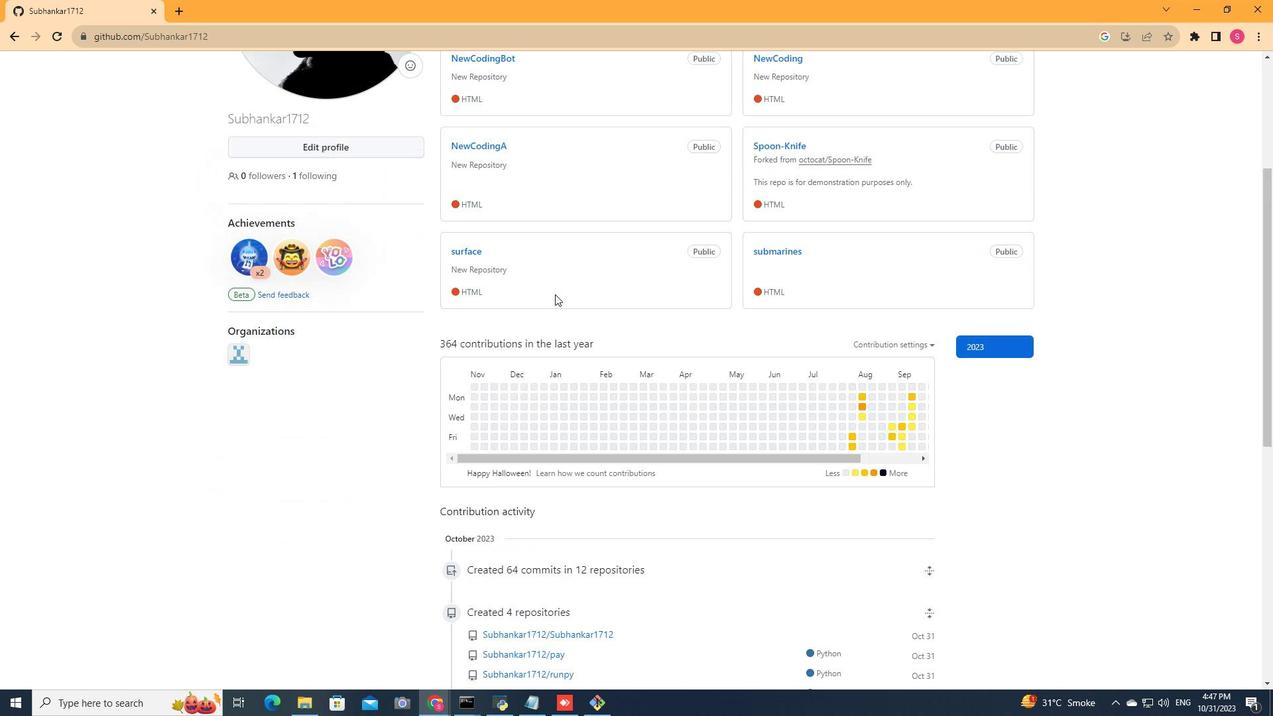
Action: Mouse scrolled (555, 295) with delta (0, 0)
Screenshot: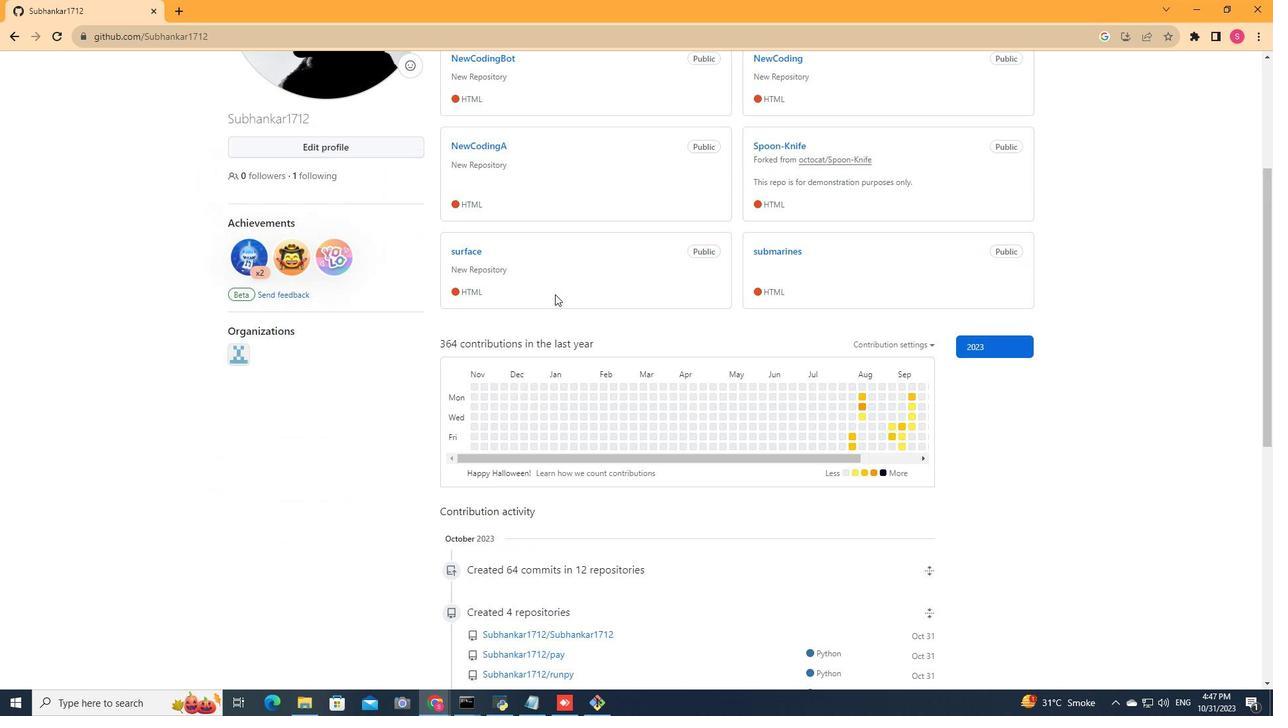 
Action: Mouse scrolled (555, 295) with delta (0, 0)
Screenshot: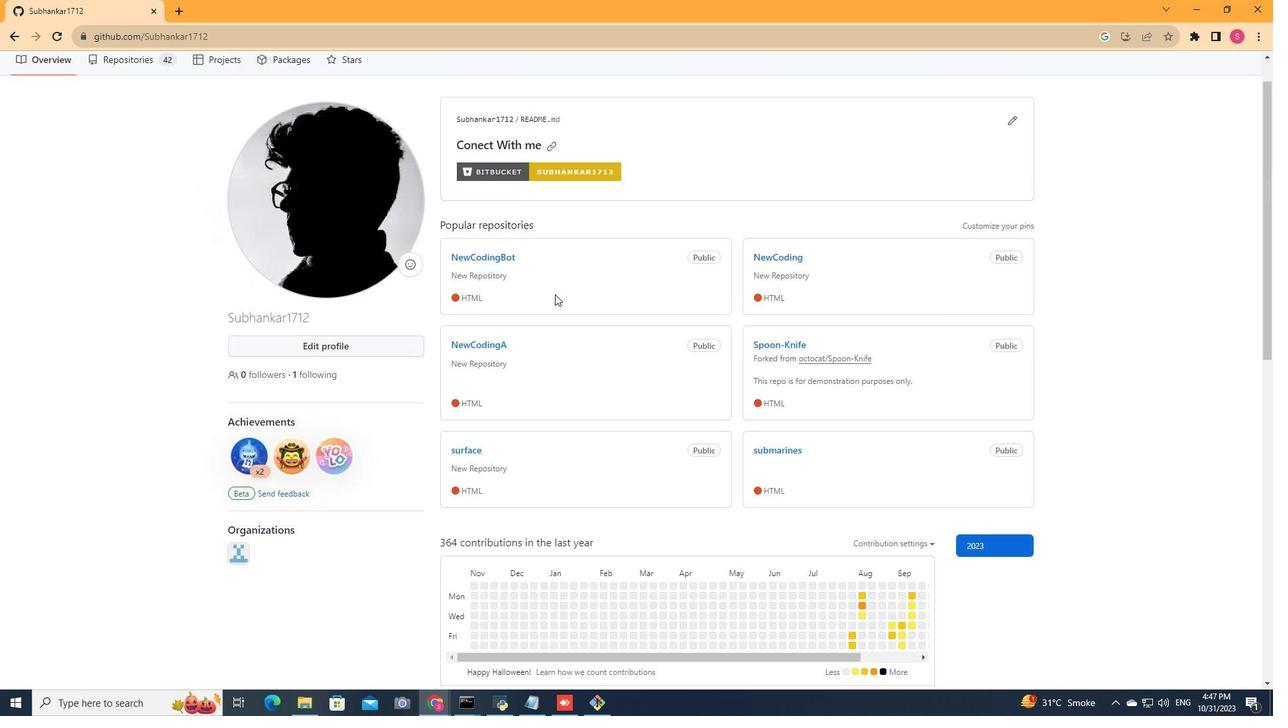 
Action: Mouse scrolled (555, 295) with delta (0, 0)
Screenshot: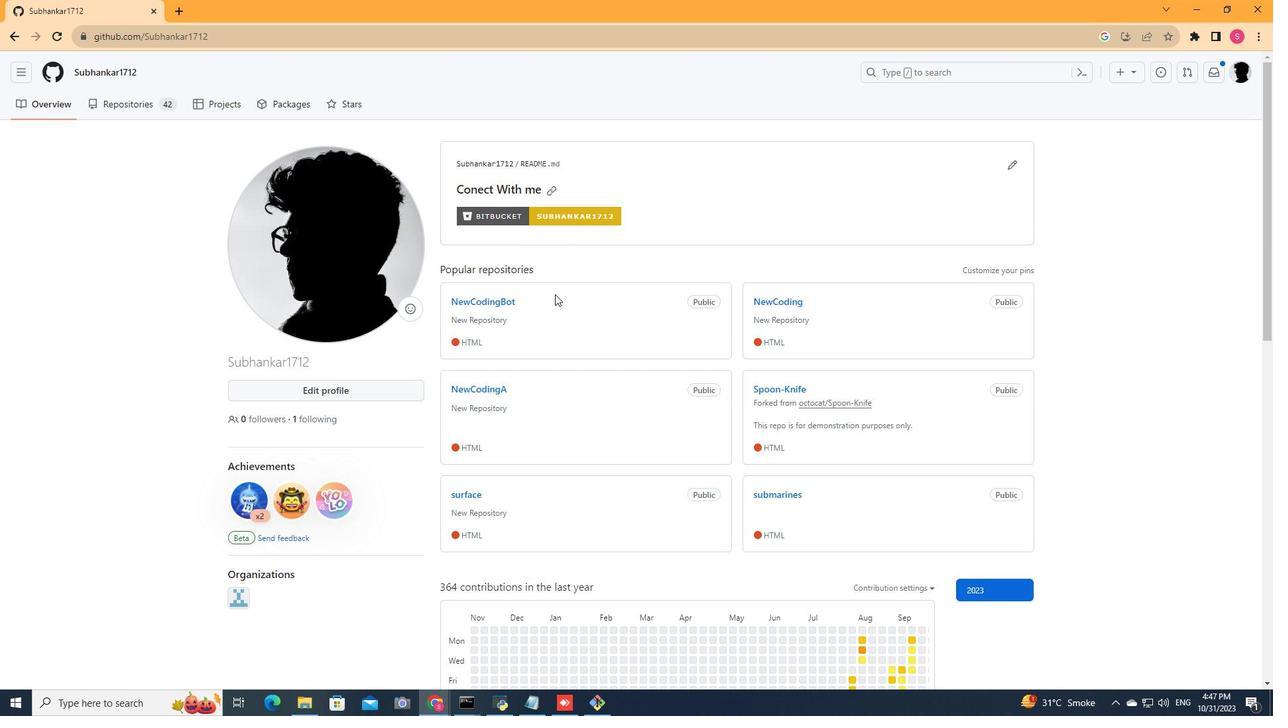 
Action: Mouse scrolled (555, 295) with delta (0, 0)
Screenshot: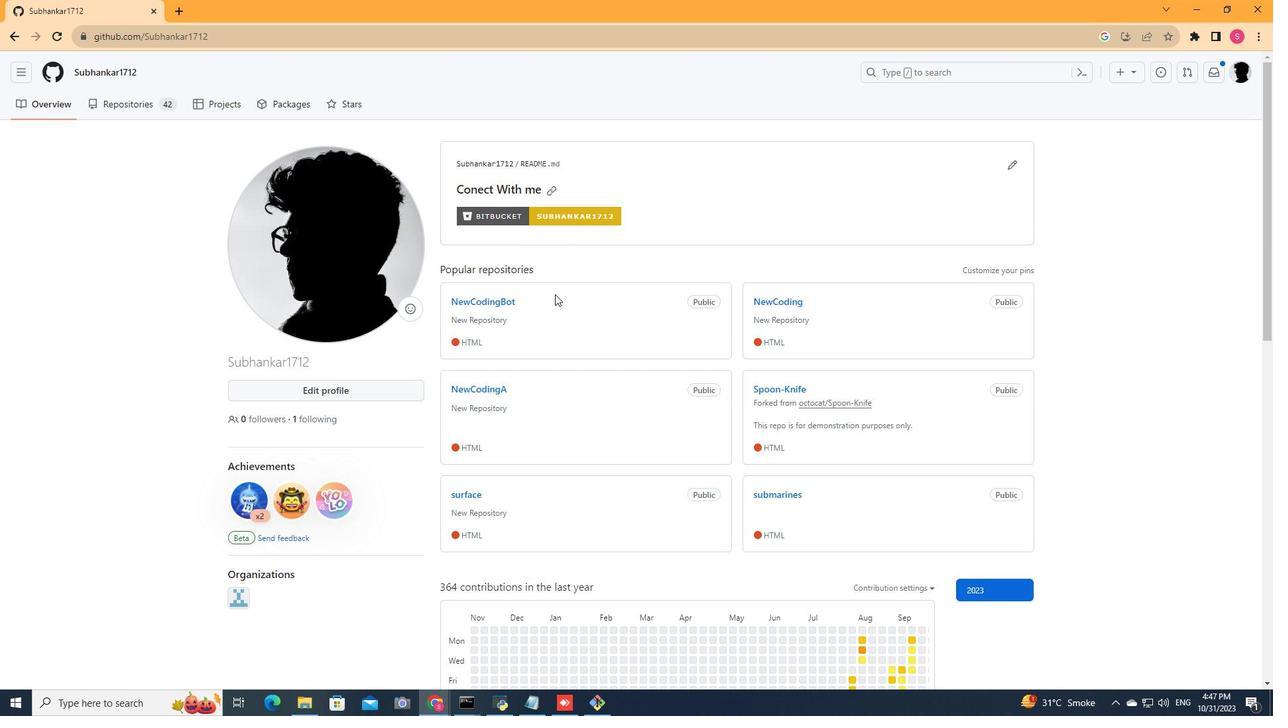 
Action: Mouse scrolled (555, 295) with delta (0, 0)
Screenshot: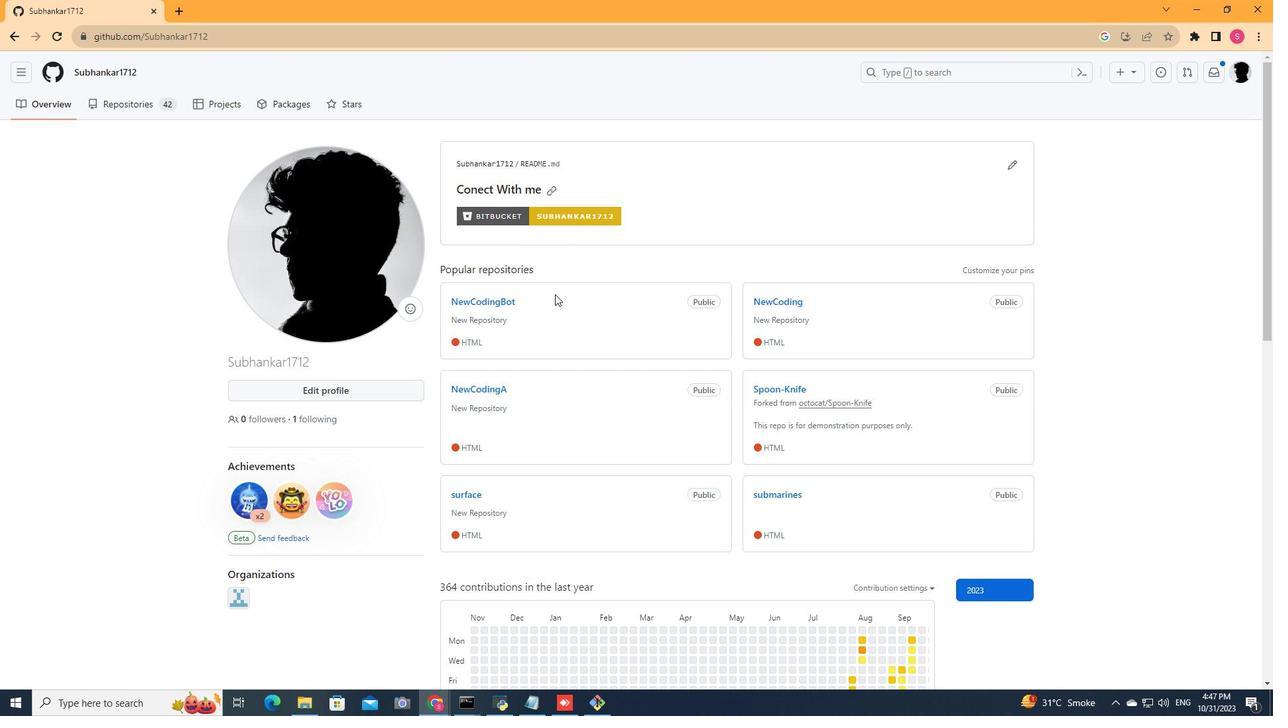 
Action: Mouse moved to (794, 289)
Screenshot: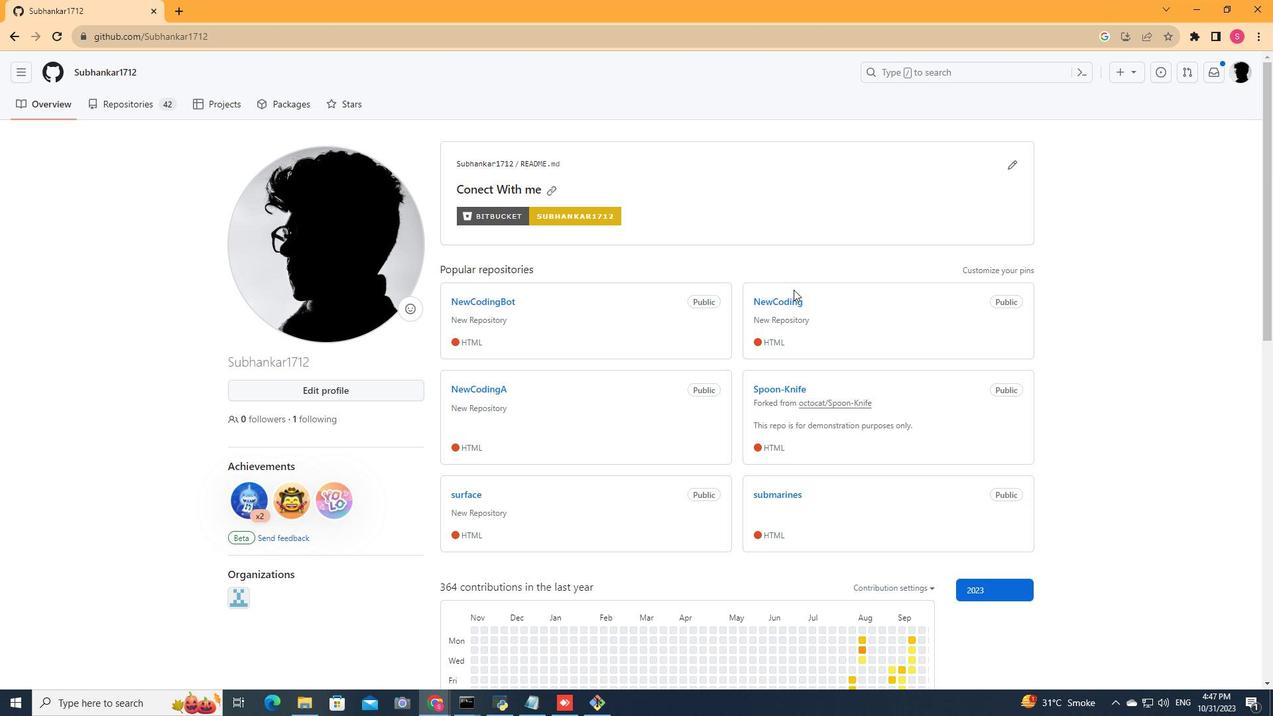 
